Task: Find connections with filter location Bhiwāni with filter topic #Careerwith filter profile language French with filter current company Xiaomi India with filter school RV Institute of Management, No.17, 26th Main, 36th Cross, Jayanagar, 4th T Block, Bangalore-41. with filter industry Religious Institutions with filter service category Cybersecurity with filter keywords title Entrepreneur
Action: Mouse moved to (543, 63)
Screenshot: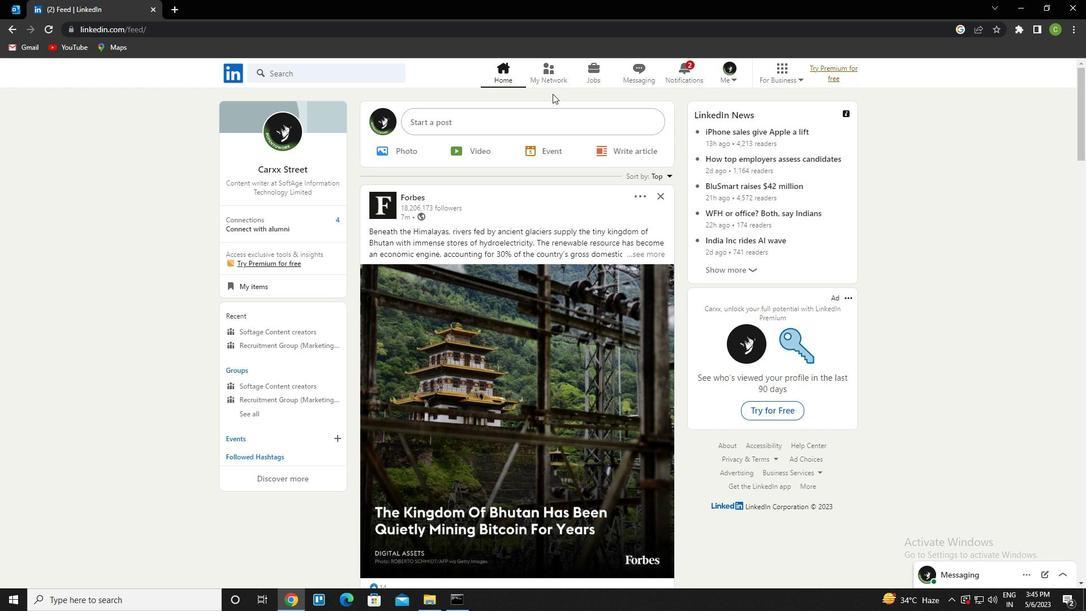 
Action: Mouse pressed left at (543, 63)
Screenshot: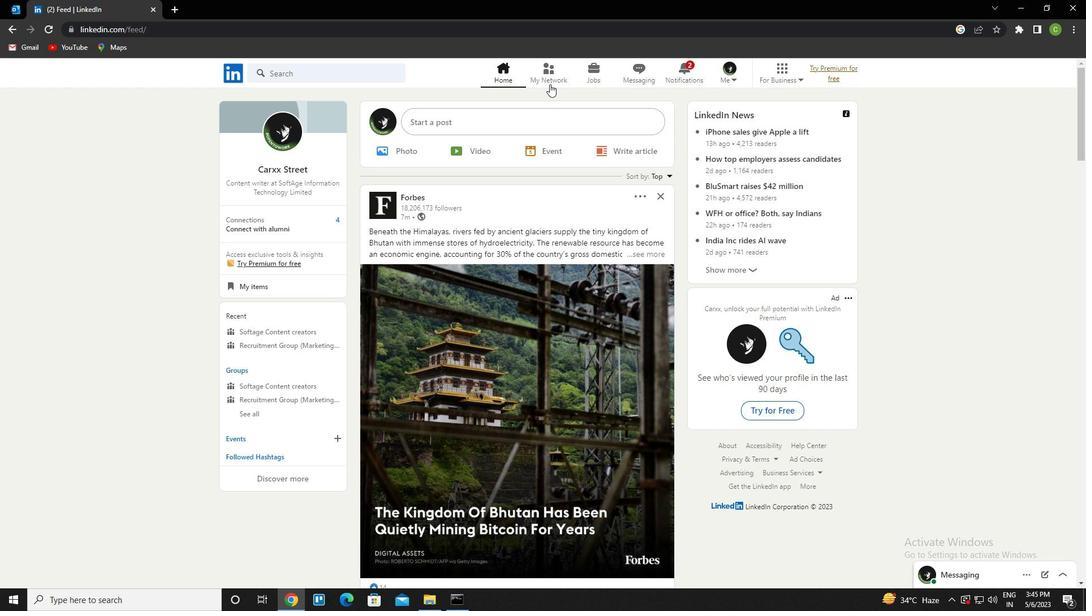 
Action: Mouse moved to (354, 138)
Screenshot: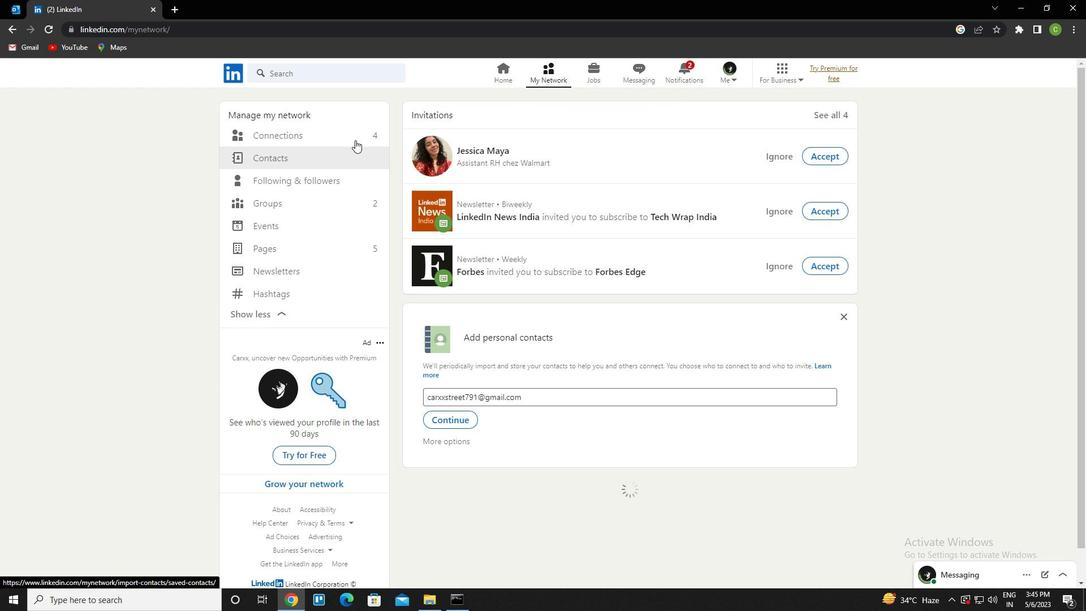 
Action: Mouse pressed left at (354, 138)
Screenshot: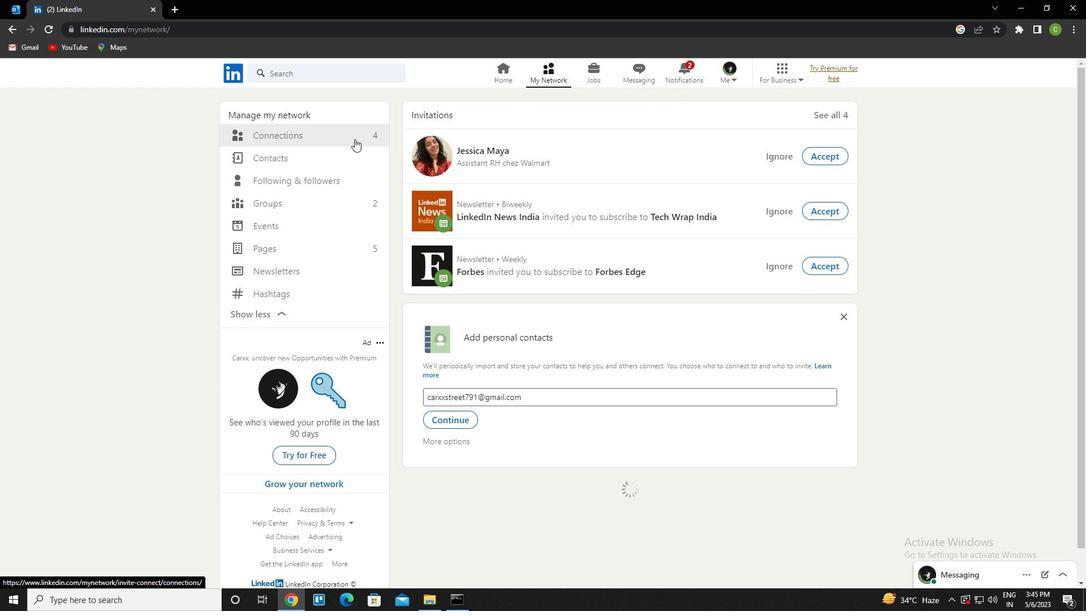 
Action: Mouse moved to (359, 139)
Screenshot: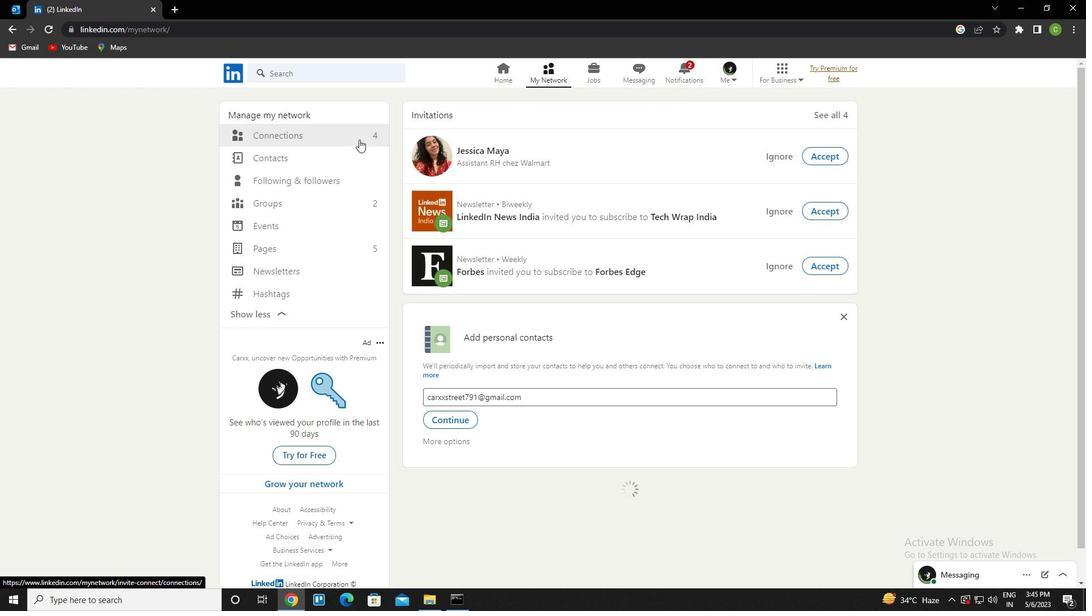 
Action: Mouse pressed left at (359, 139)
Screenshot: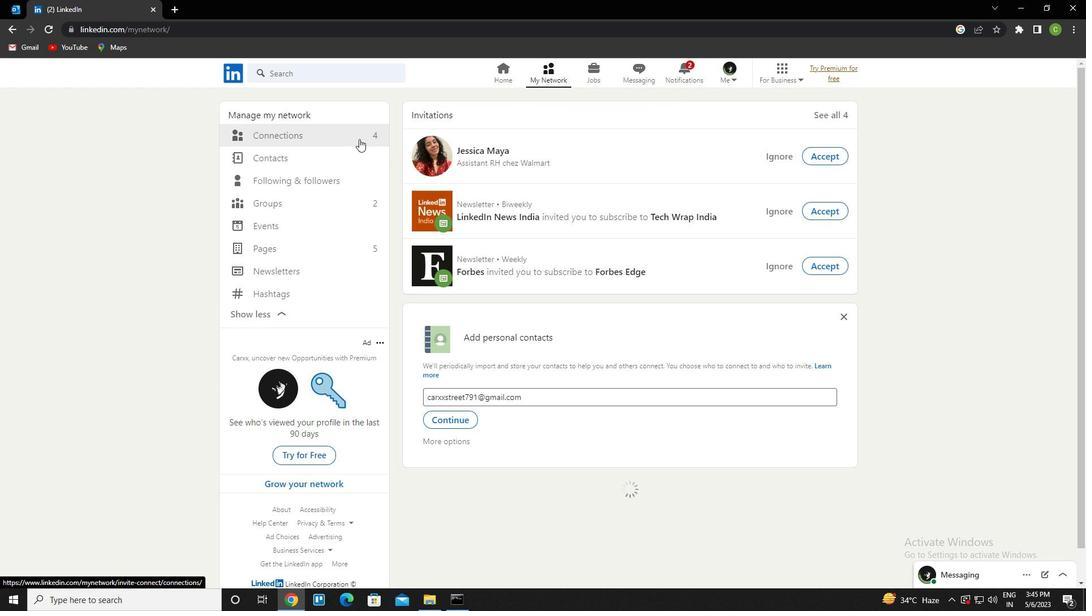 
Action: Mouse moved to (640, 138)
Screenshot: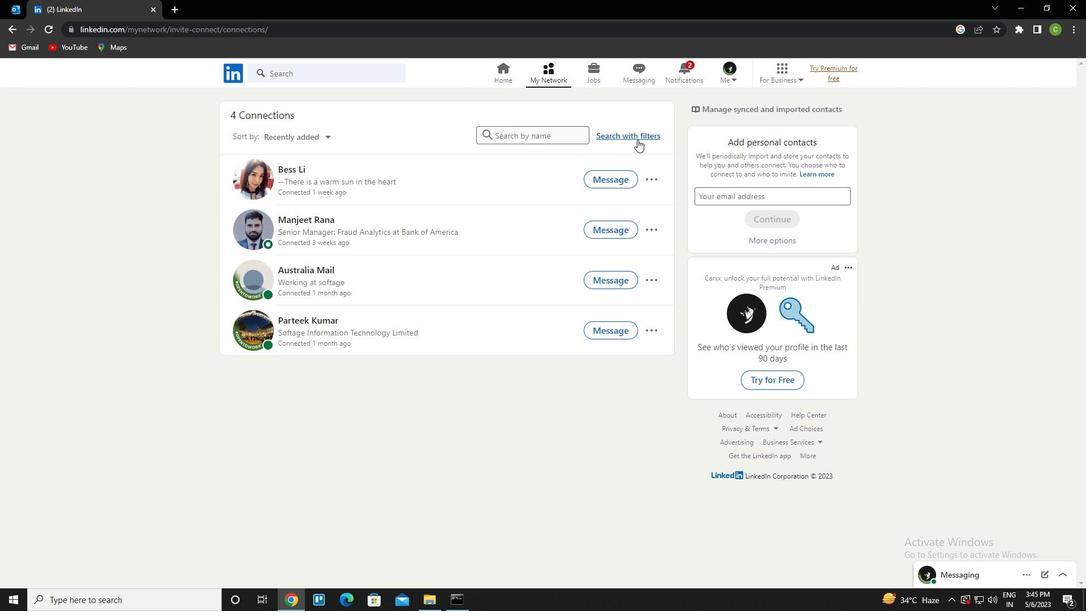 
Action: Mouse pressed left at (640, 138)
Screenshot: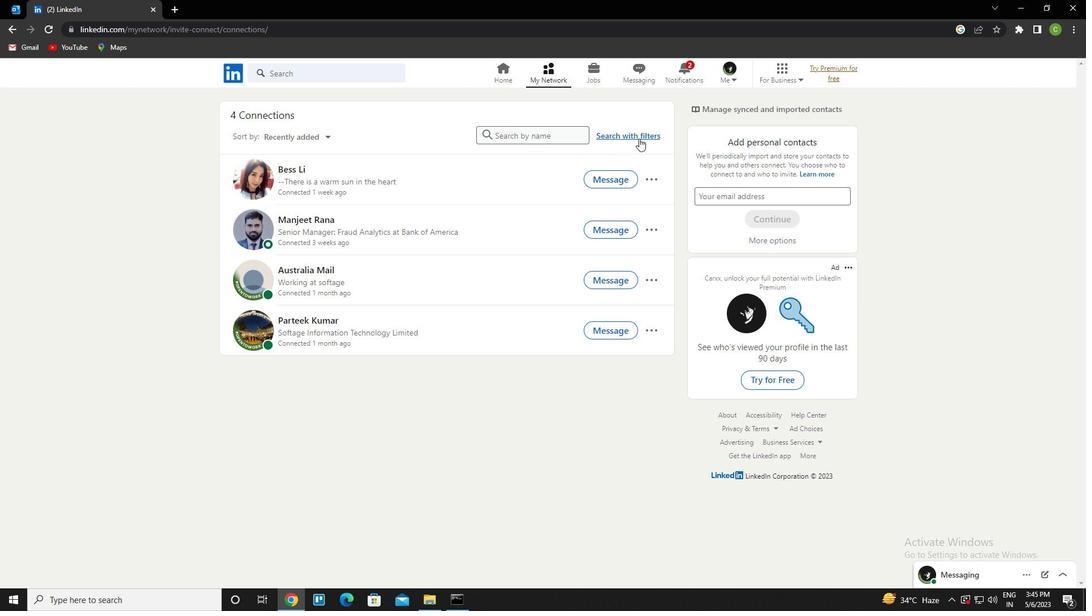 
Action: Mouse moved to (576, 104)
Screenshot: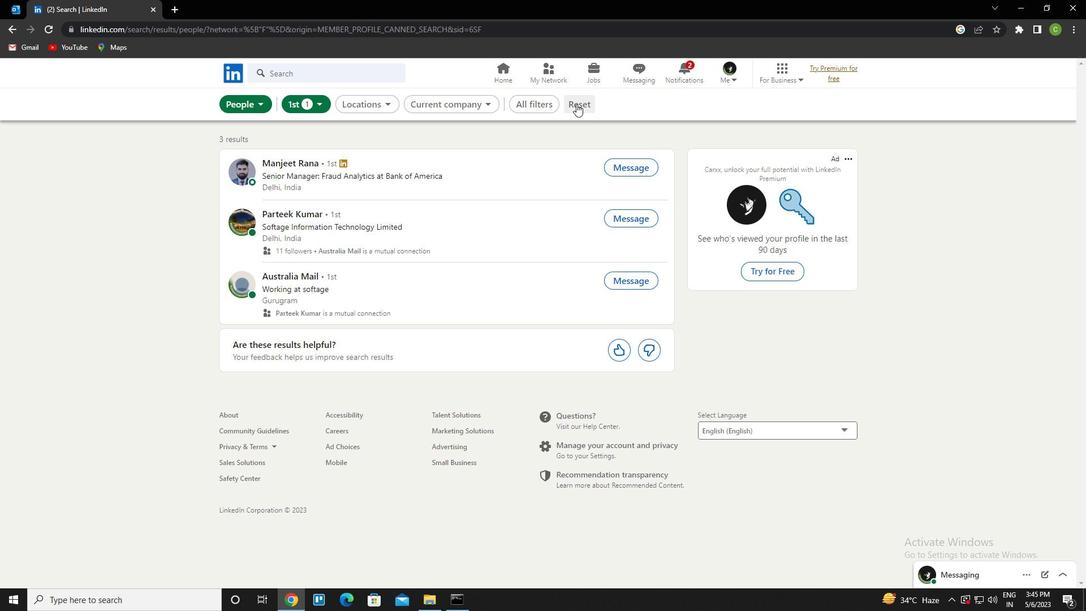 
Action: Mouse pressed left at (576, 104)
Screenshot: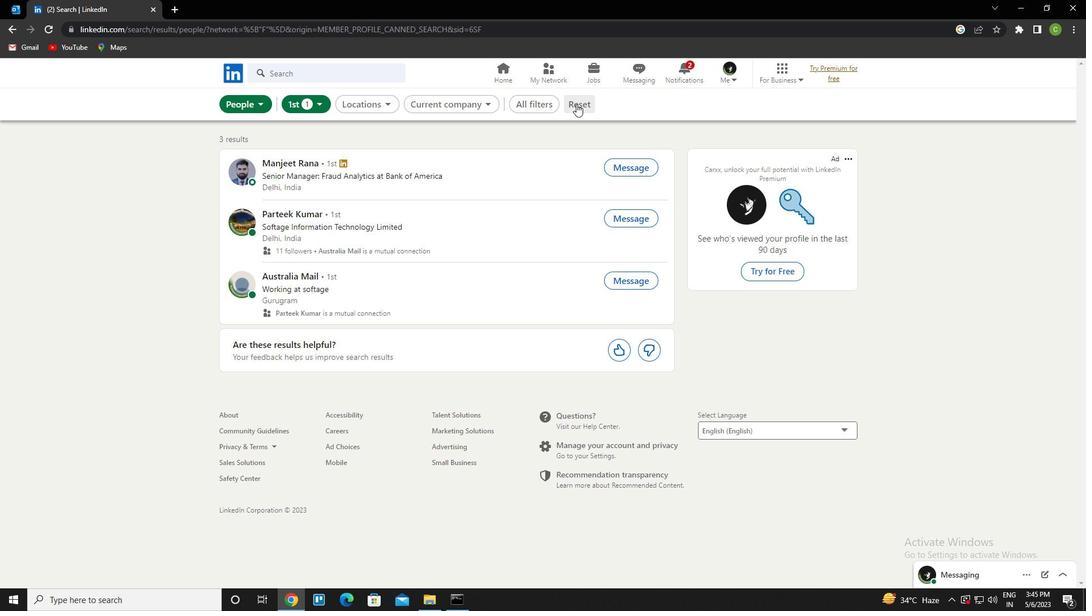 
Action: Mouse moved to (576, 104)
Screenshot: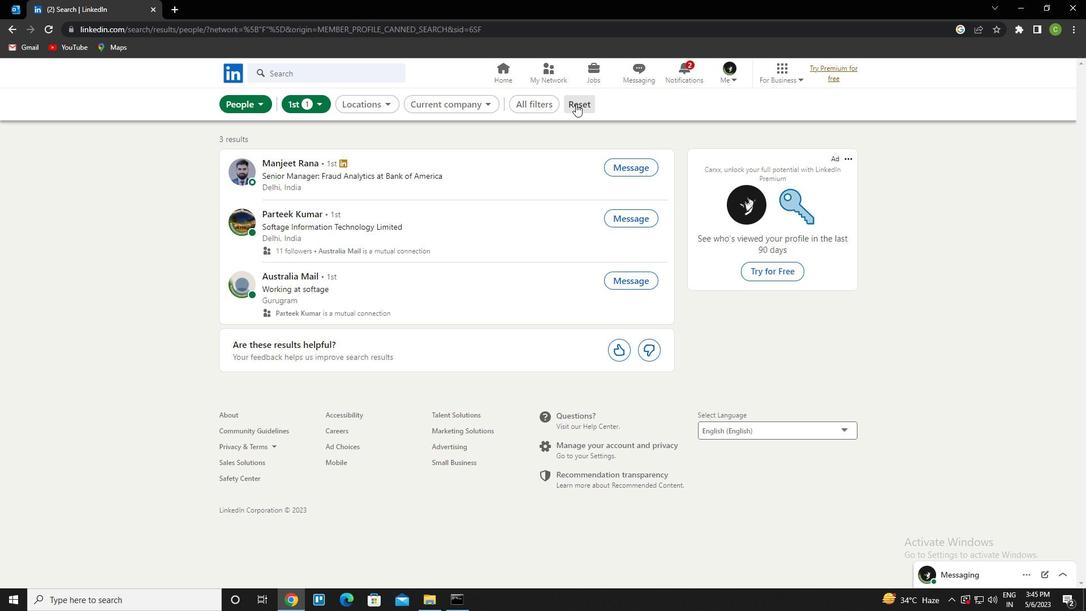
Action: Mouse pressed left at (576, 104)
Screenshot: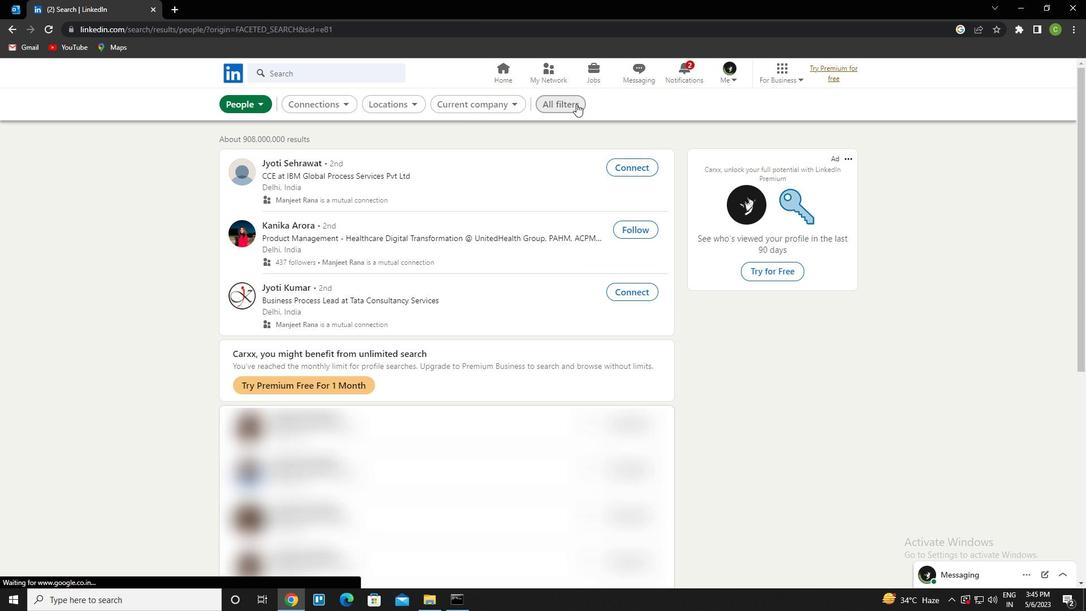
Action: Mouse moved to (891, 375)
Screenshot: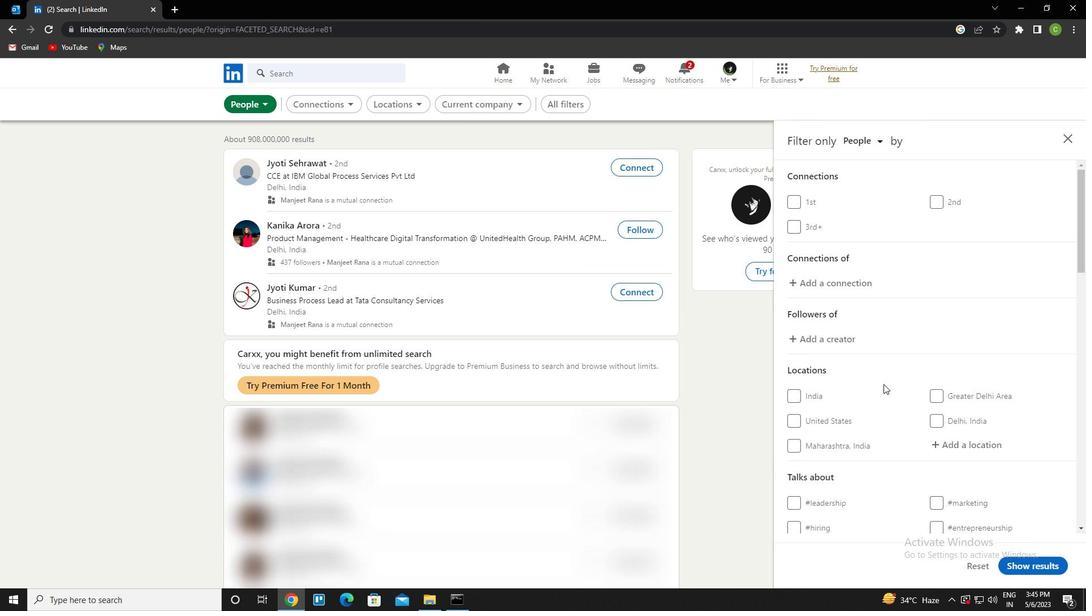 
Action: Mouse scrolled (891, 374) with delta (0, 0)
Screenshot: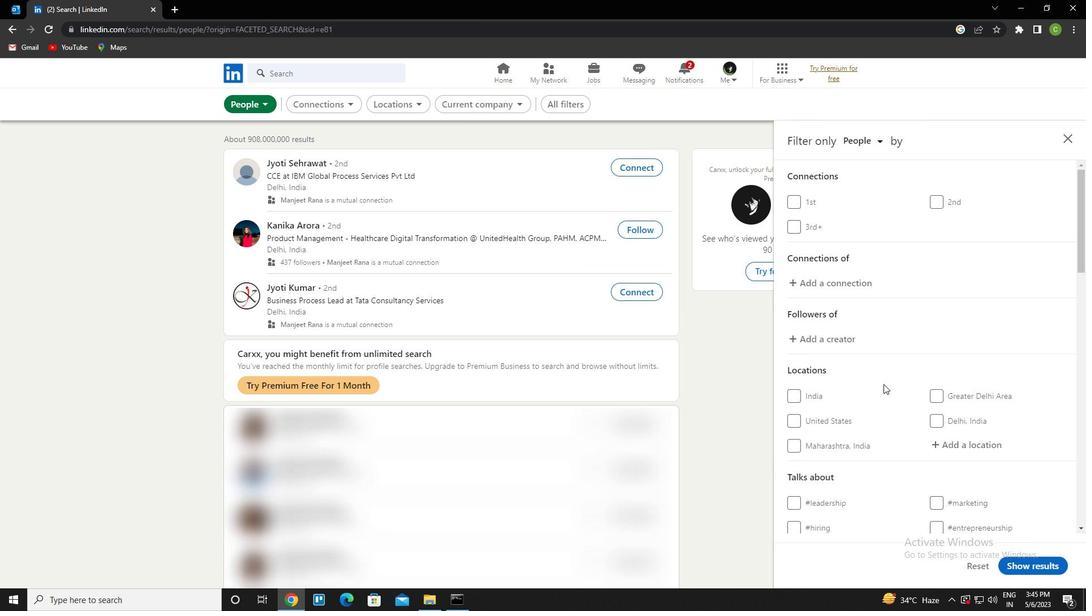 
Action: Mouse moved to (891, 374)
Screenshot: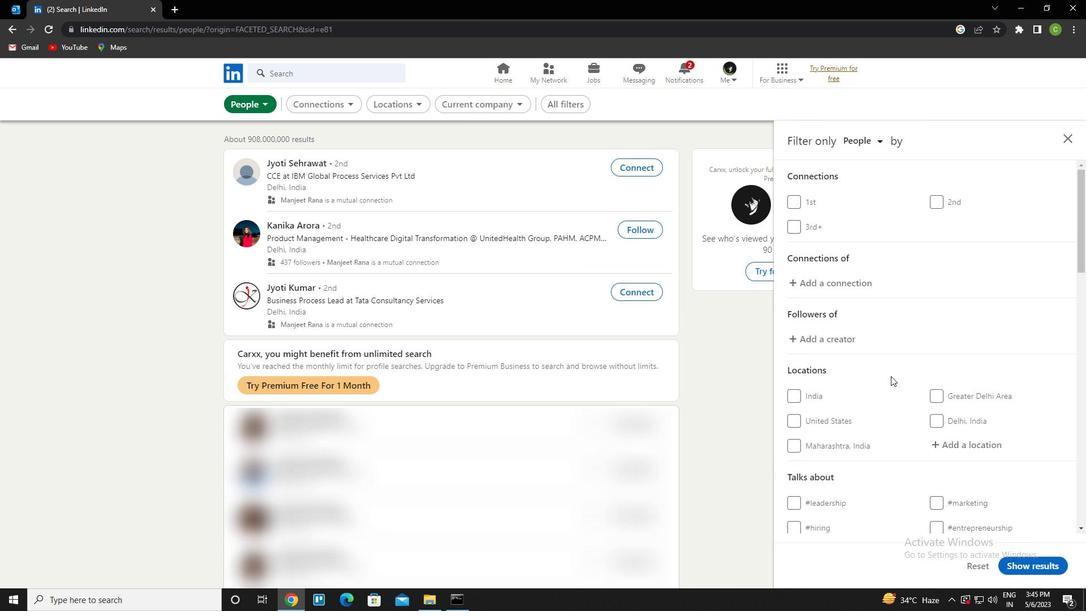 
Action: Mouse scrolled (891, 374) with delta (0, 0)
Screenshot: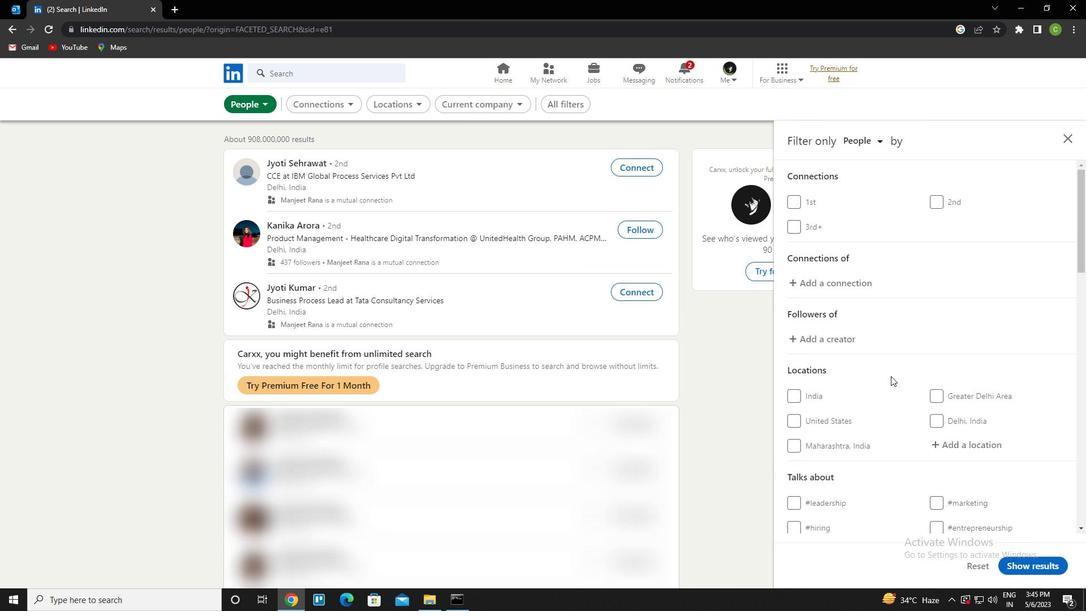 
Action: Mouse moved to (938, 336)
Screenshot: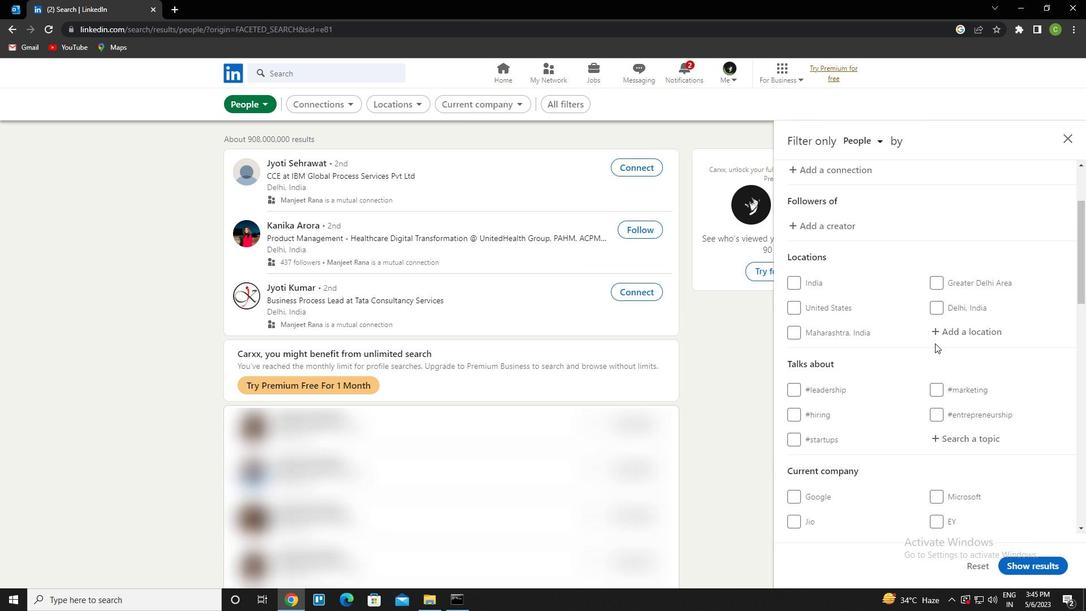 
Action: Mouse pressed left at (938, 336)
Screenshot: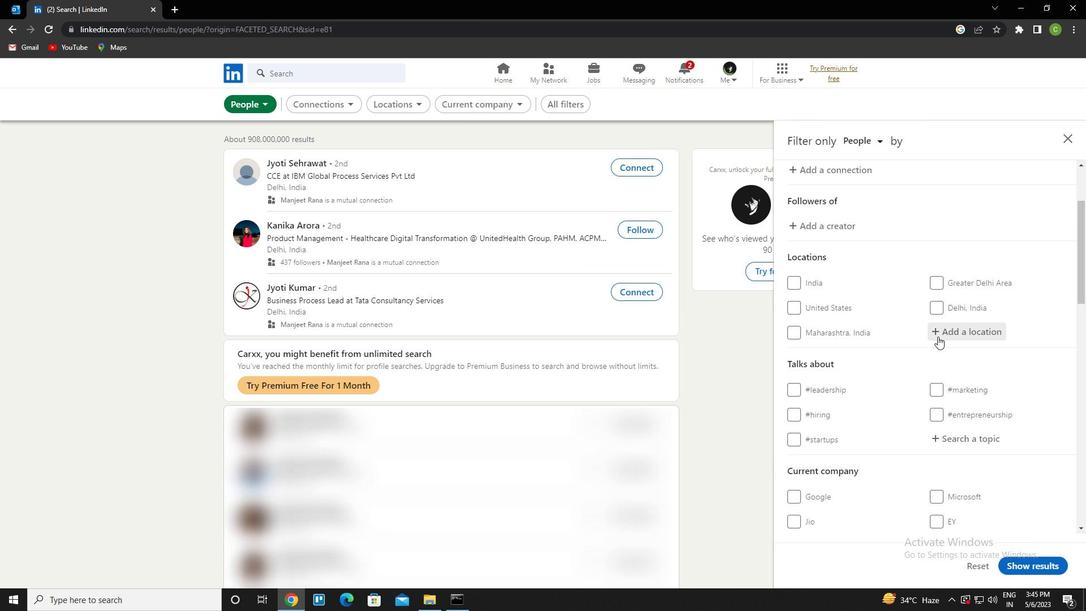 
Action: Key pressed <Key.caps_lock>b<Key.caps_lock>hiwani<Key.down><Key.enter>
Screenshot: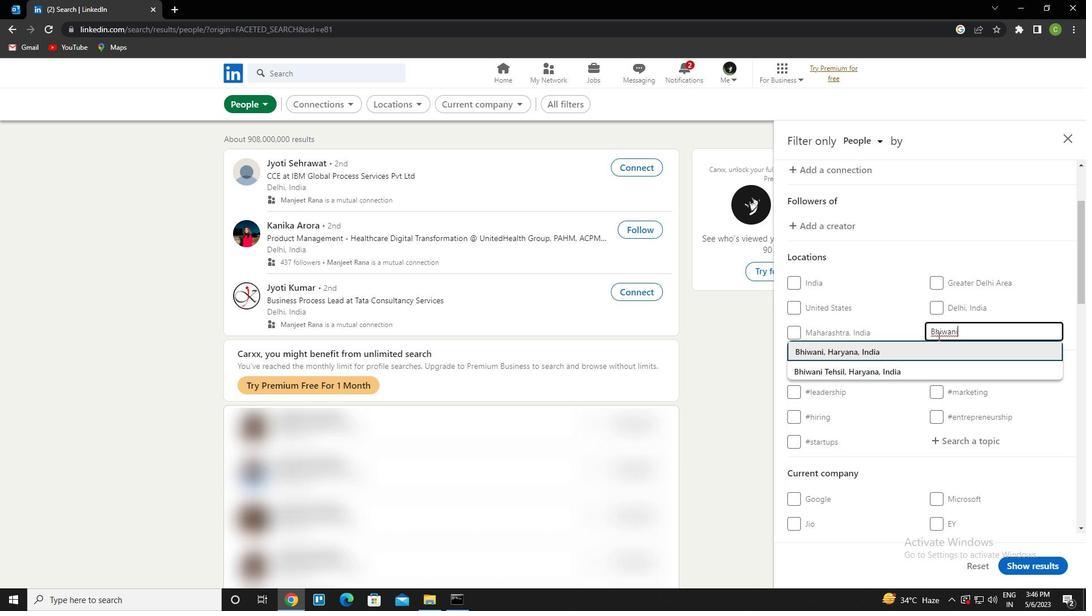 
Action: Mouse moved to (975, 358)
Screenshot: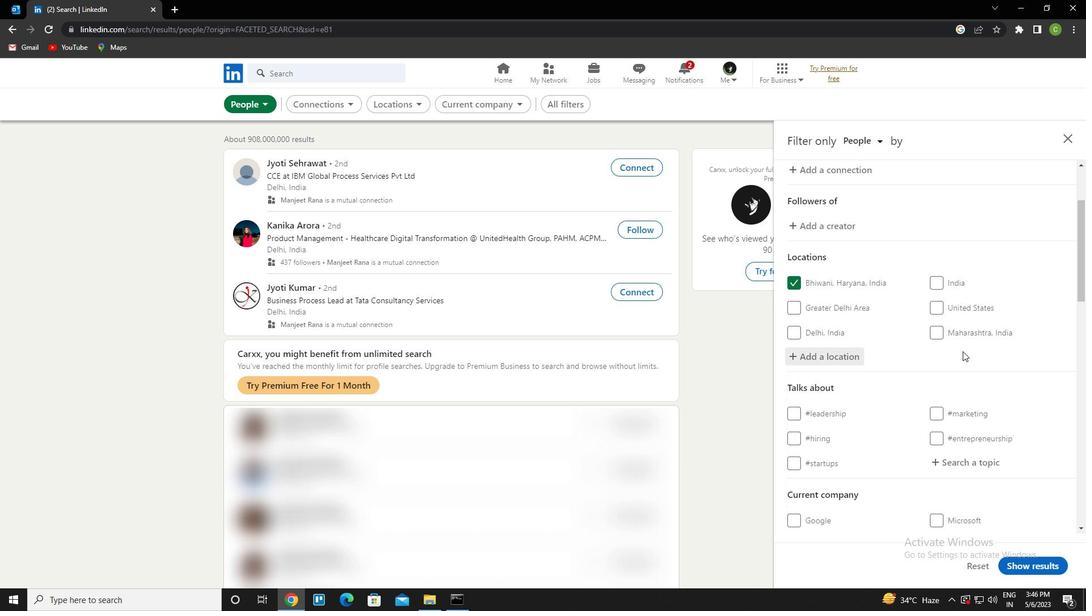 
Action: Mouse scrolled (975, 358) with delta (0, 0)
Screenshot: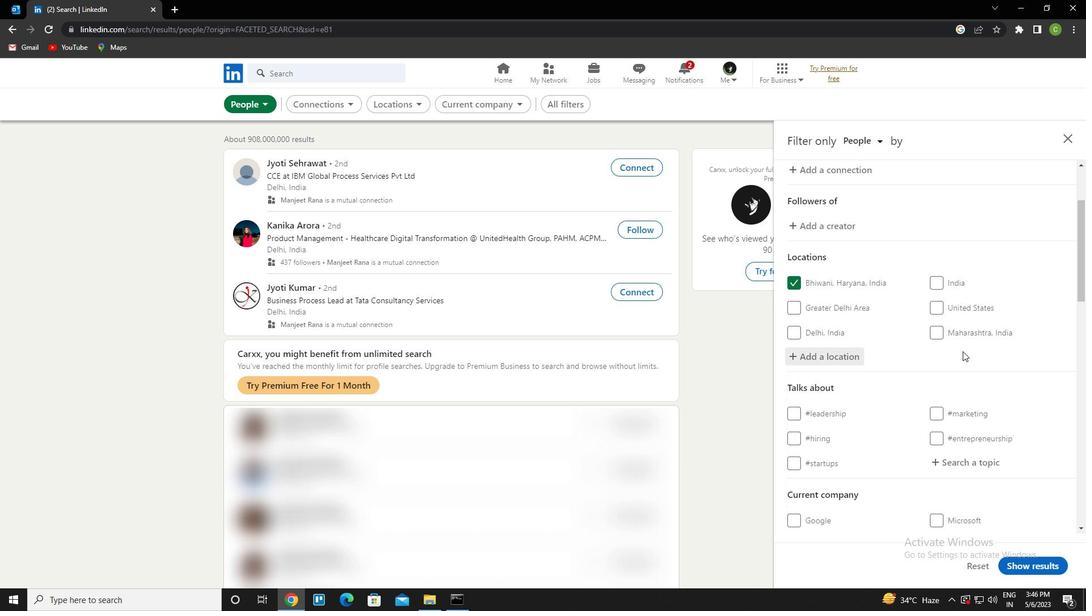 
Action: Mouse scrolled (975, 358) with delta (0, 0)
Screenshot: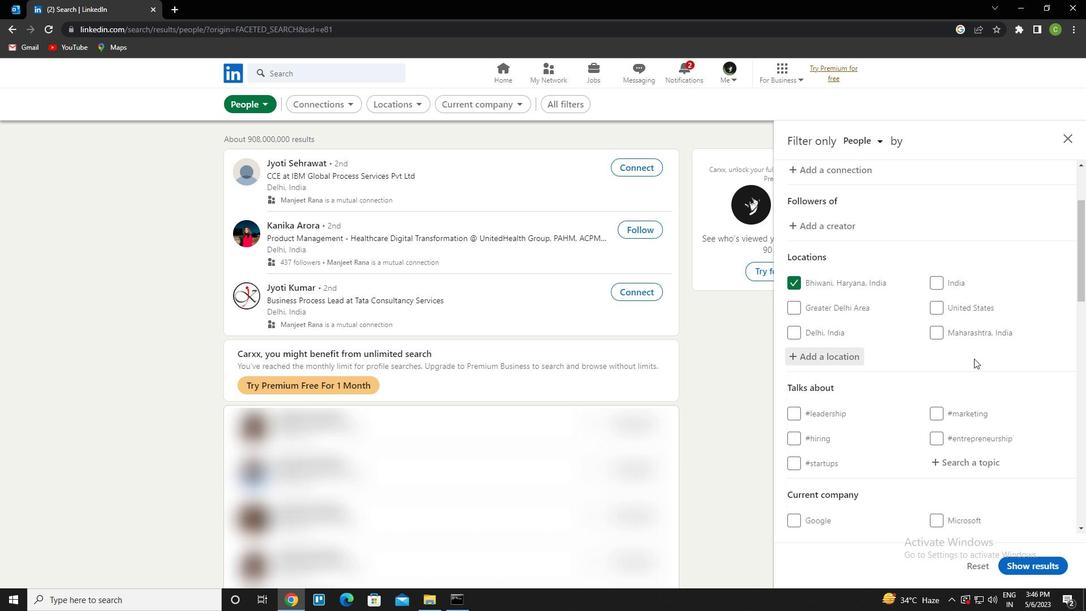 
Action: Mouse moved to (956, 351)
Screenshot: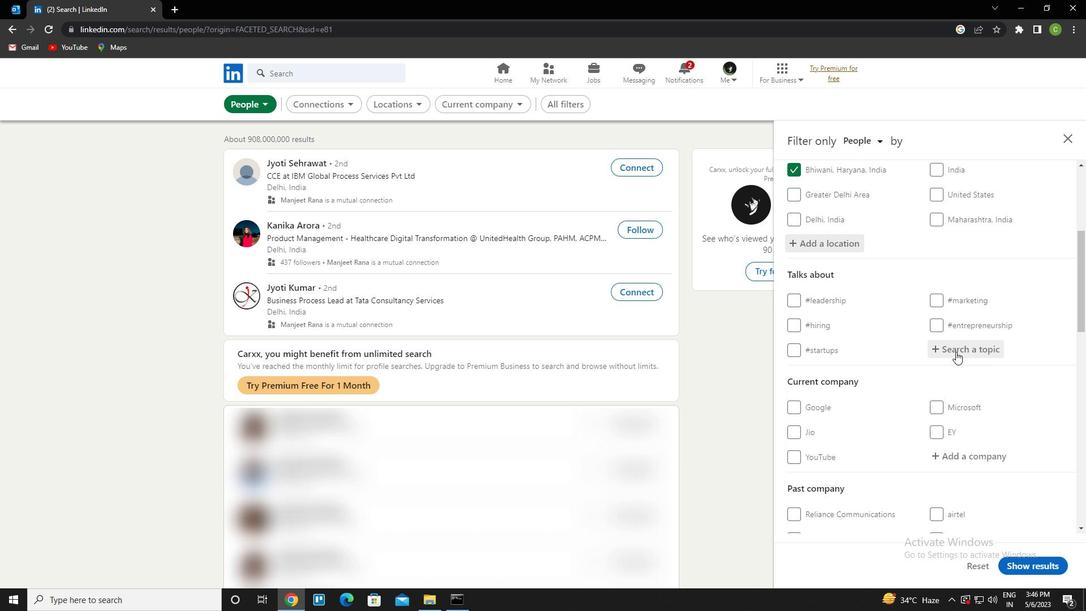 
Action: Mouse pressed left at (956, 351)
Screenshot: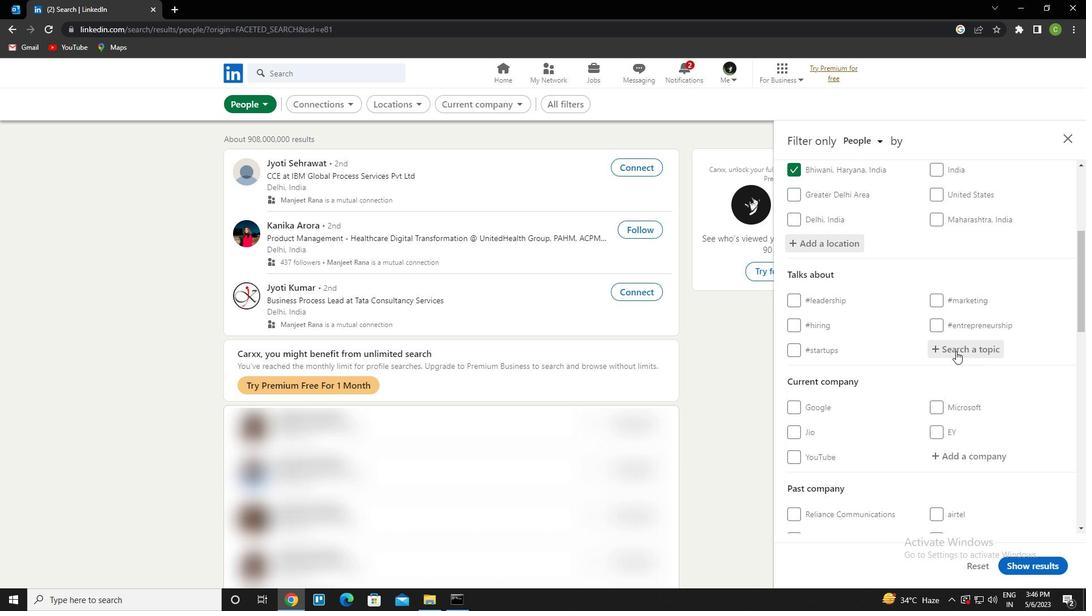 
Action: Key pressed v<Key.backspace>career<Key.down><Key.enter>
Screenshot: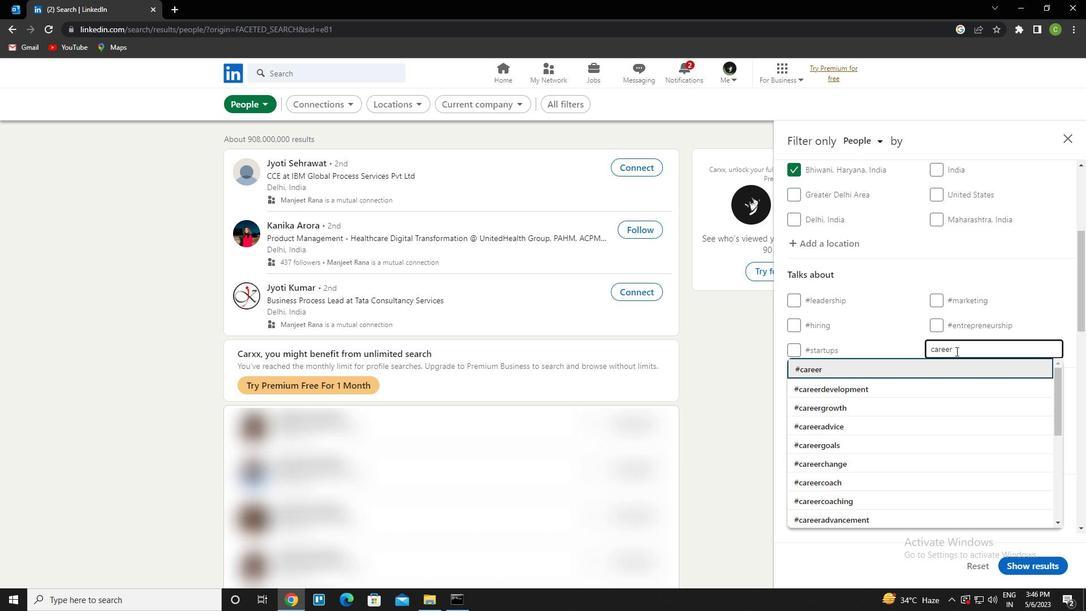 
Action: Mouse scrolled (956, 350) with delta (0, 0)
Screenshot: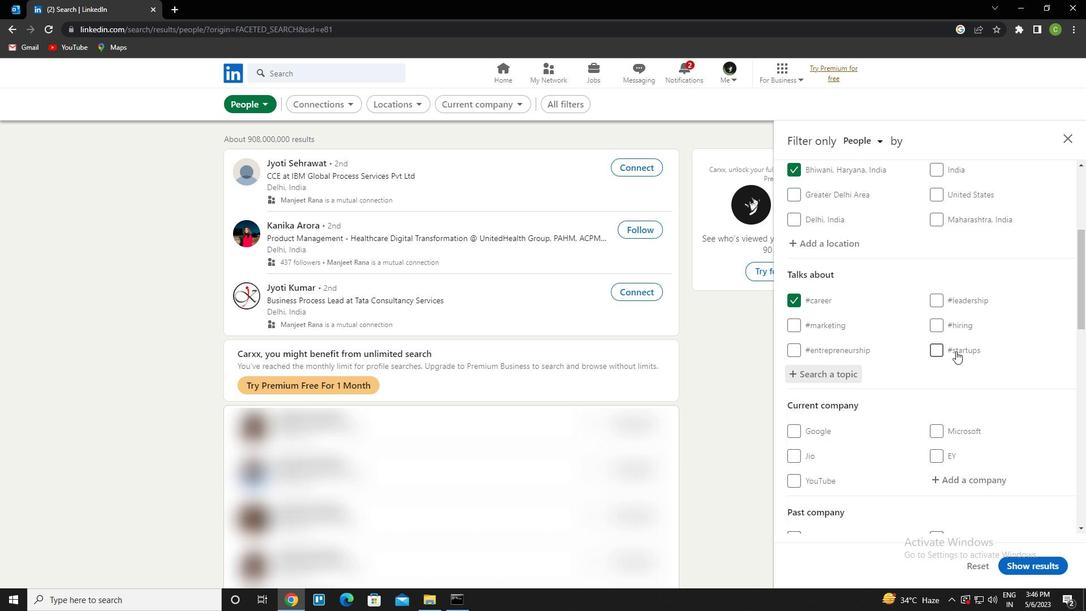 
Action: Mouse moved to (940, 341)
Screenshot: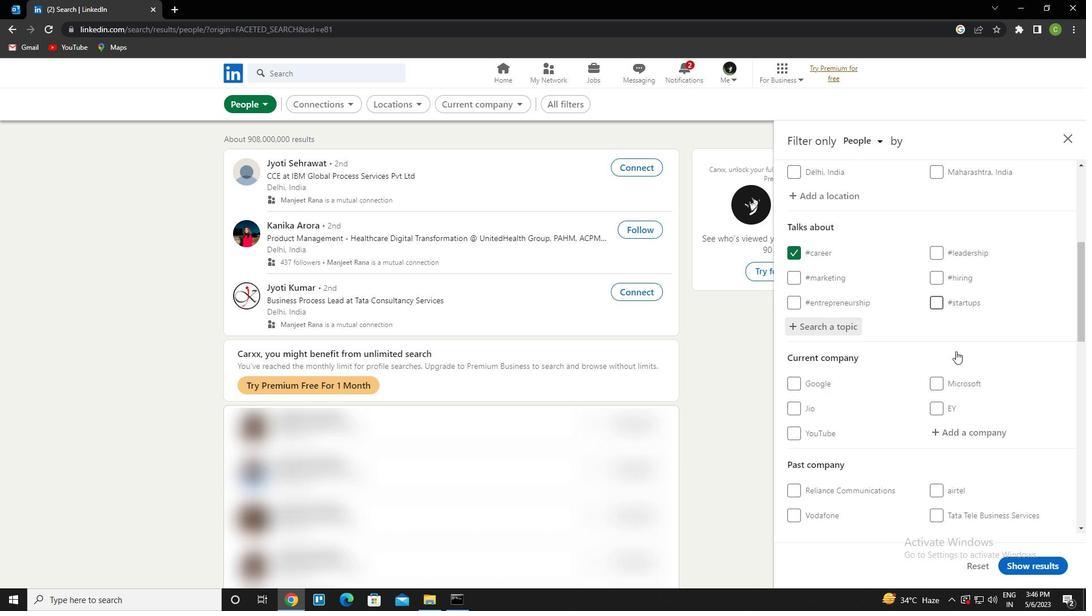 
Action: Mouse scrolled (940, 340) with delta (0, 0)
Screenshot: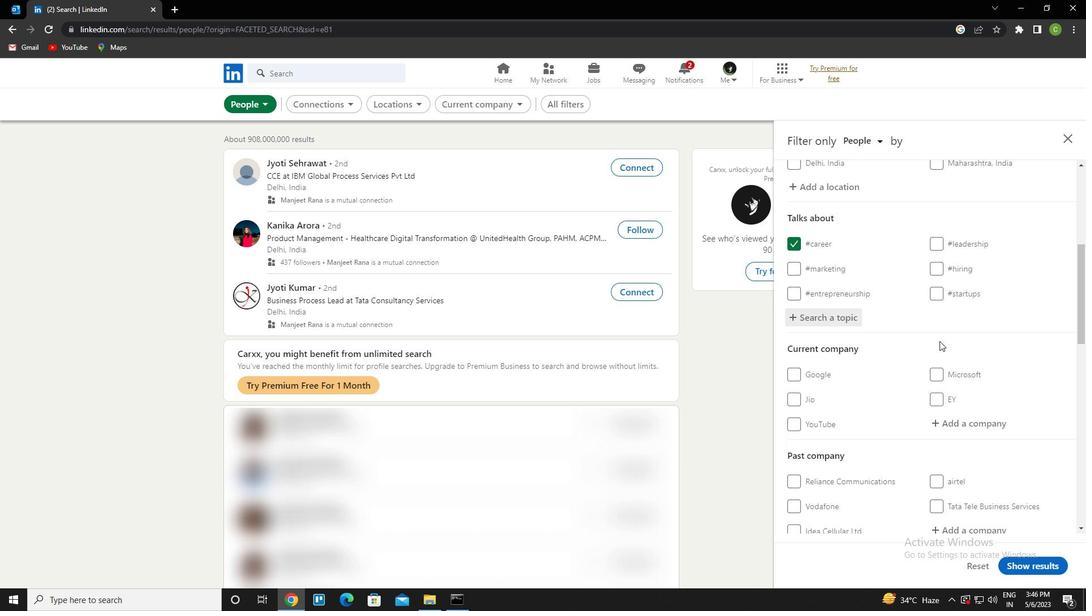 
Action: Mouse scrolled (940, 340) with delta (0, 0)
Screenshot: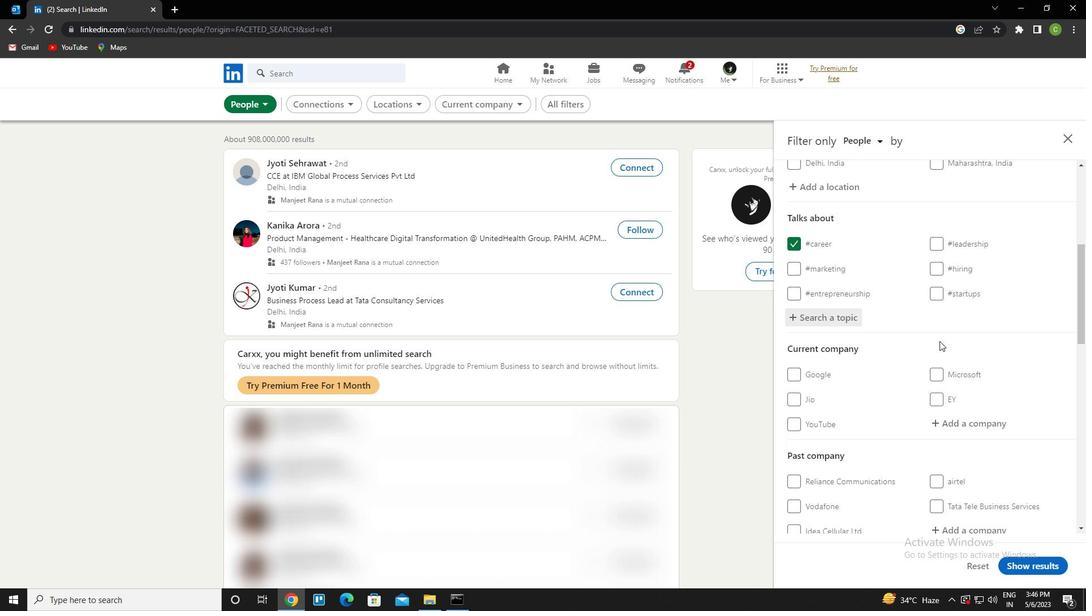 
Action: Mouse scrolled (940, 340) with delta (0, 0)
Screenshot: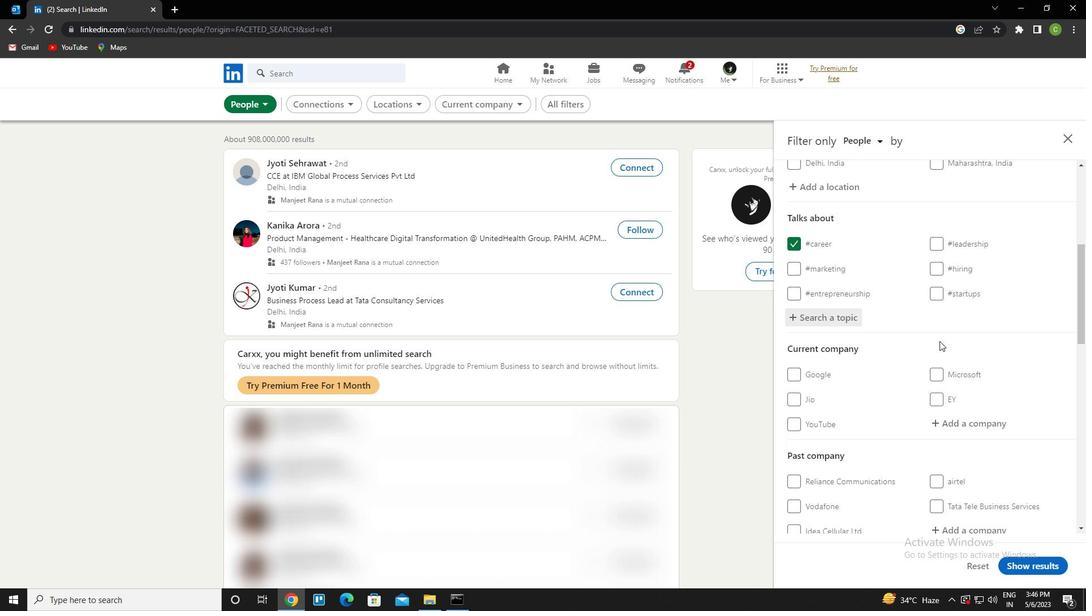 
Action: Mouse moved to (939, 340)
Screenshot: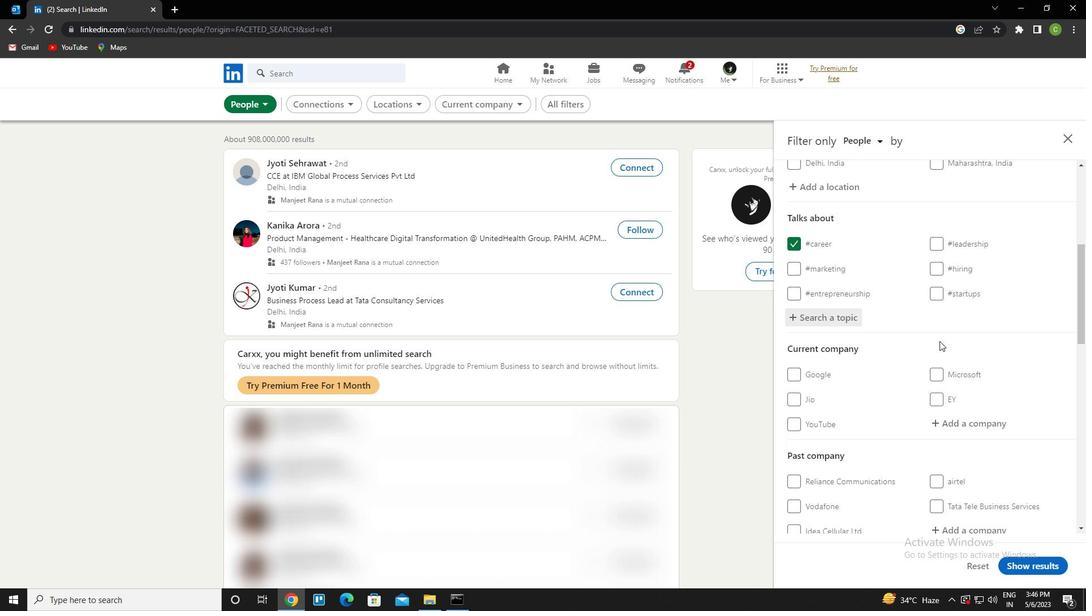 
Action: Mouse scrolled (939, 340) with delta (0, 0)
Screenshot: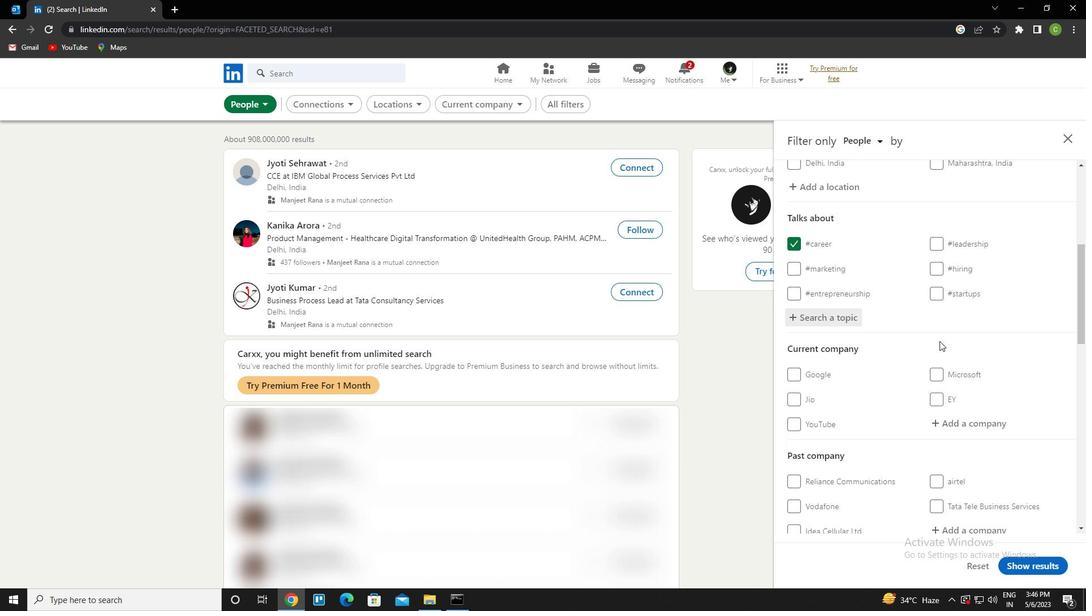 
Action: Mouse scrolled (939, 340) with delta (0, 0)
Screenshot: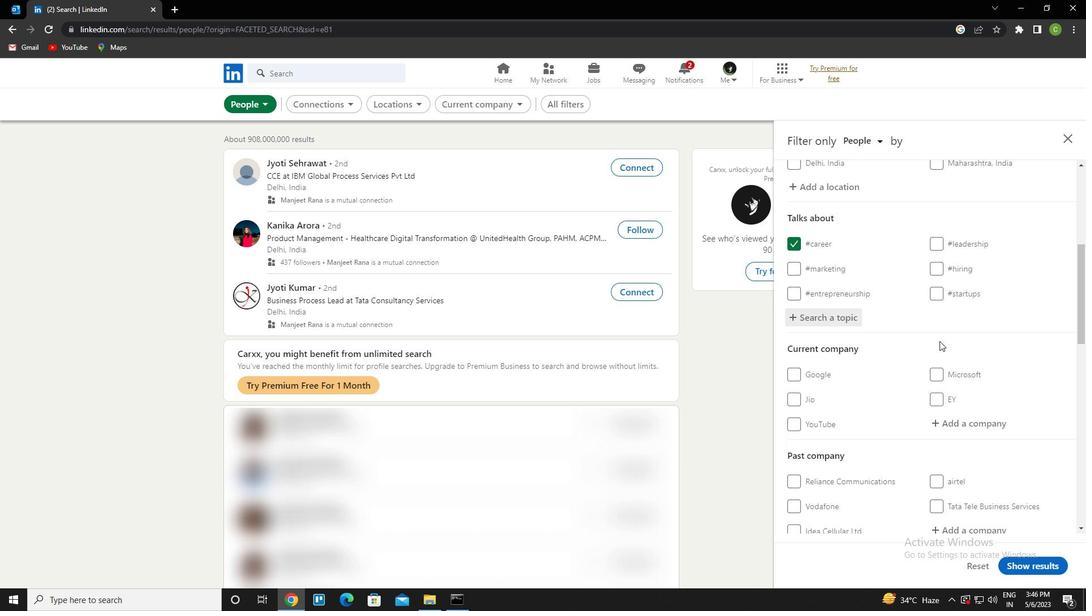 
Action: Mouse scrolled (939, 340) with delta (0, 0)
Screenshot: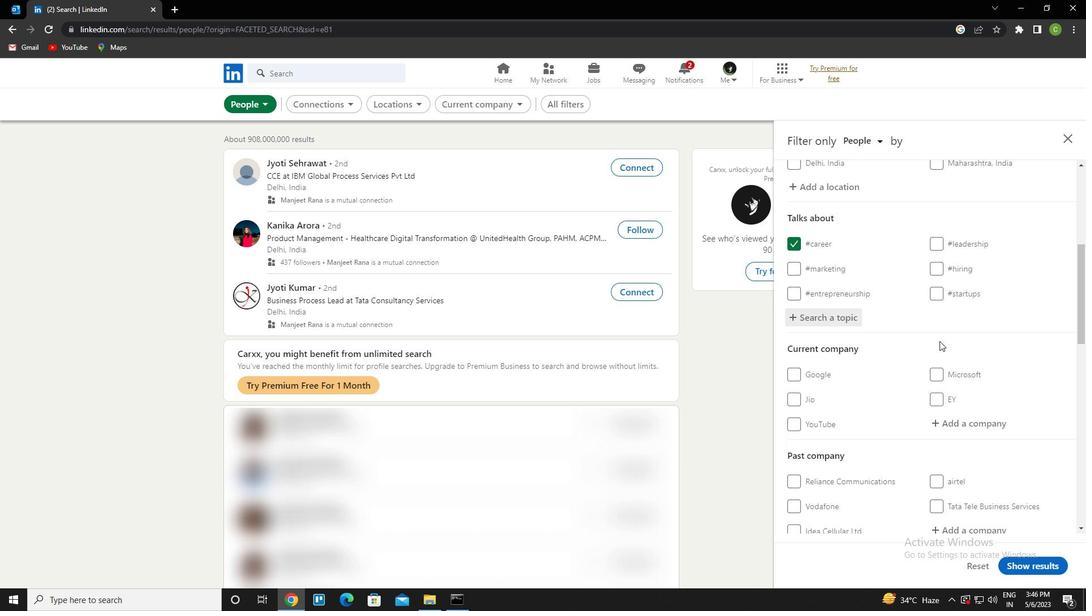
Action: Mouse moved to (939, 340)
Screenshot: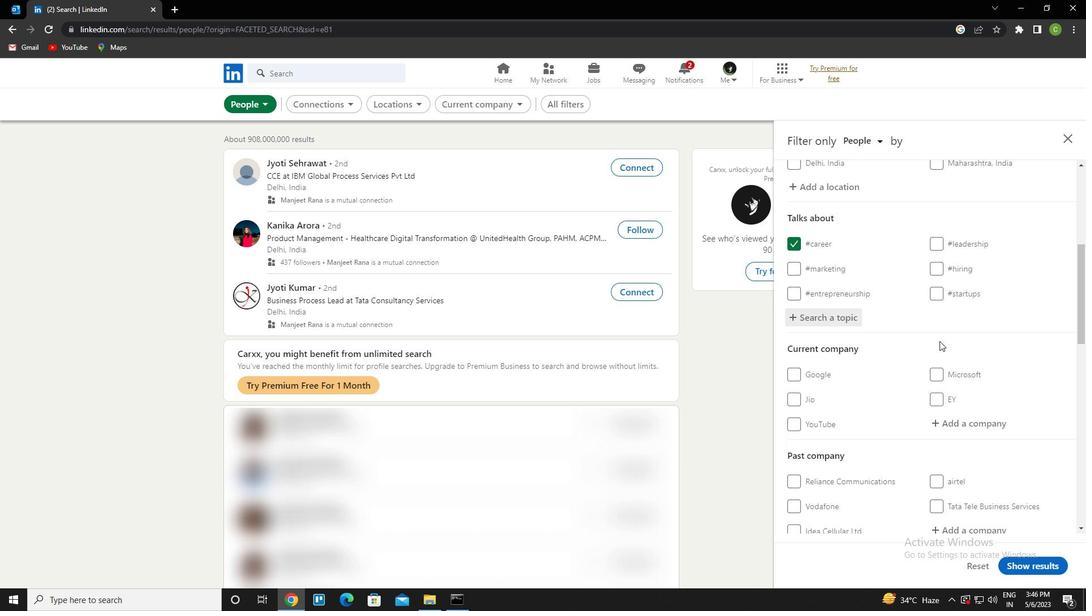 
Action: Mouse scrolled (939, 340) with delta (0, 0)
Screenshot: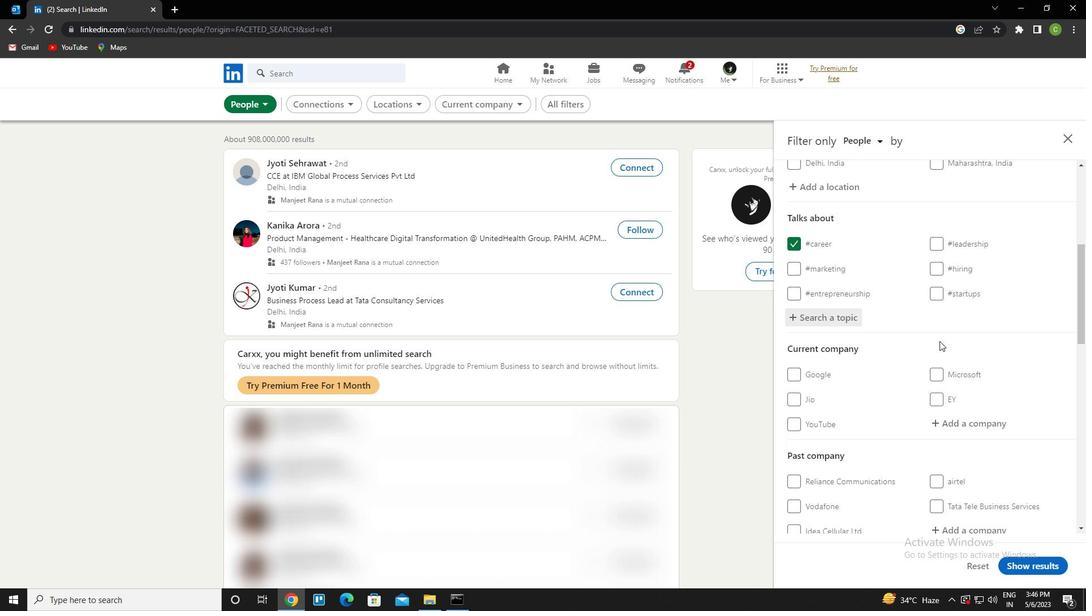 
Action: Mouse scrolled (939, 340) with delta (0, 0)
Screenshot: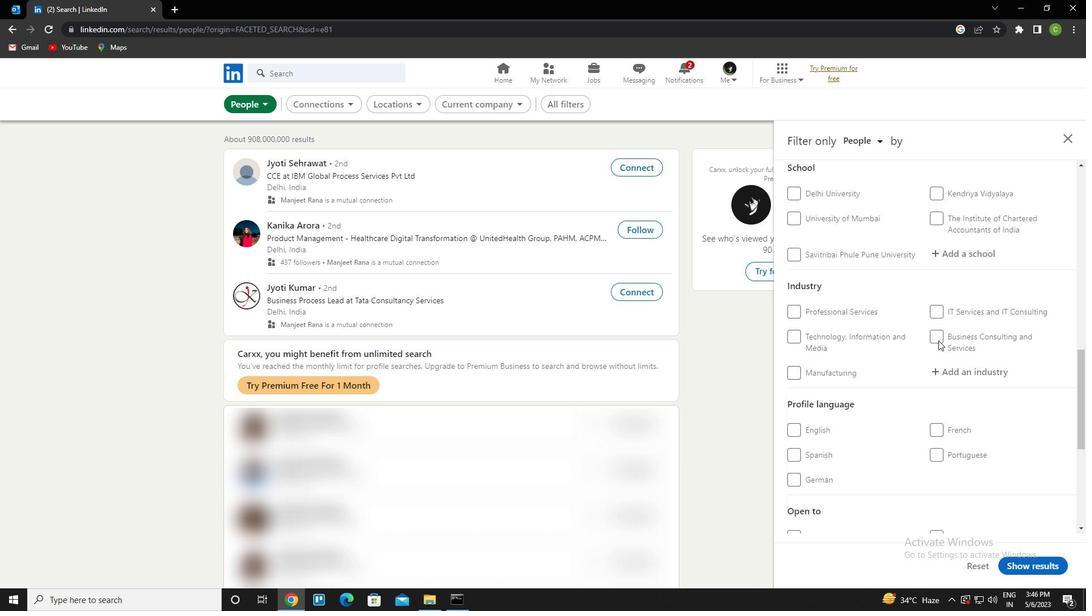 
Action: Mouse scrolled (939, 340) with delta (0, 0)
Screenshot: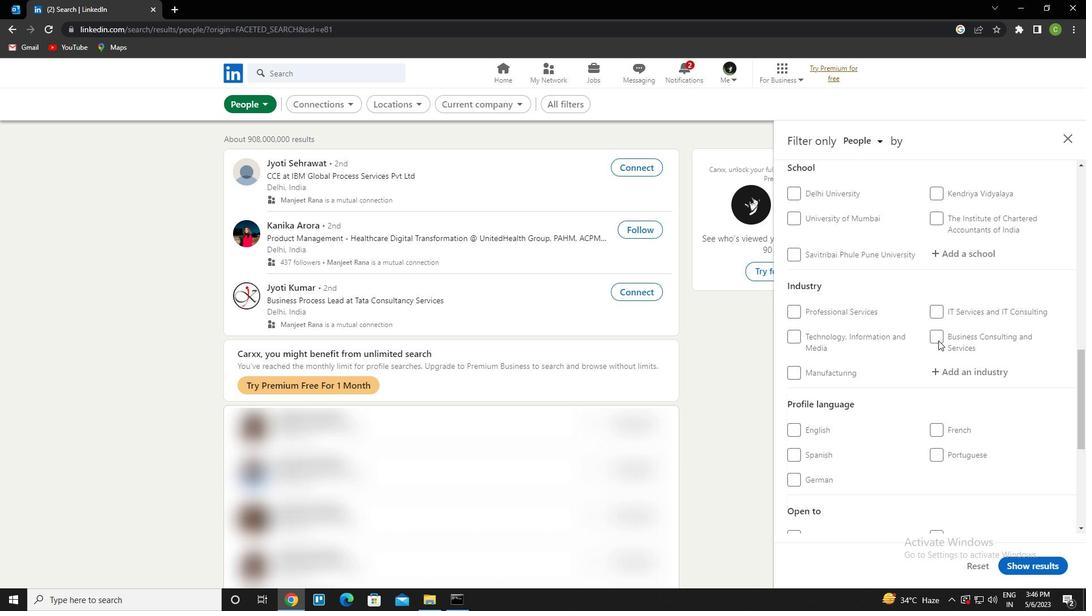 
Action: Mouse scrolled (939, 340) with delta (0, 0)
Screenshot: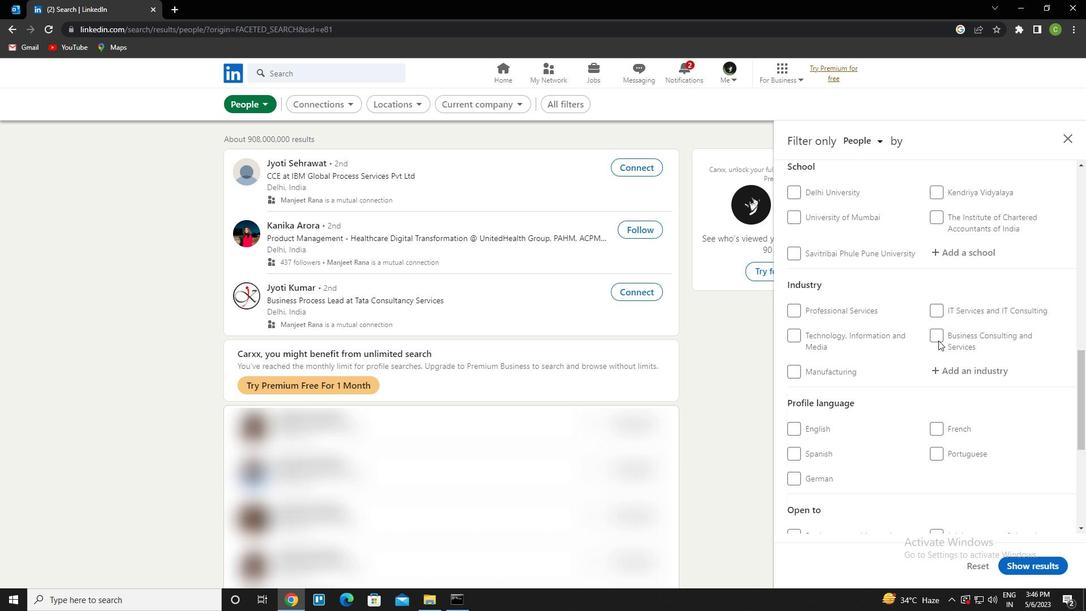 
Action: Mouse scrolled (939, 340) with delta (0, 0)
Screenshot: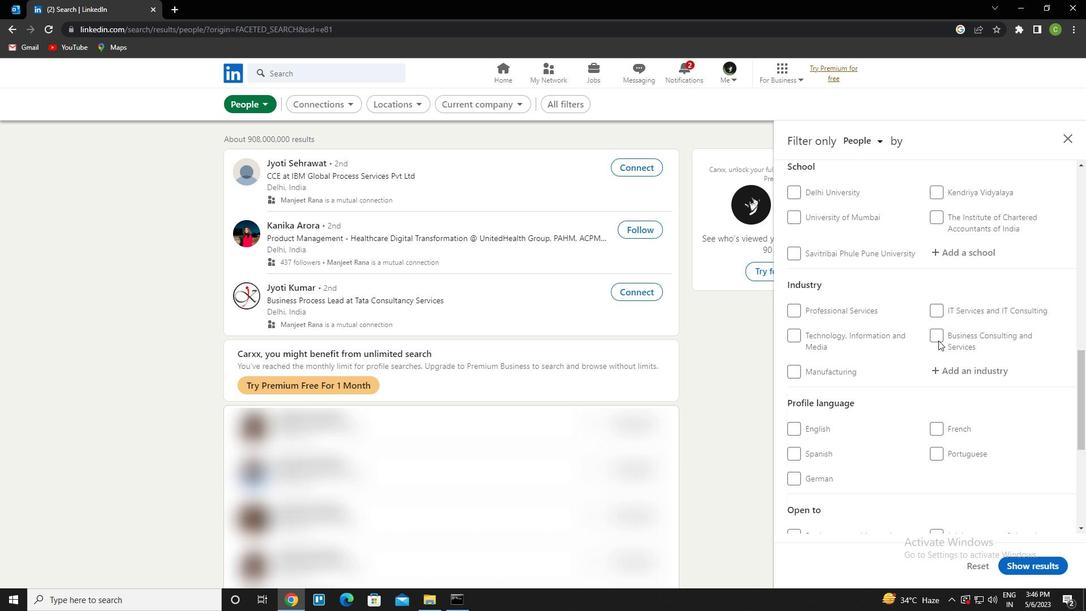 
Action: Mouse moved to (937, 340)
Screenshot: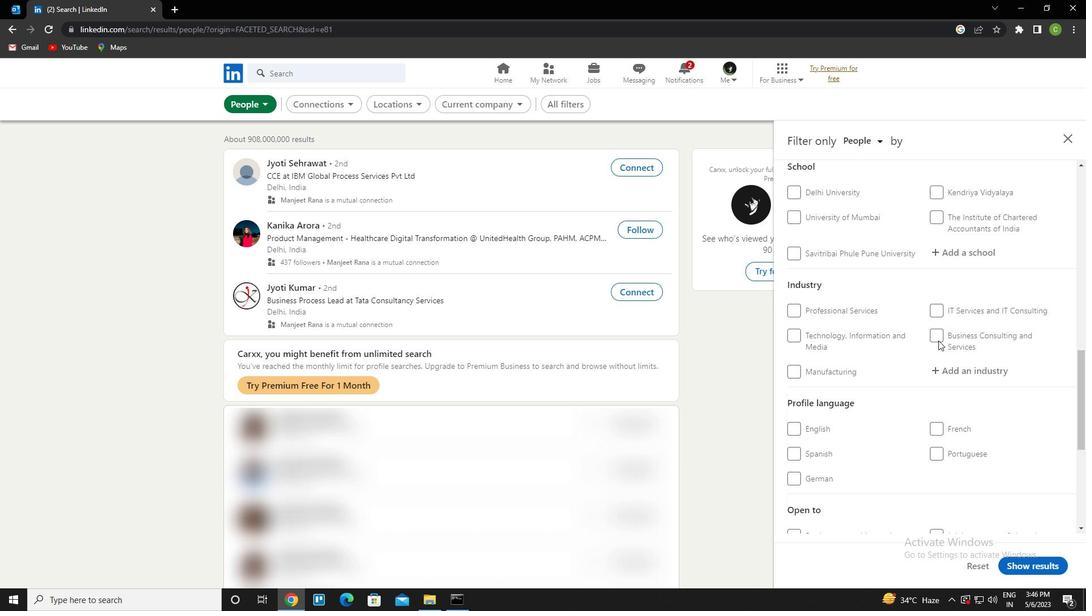 
Action: Mouse scrolled (937, 340) with delta (0, 0)
Screenshot: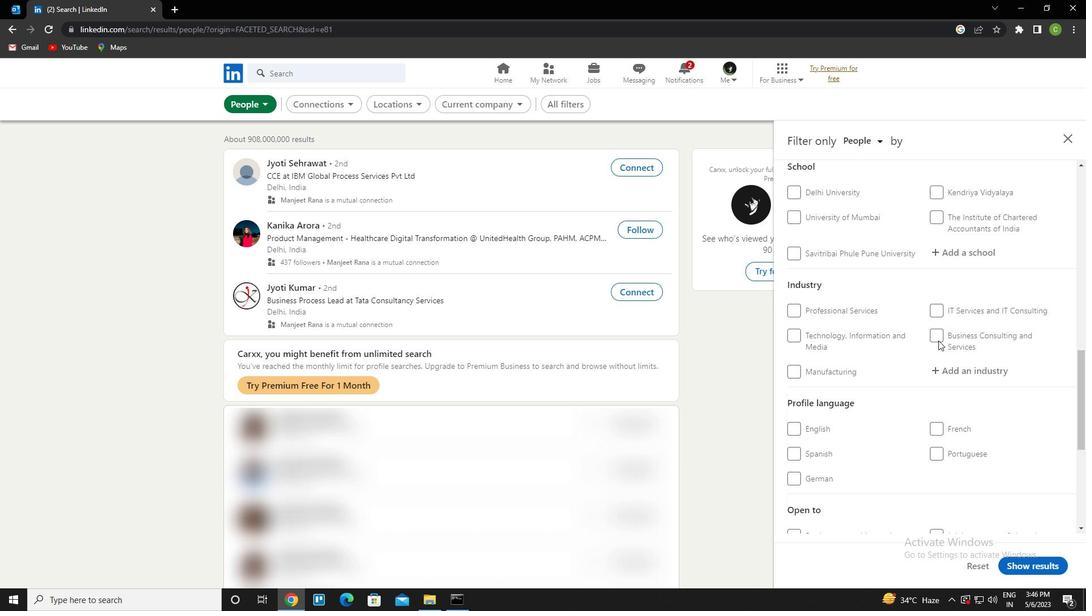 
Action: Mouse scrolled (937, 340) with delta (0, 0)
Screenshot: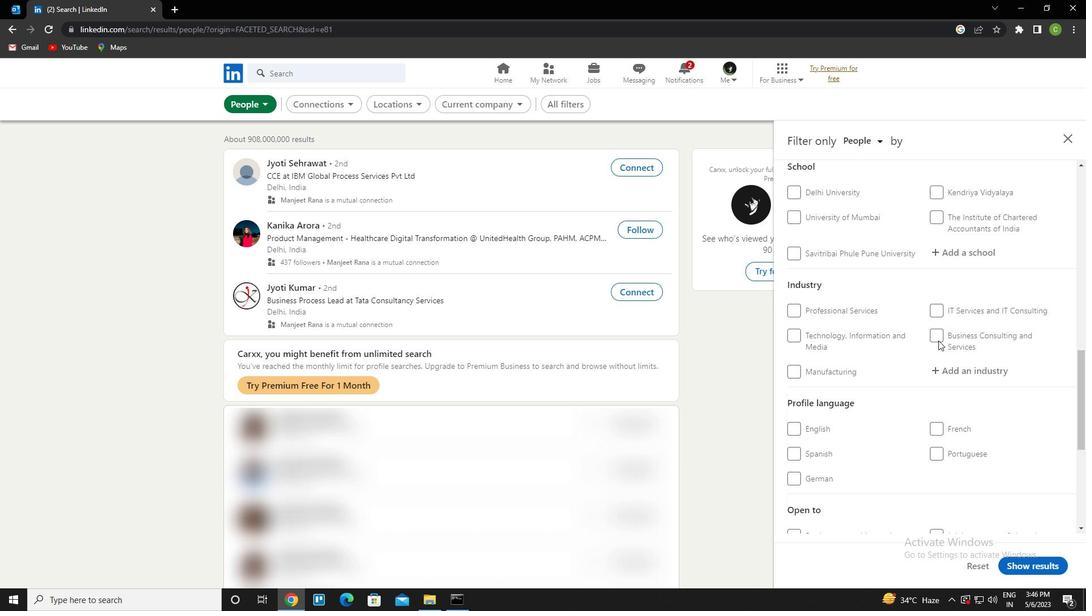 
Action: Mouse scrolled (937, 340) with delta (0, 0)
Screenshot: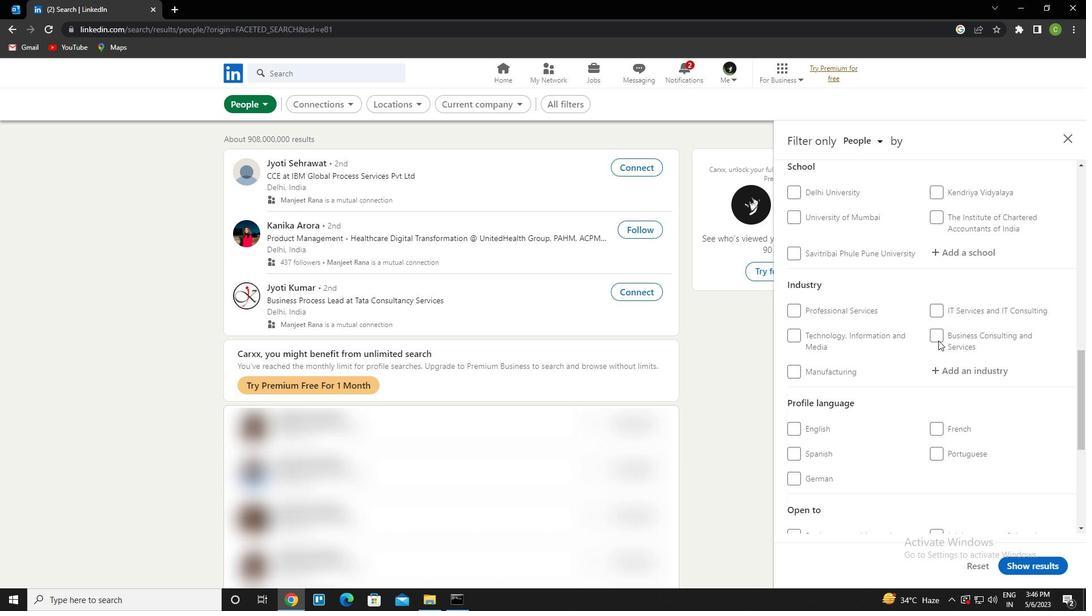 
Action: Mouse scrolled (937, 340) with delta (0, 0)
Screenshot: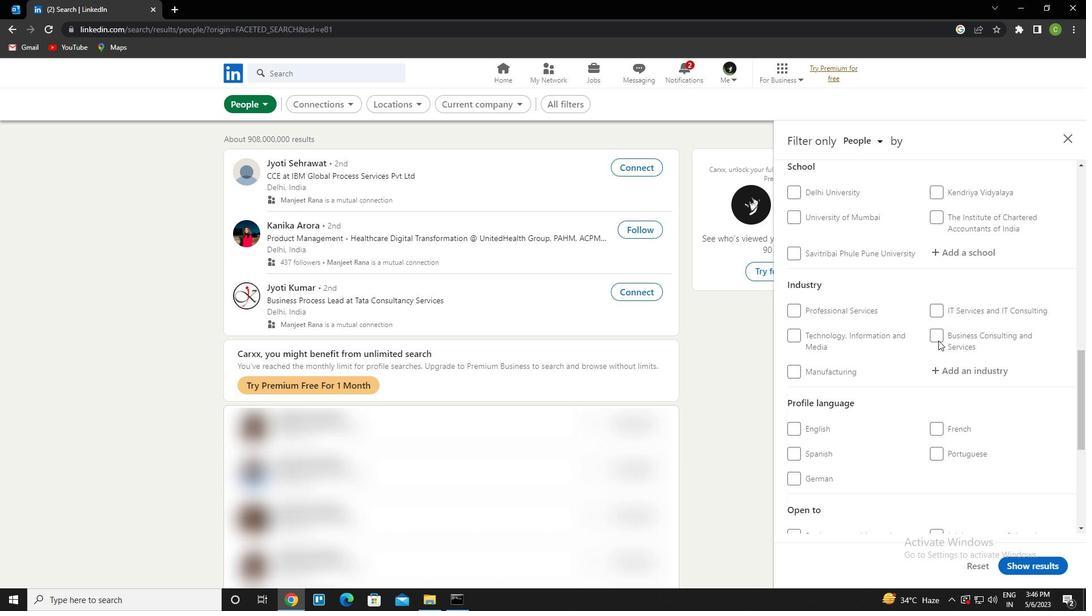 
Action: Mouse moved to (898, 309)
Screenshot: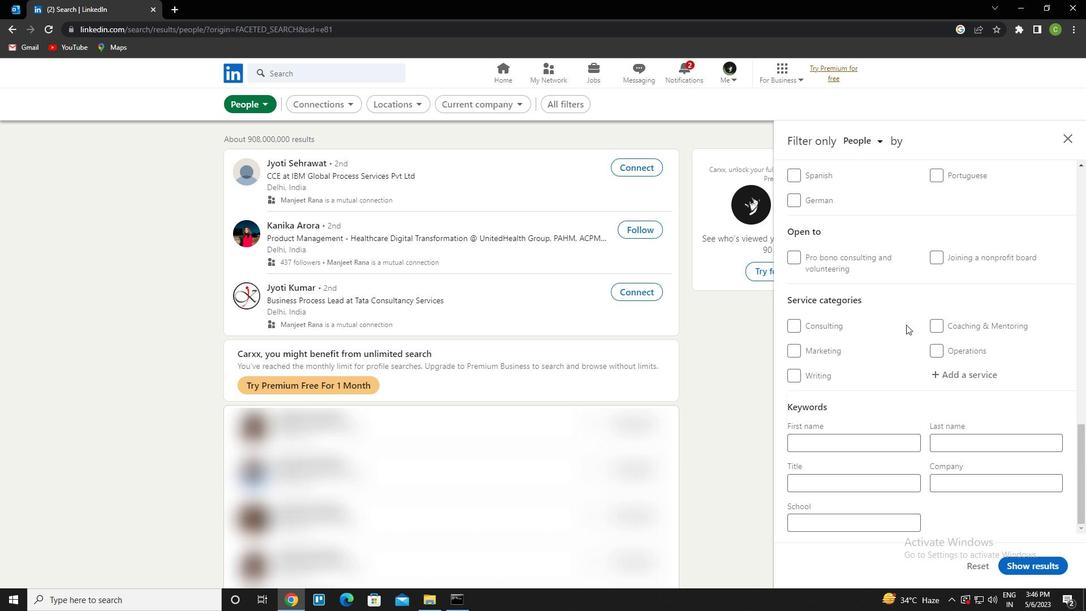 
Action: Mouse scrolled (898, 310) with delta (0, 0)
Screenshot: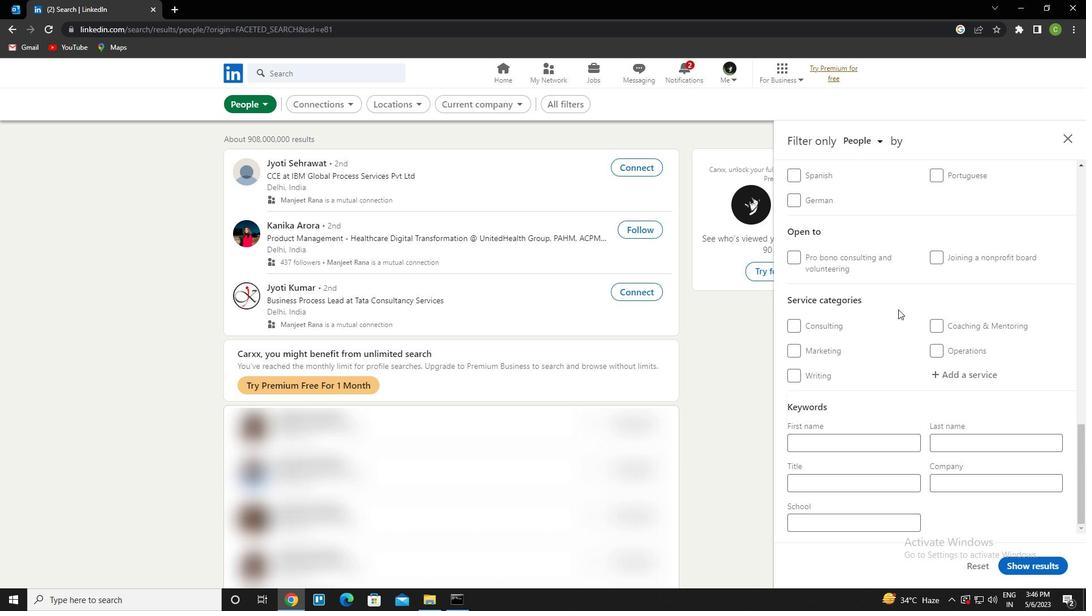 
Action: Mouse scrolled (898, 310) with delta (0, 0)
Screenshot: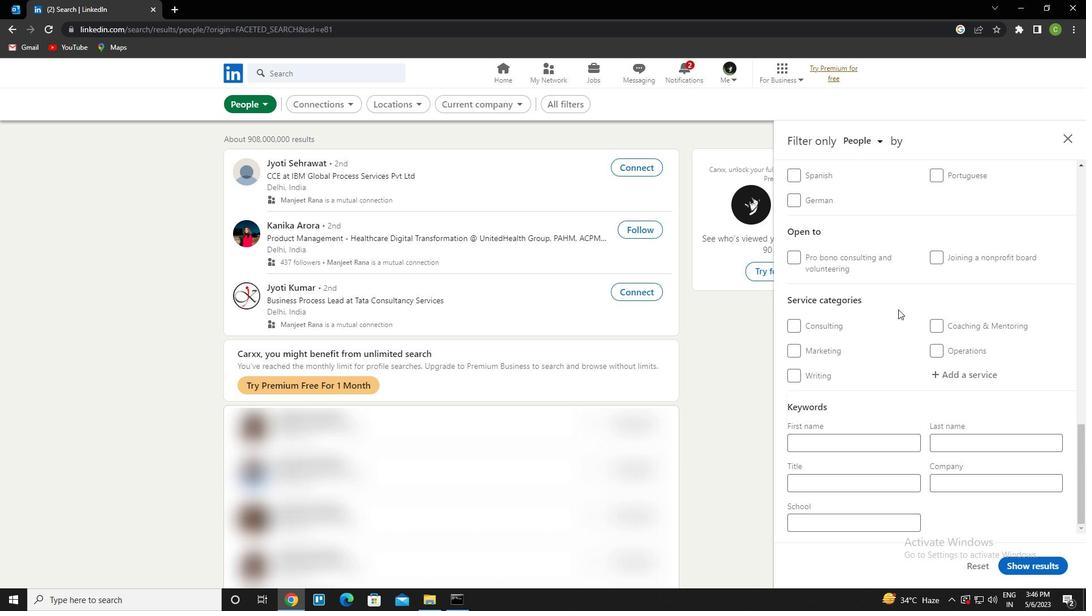 
Action: Mouse moved to (942, 266)
Screenshot: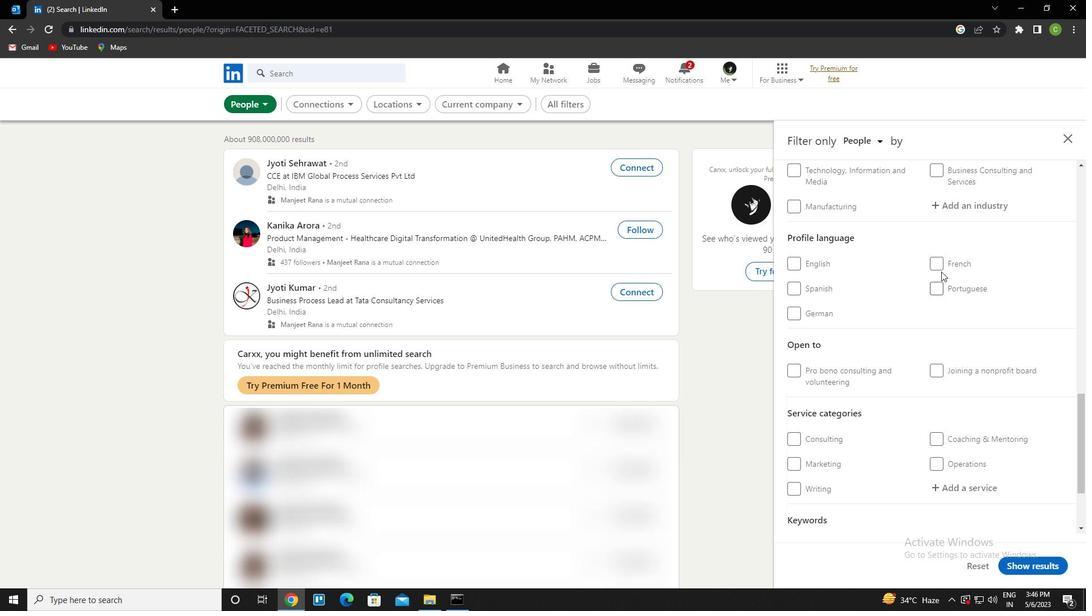 
Action: Mouse pressed left at (942, 266)
Screenshot: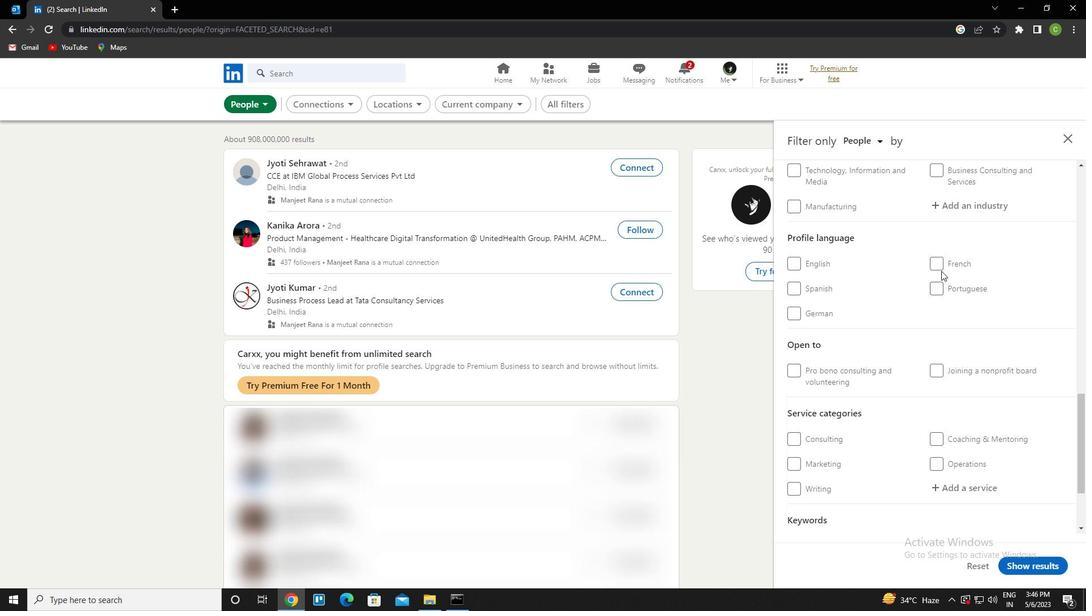 
Action: Mouse moved to (929, 281)
Screenshot: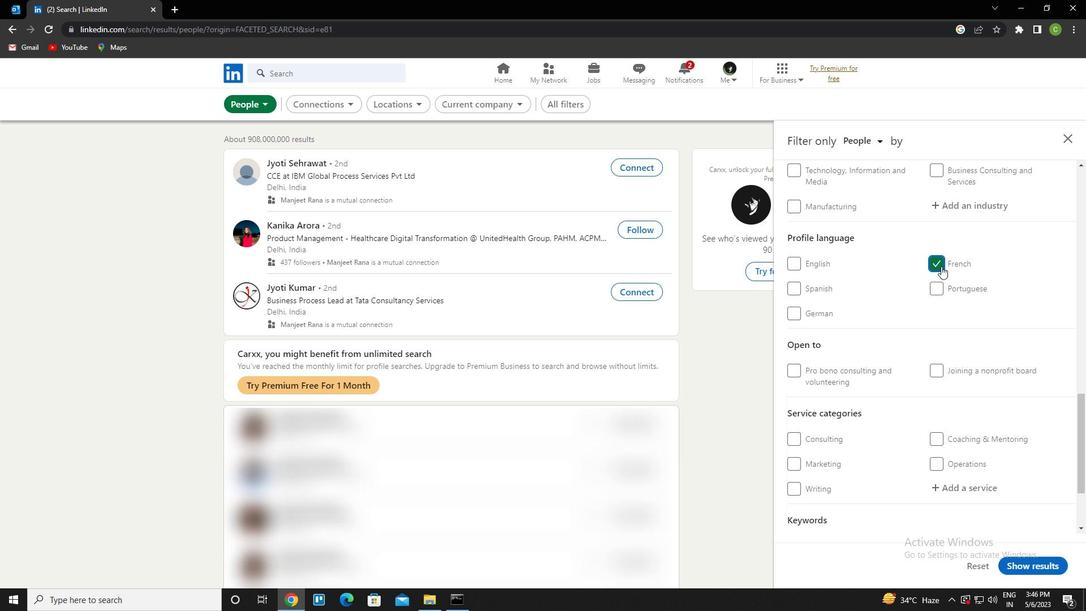 
Action: Mouse scrolled (929, 281) with delta (0, 0)
Screenshot: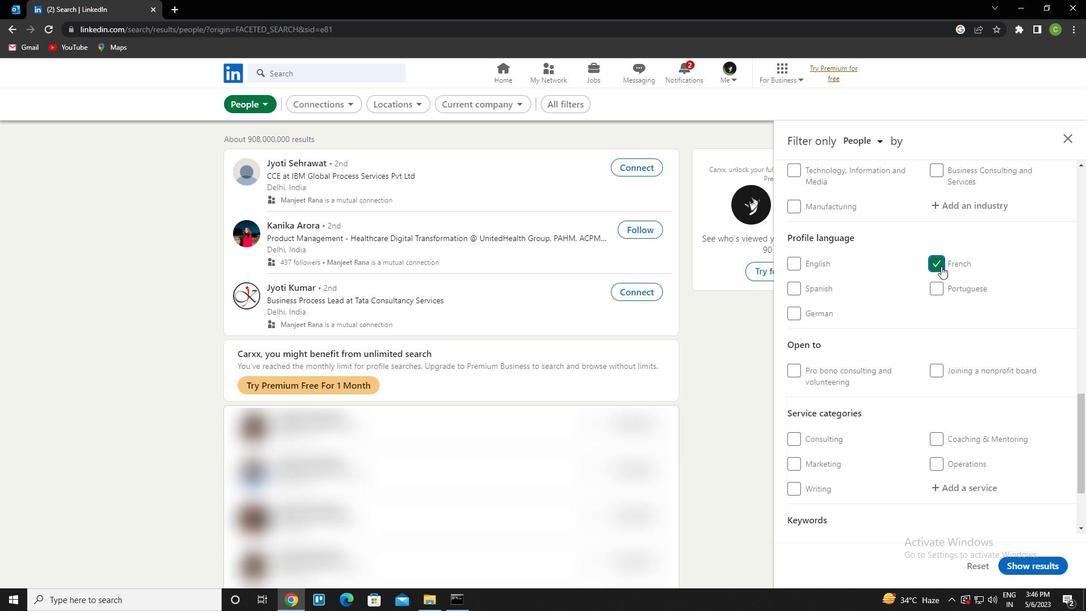 
Action: Mouse scrolled (929, 281) with delta (0, 0)
Screenshot: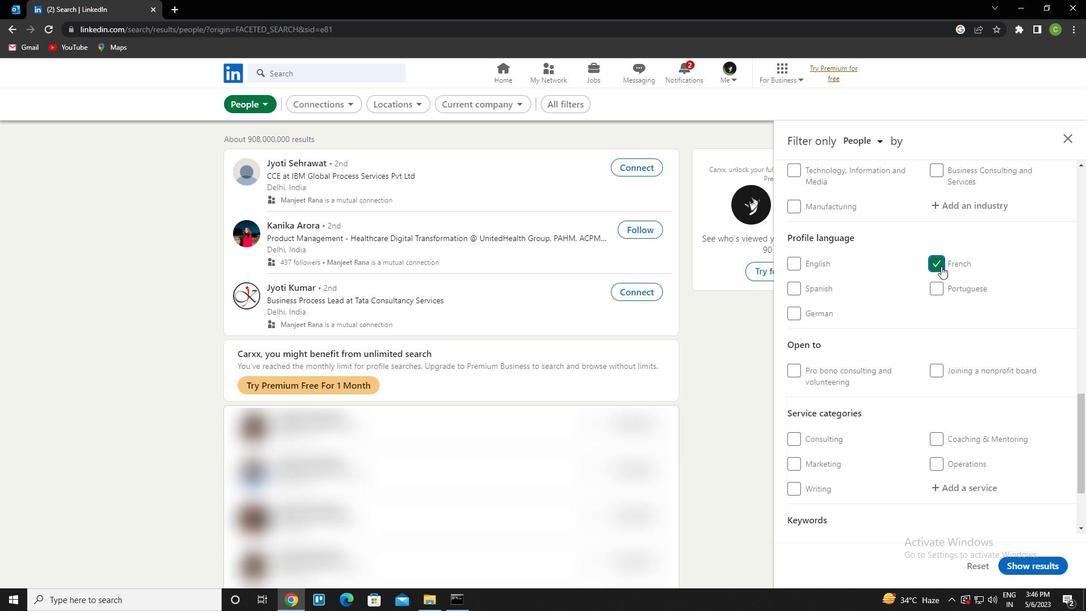 
Action: Mouse scrolled (929, 281) with delta (0, 0)
Screenshot: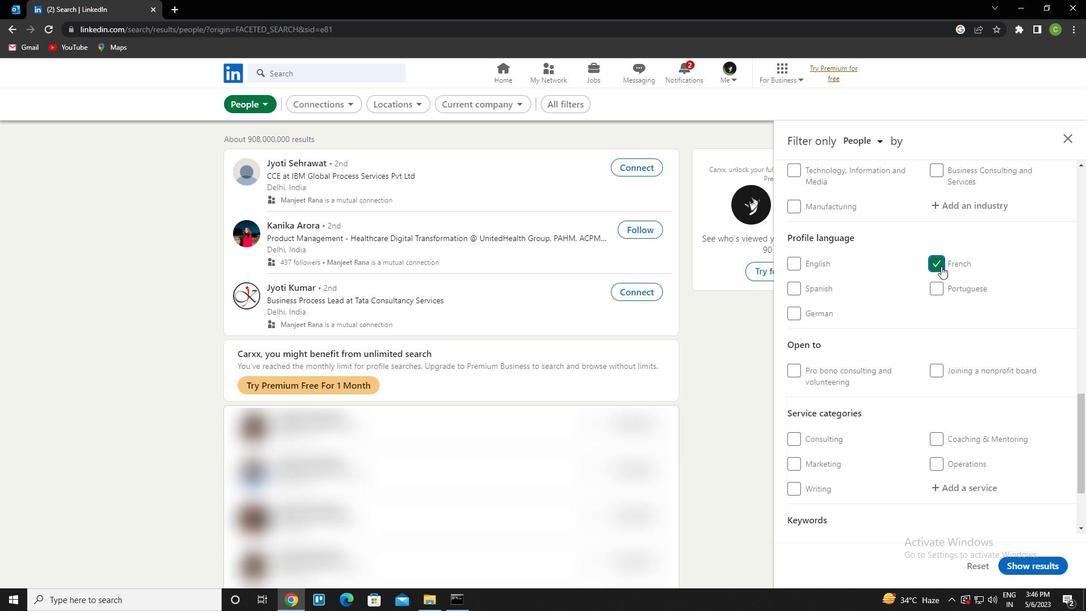 
Action: Mouse scrolled (929, 281) with delta (0, 0)
Screenshot: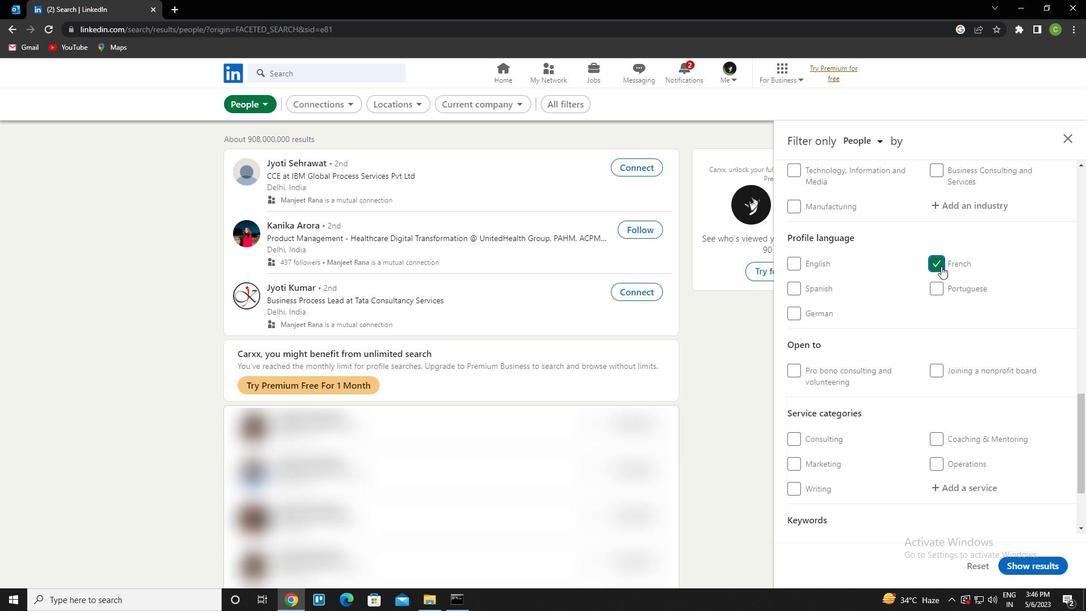 
Action: Mouse scrolled (929, 281) with delta (0, 0)
Screenshot: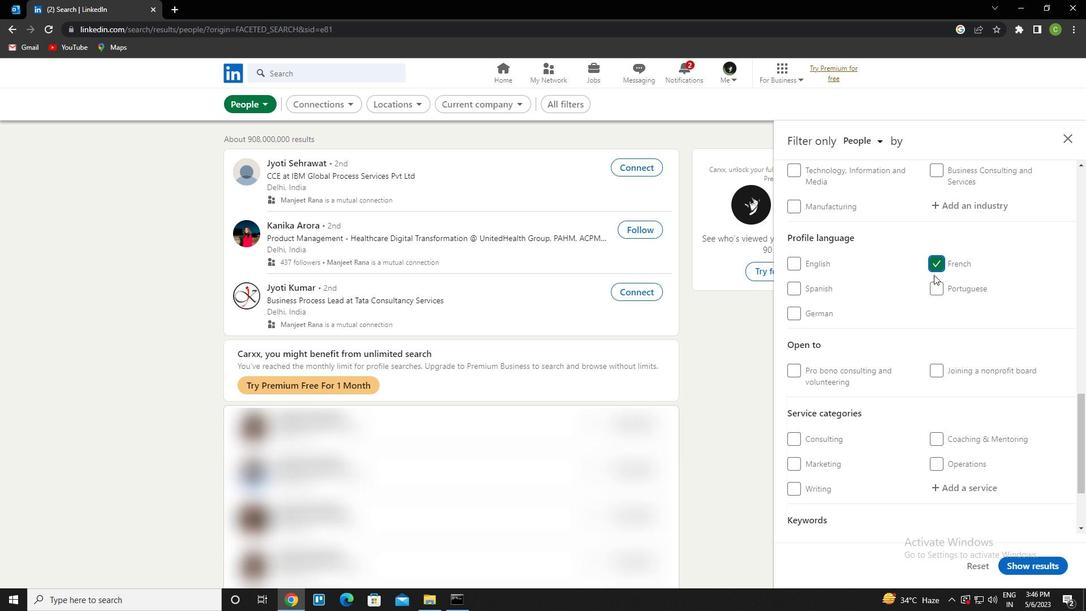 
Action: Mouse scrolled (929, 281) with delta (0, 0)
Screenshot: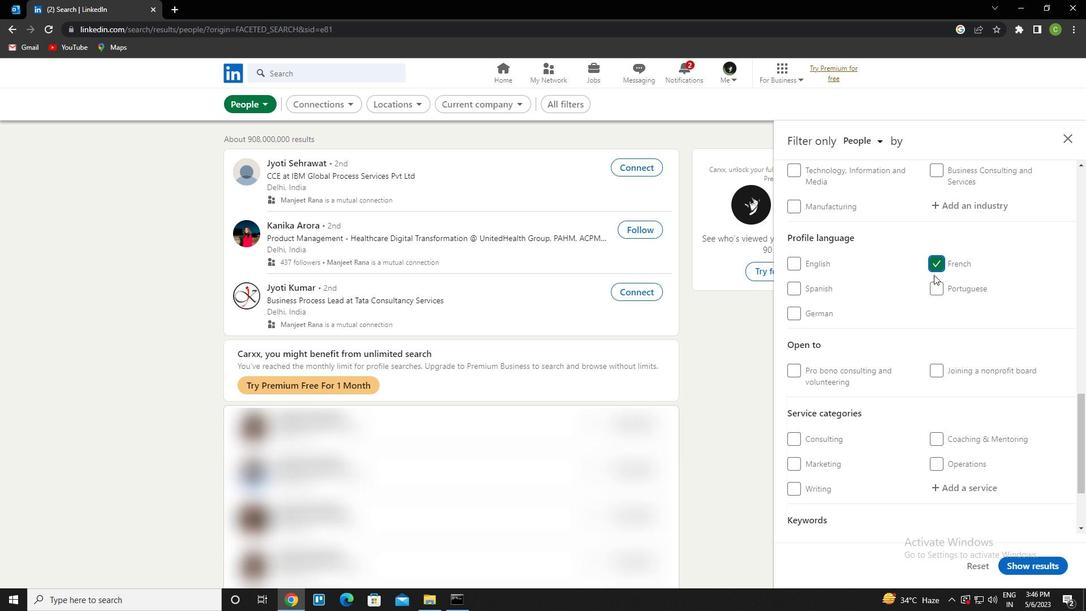 
Action: Mouse scrolled (929, 281) with delta (0, 0)
Screenshot: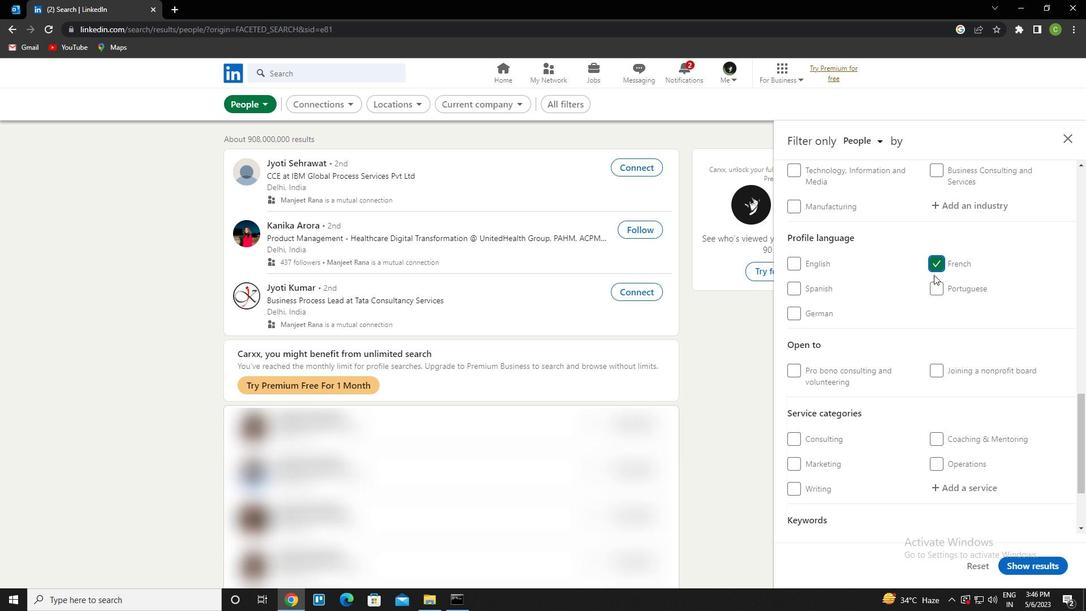 
Action: Mouse scrolled (929, 281) with delta (0, 0)
Screenshot: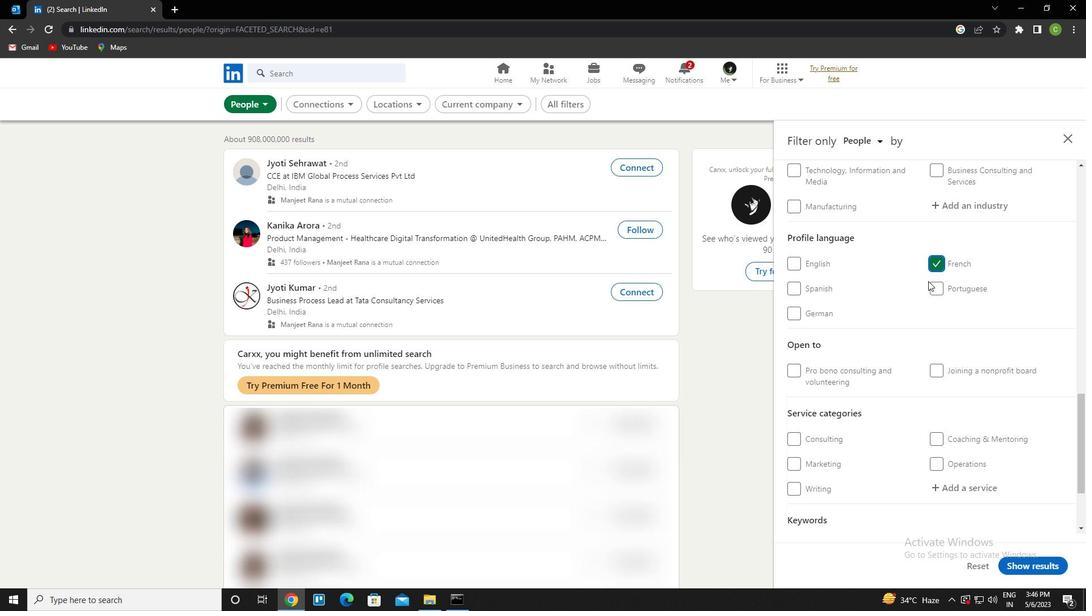 
Action: Mouse scrolled (929, 281) with delta (0, 0)
Screenshot: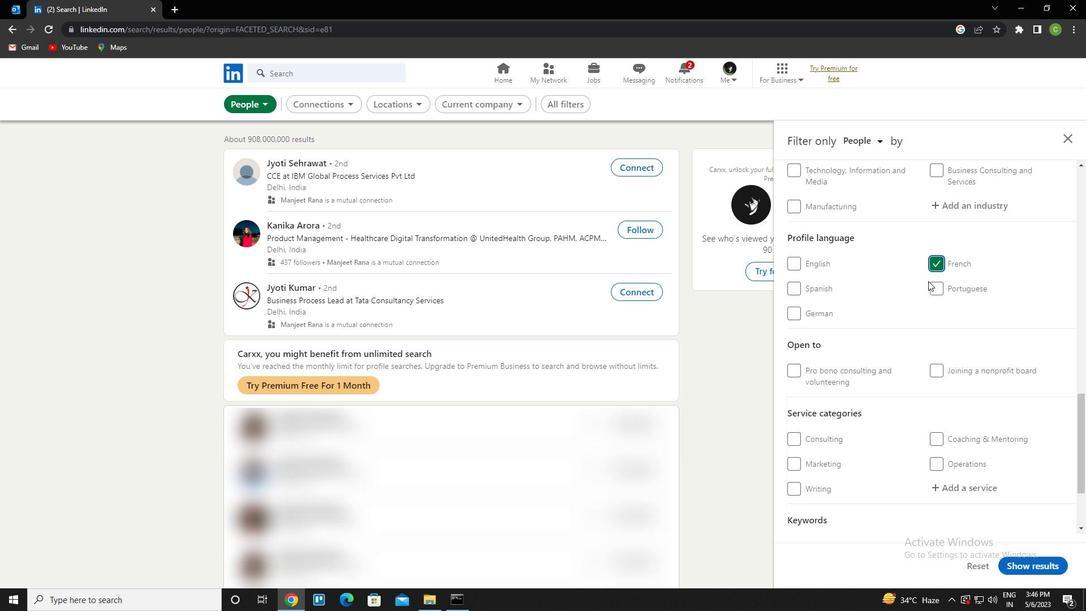 
Action: Mouse scrolled (929, 281) with delta (0, 0)
Screenshot: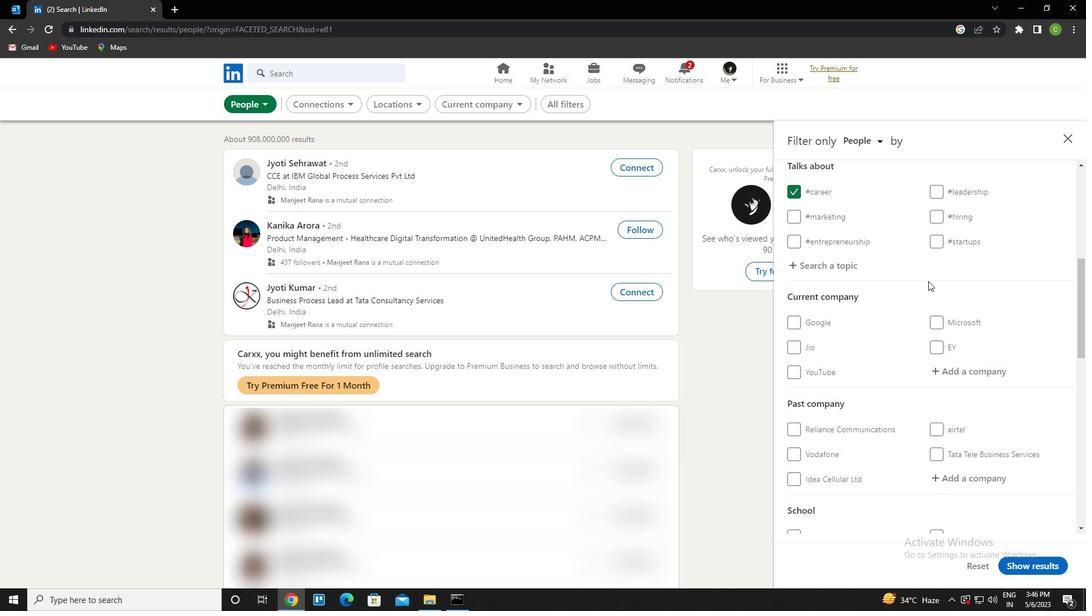 
Action: Mouse scrolled (929, 281) with delta (0, 0)
Screenshot: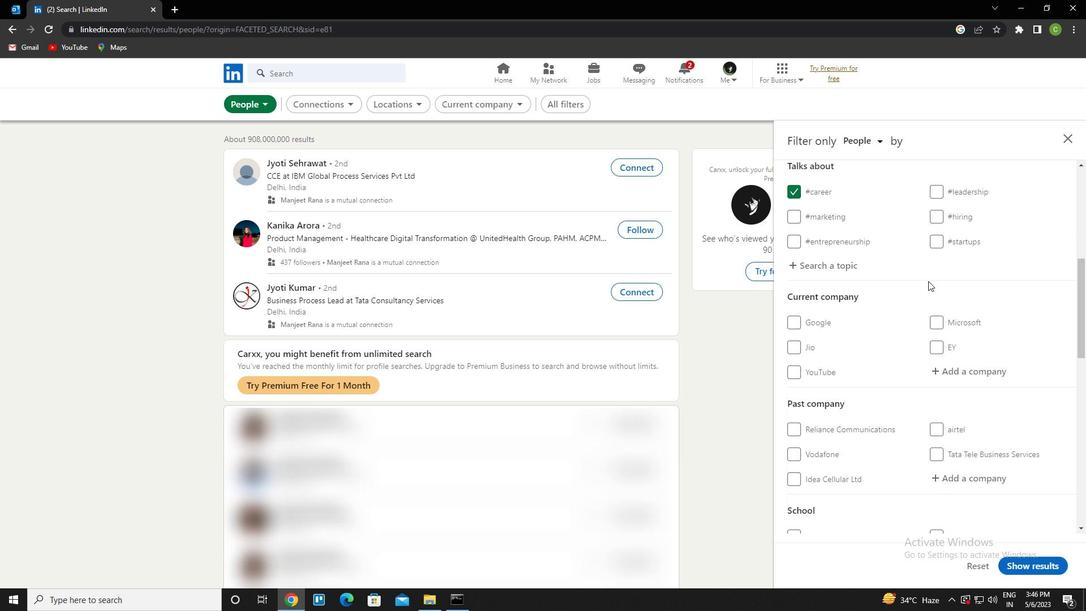 
Action: Mouse scrolled (929, 281) with delta (0, 0)
Screenshot: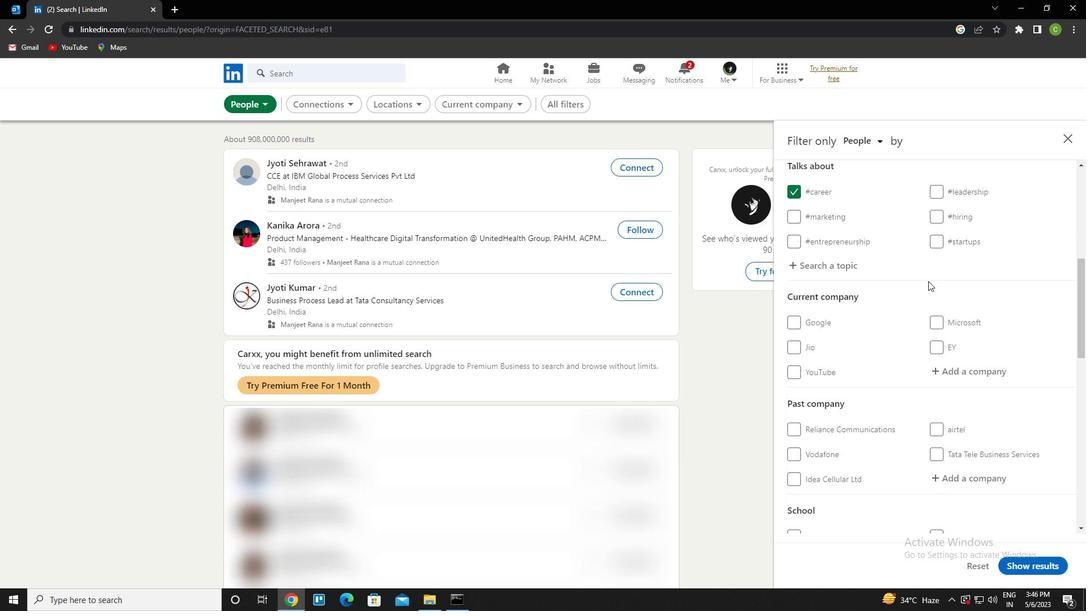 
Action: Mouse moved to (865, 313)
Screenshot: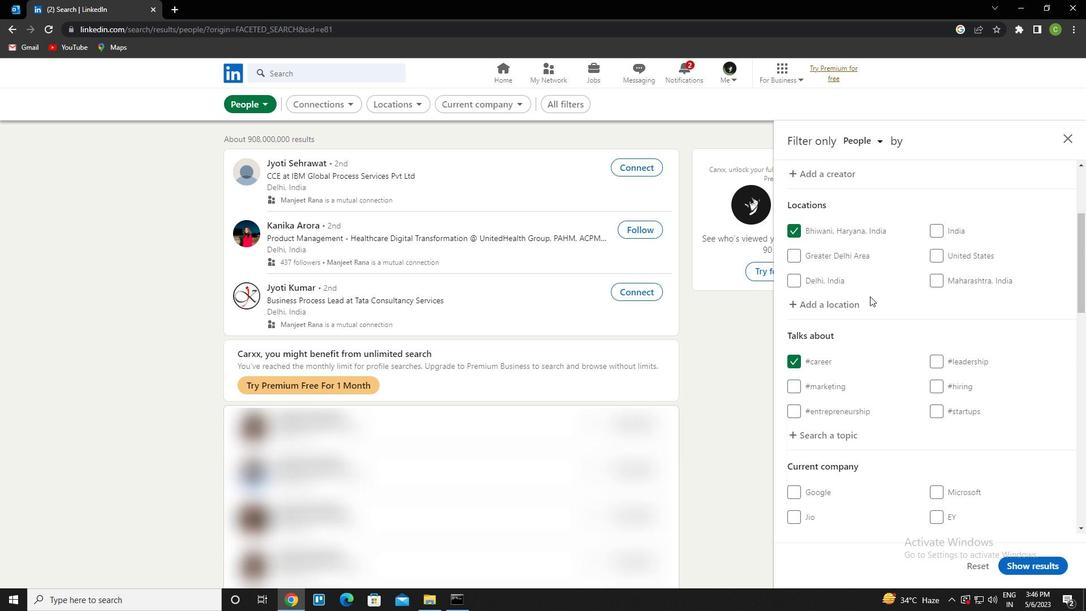 
Action: Mouse scrolled (865, 313) with delta (0, 0)
Screenshot: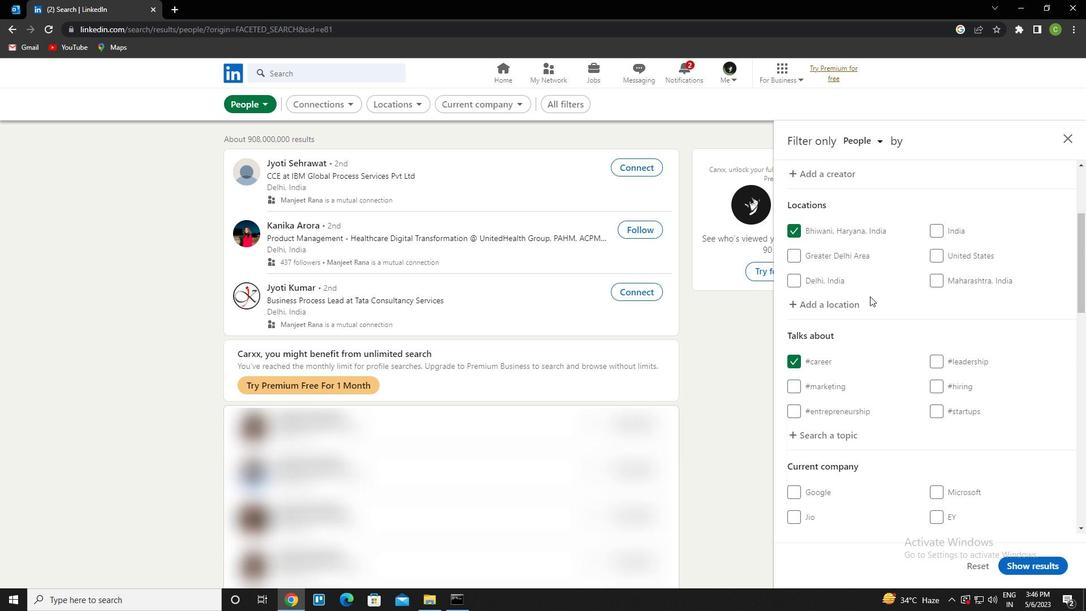 
Action: Mouse moved to (865, 314)
Screenshot: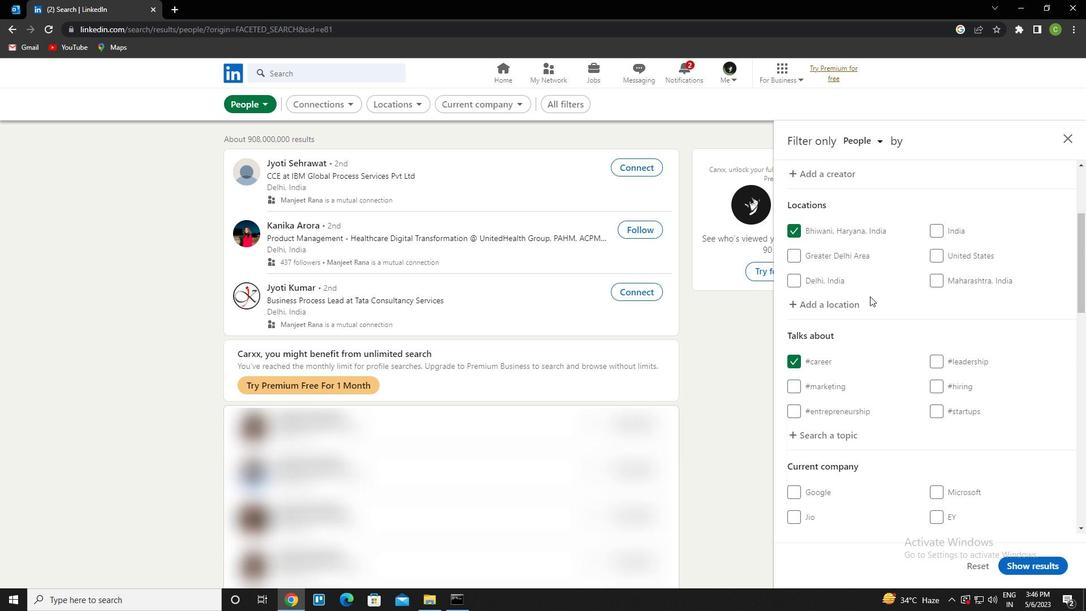 
Action: Mouse scrolled (865, 314) with delta (0, 0)
Screenshot: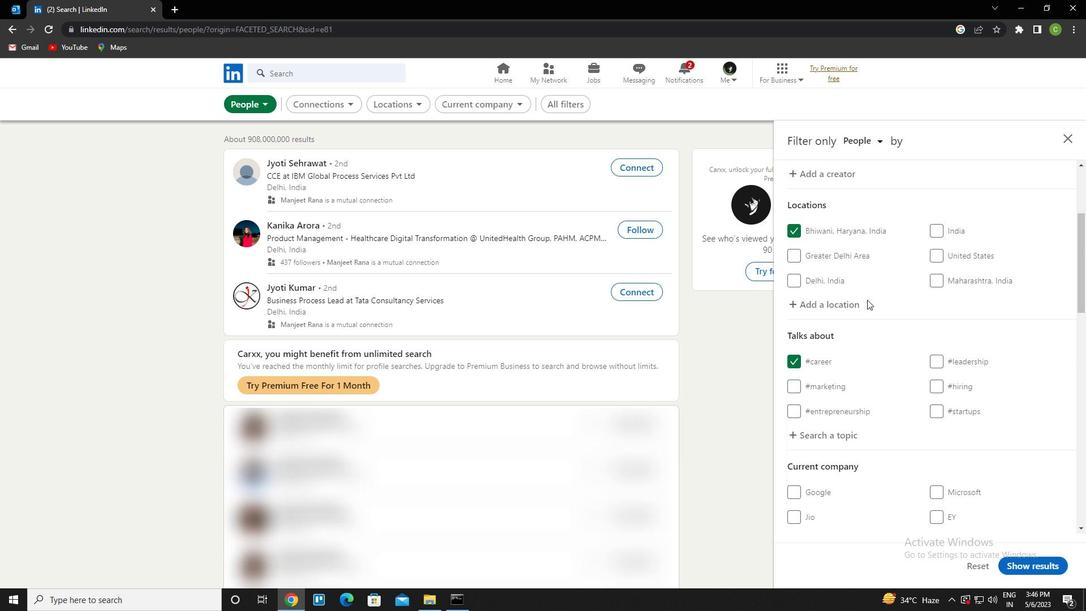 
Action: Mouse scrolled (865, 314) with delta (0, 0)
Screenshot: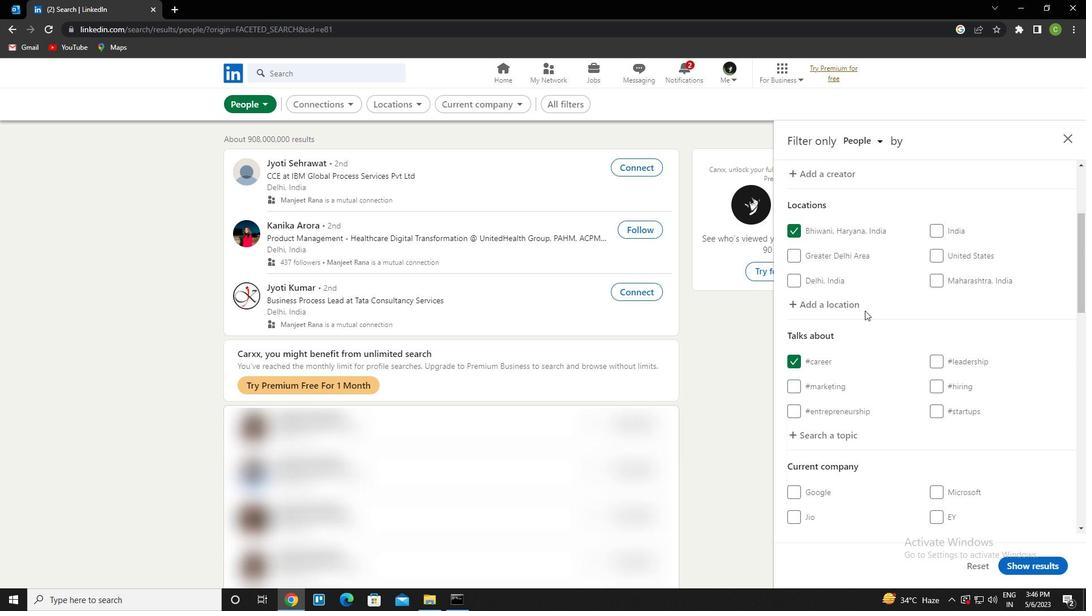 
Action: Mouse scrolled (865, 314) with delta (0, 0)
Screenshot: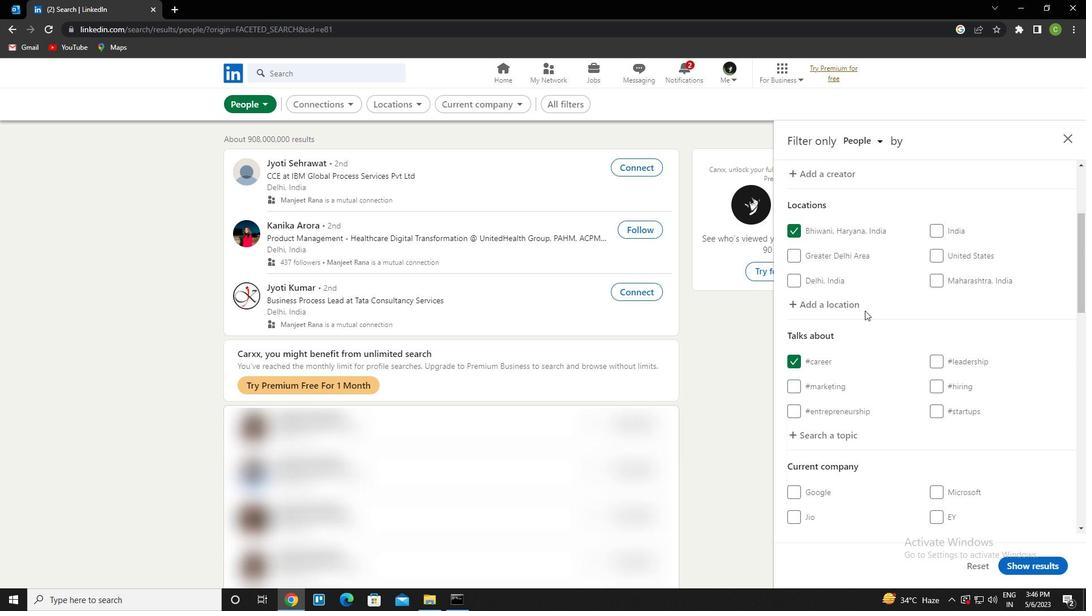
Action: Mouse moved to (918, 274)
Screenshot: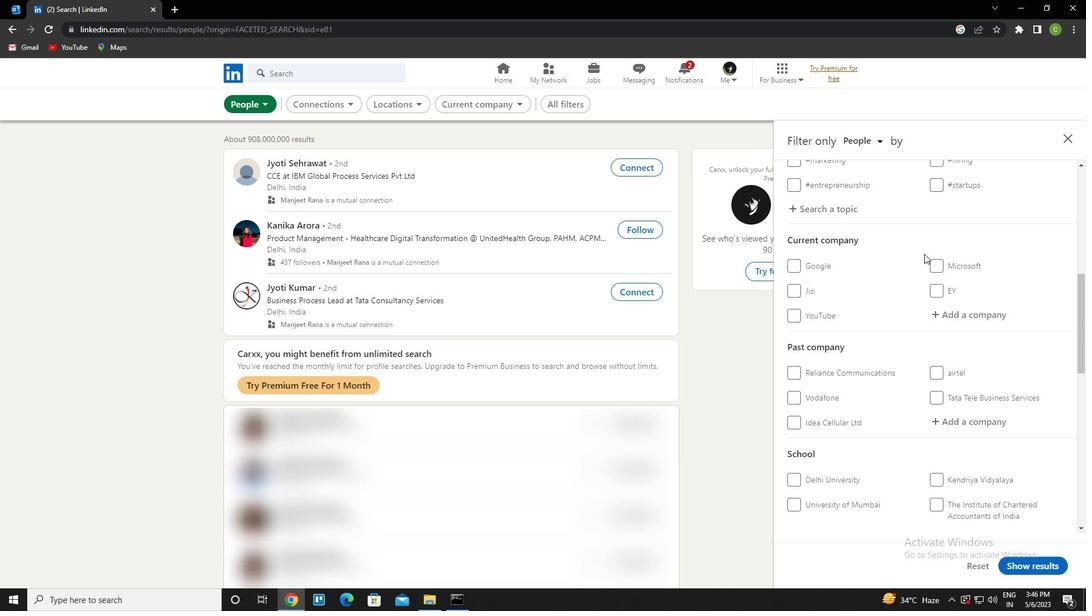 
Action: Mouse scrolled (918, 274) with delta (0, 0)
Screenshot: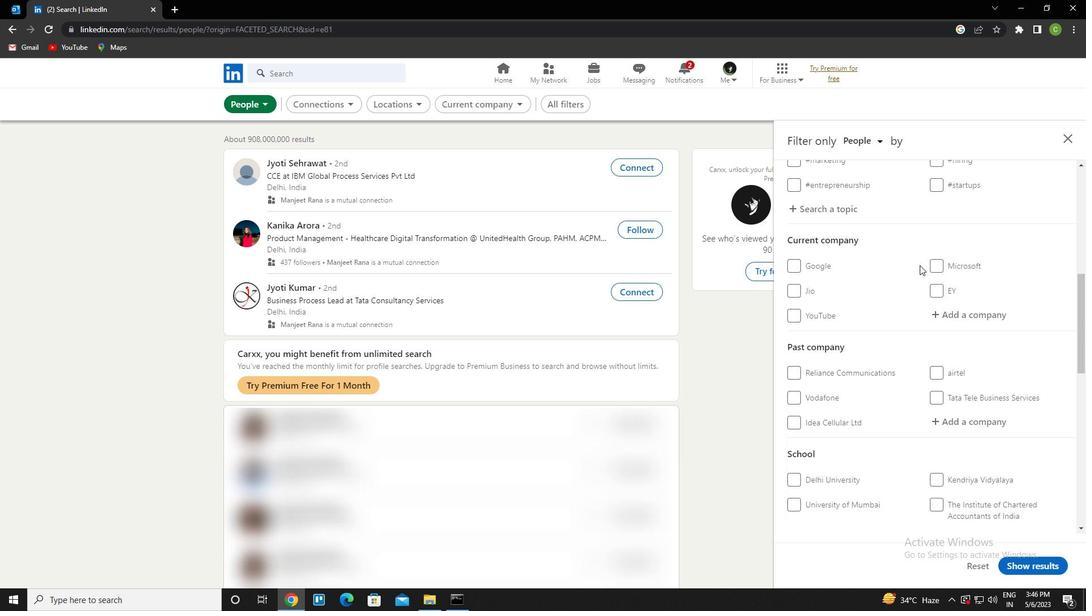 
Action: Mouse moved to (918, 306)
Screenshot: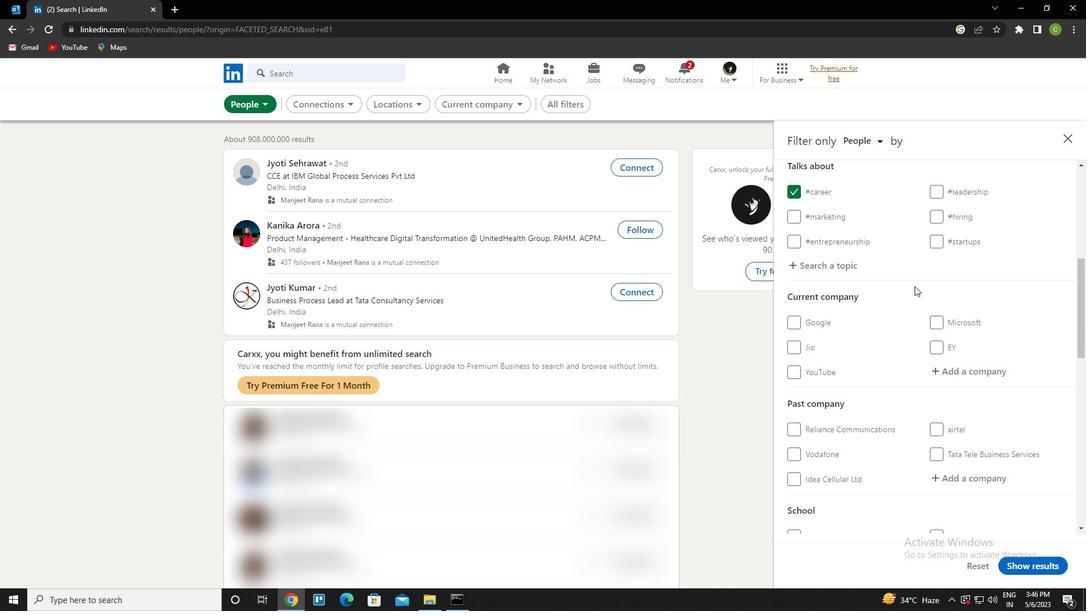 
Action: Mouse scrolled (918, 305) with delta (0, 0)
Screenshot: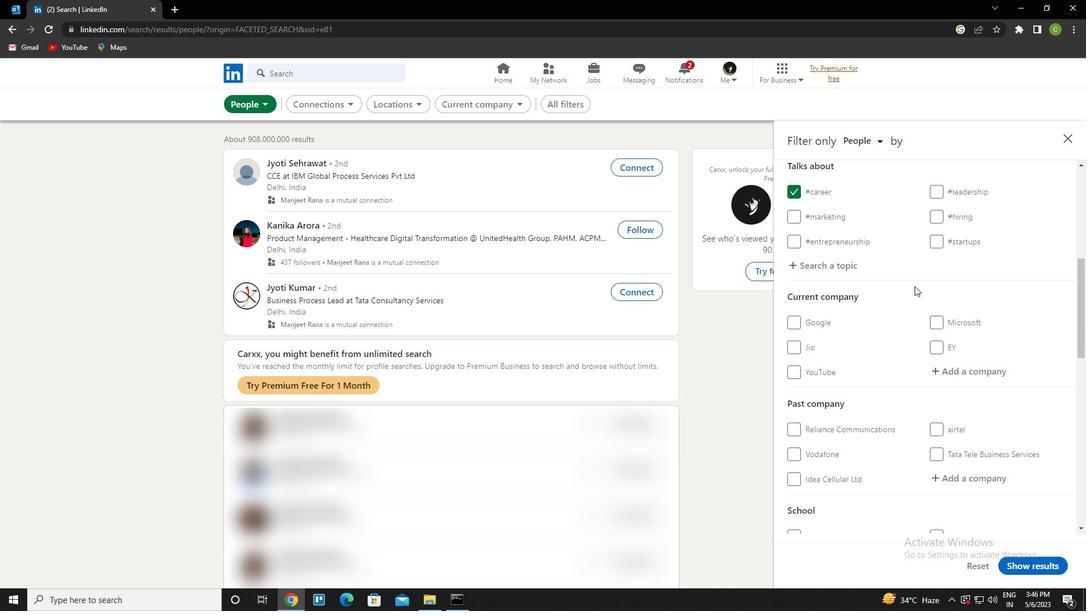 
Action: Mouse moved to (981, 318)
Screenshot: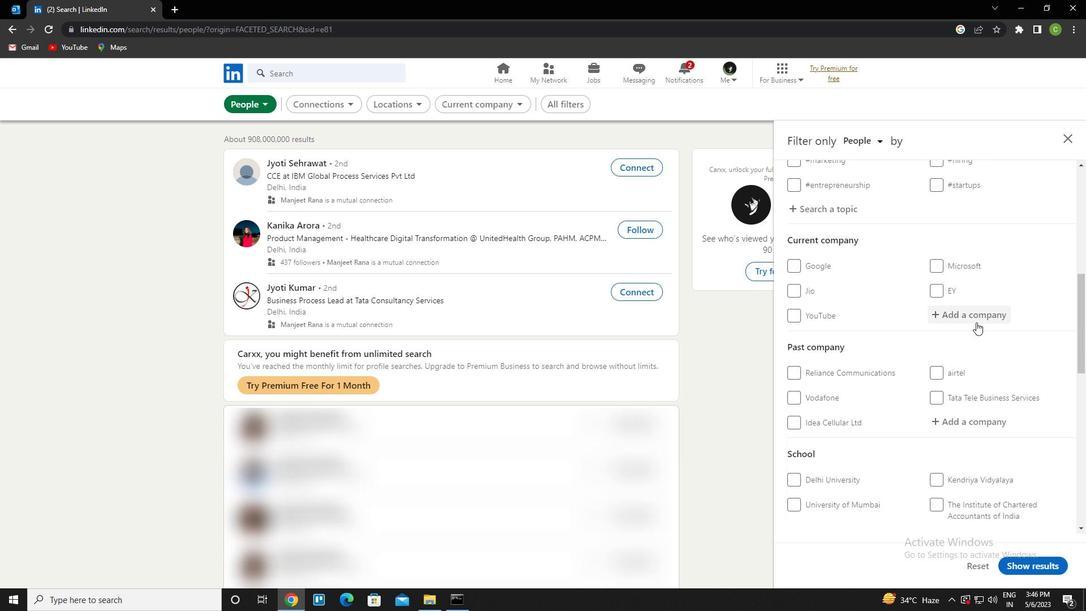 
Action: Mouse pressed left at (981, 318)
Screenshot: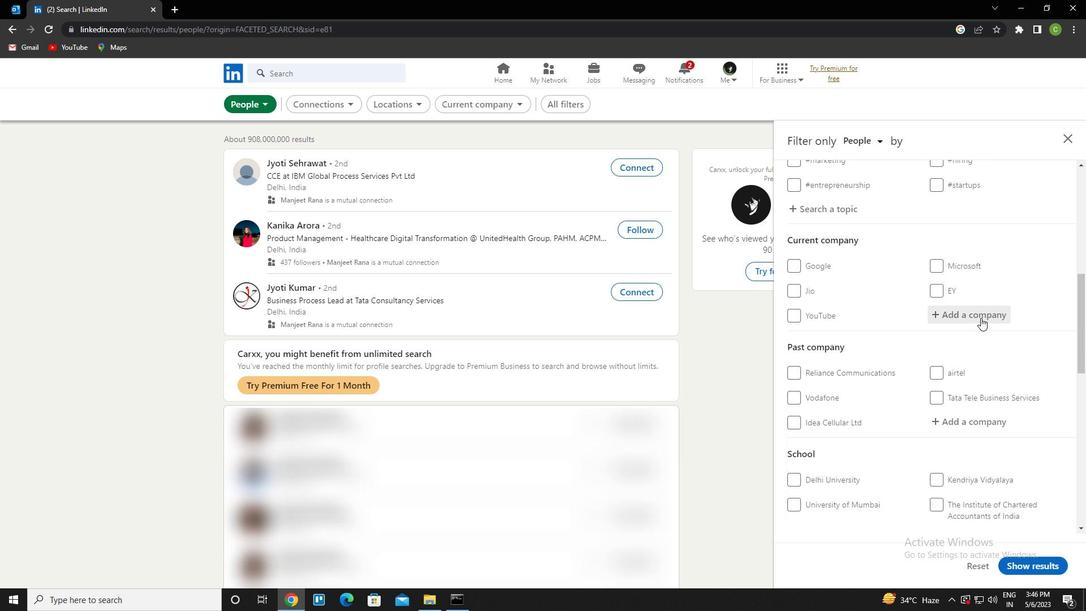 
Action: Key pressed <Key.caps_lock>x<Key.caps_lock>iaomi<Key.space>india<Key.down><Key.enter>
Screenshot: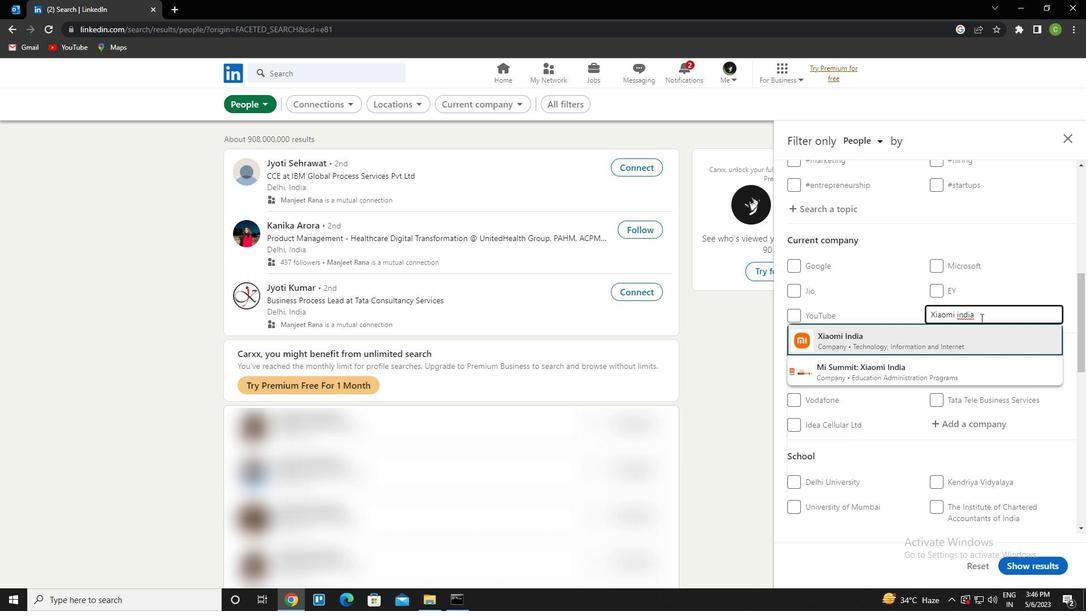 
Action: Mouse scrolled (981, 317) with delta (0, 0)
Screenshot: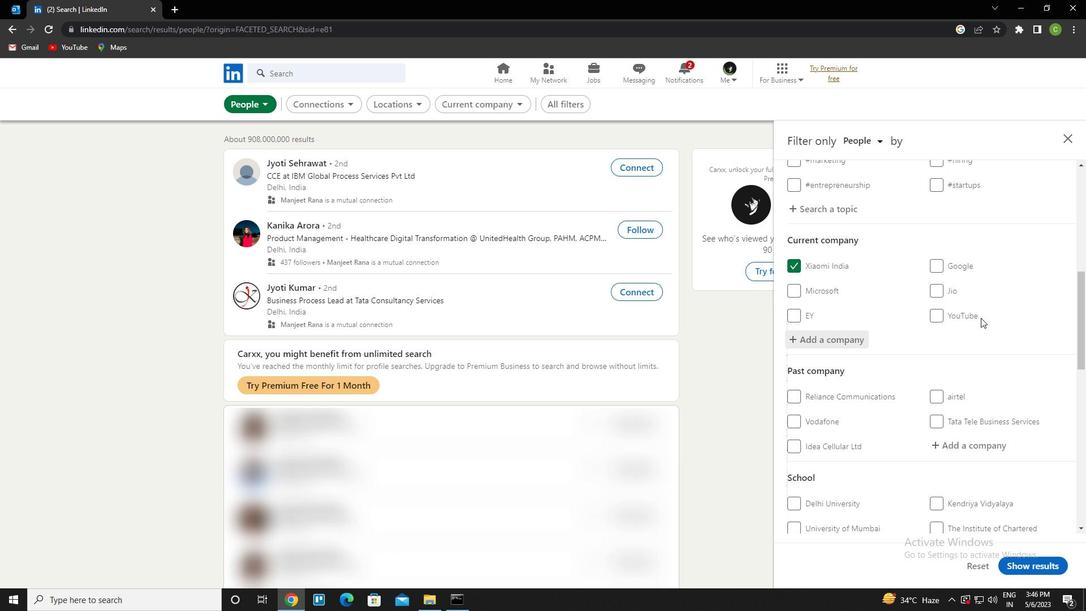 
Action: Mouse scrolled (981, 317) with delta (0, 0)
Screenshot: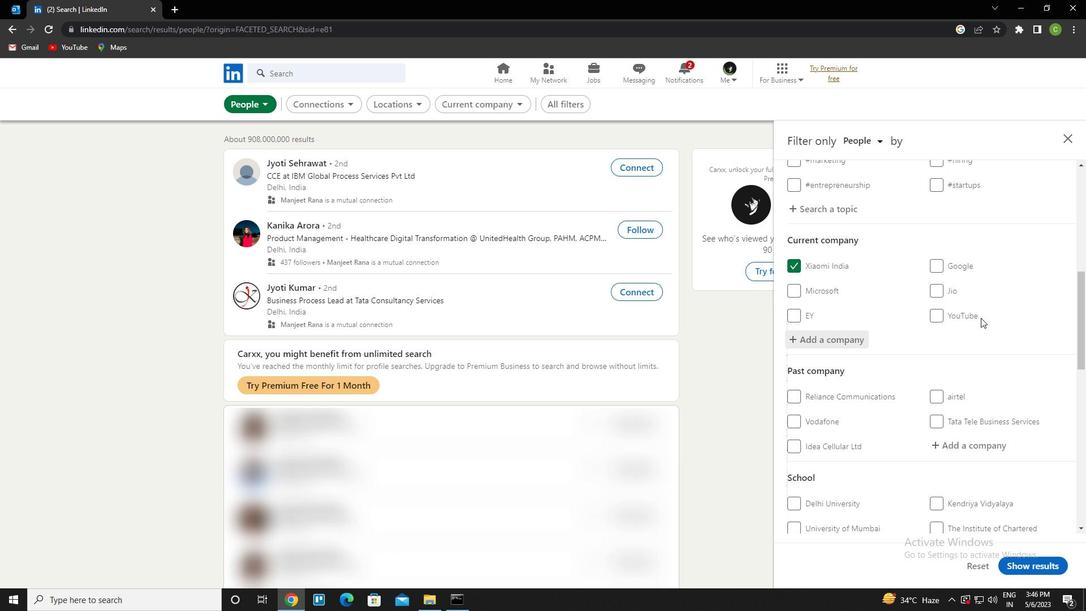 
Action: Mouse scrolled (981, 317) with delta (0, 0)
Screenshot: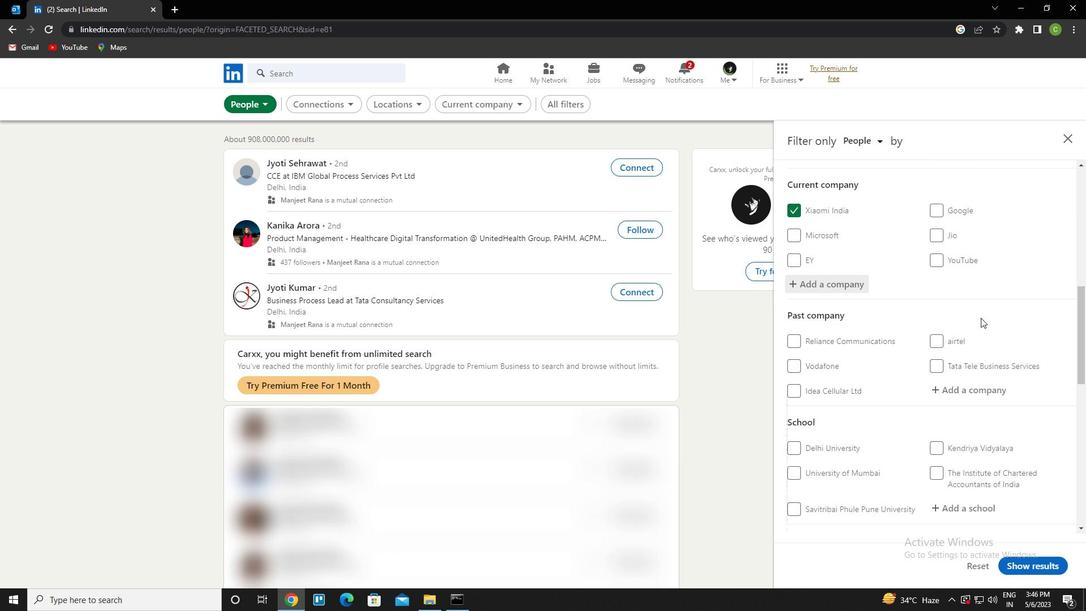 
Action: Mouse scrolled (981, 317) with delta (0, 0)
Screenshot: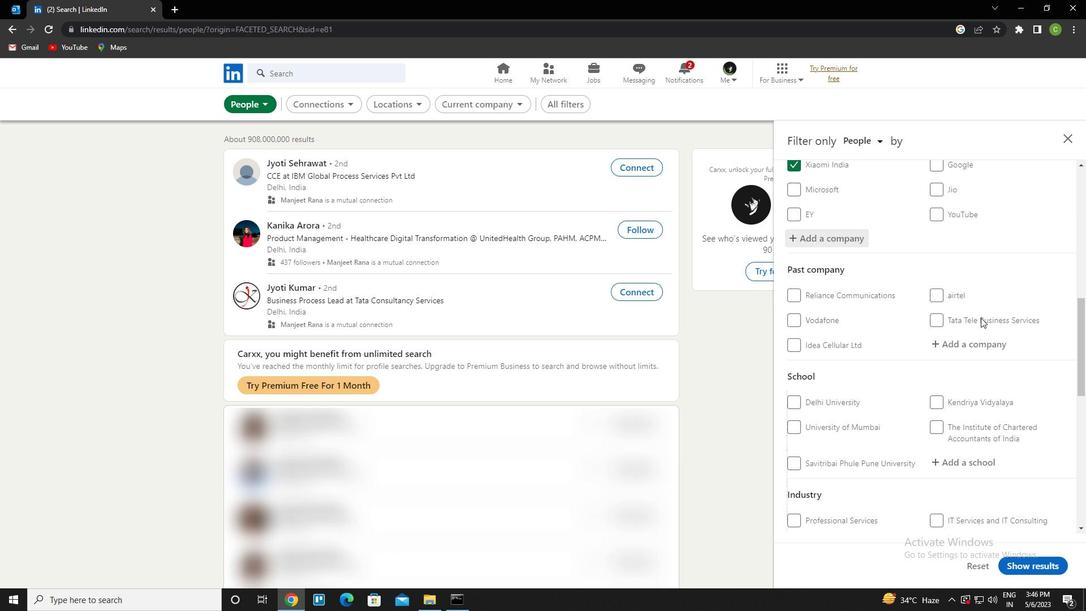 
Action: Mouse scrolled (981, 317) with delta (0, 0)
Screenshot: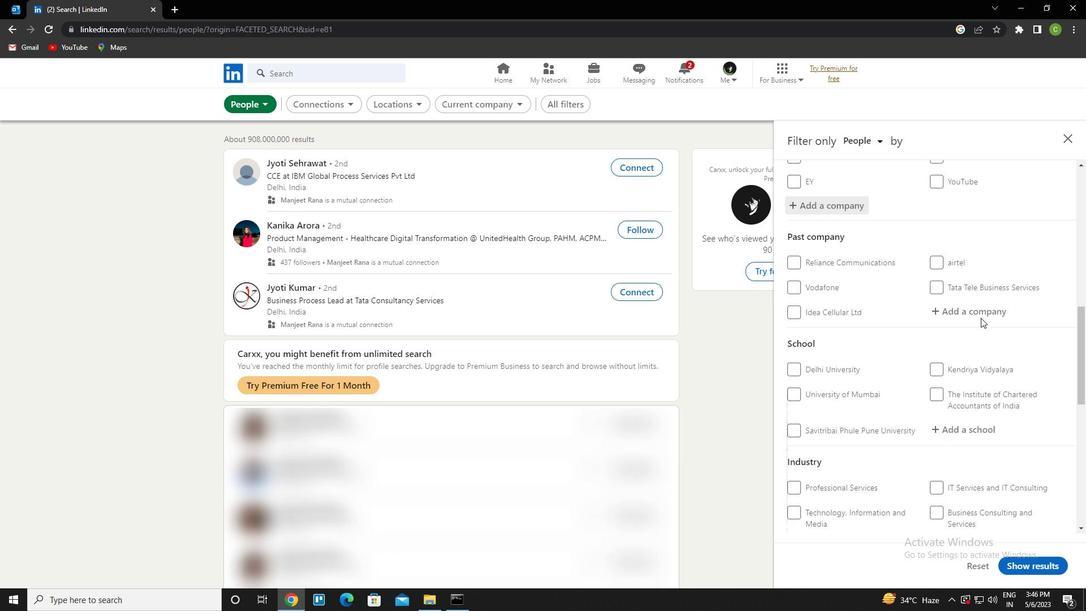 
Action: Mouse moved to (972, 281)
Screenshot: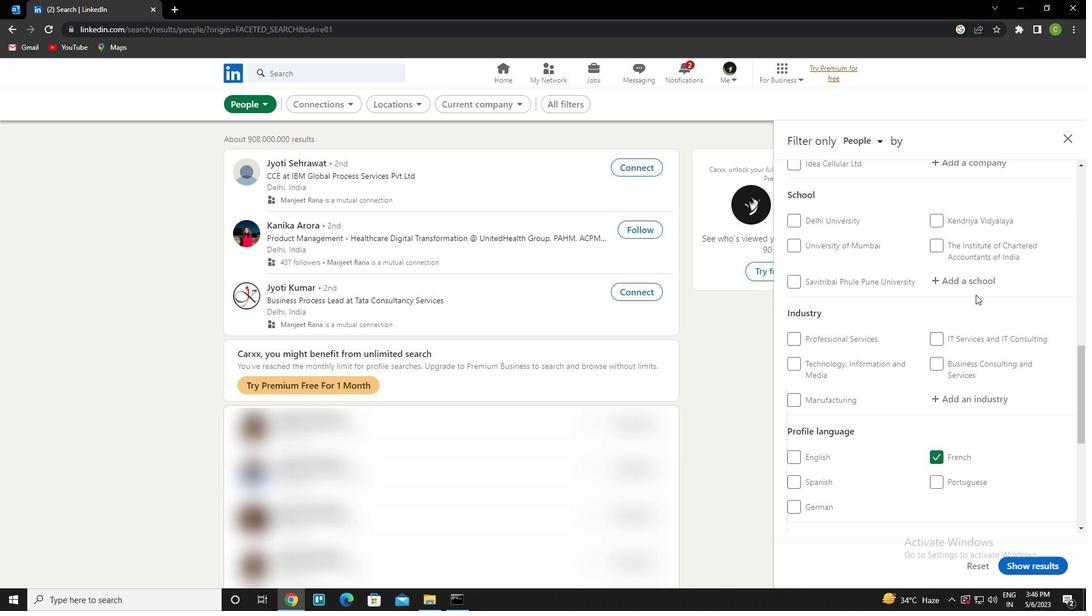 
Action: Mouse pressed left at (972, 281)
Screenshot: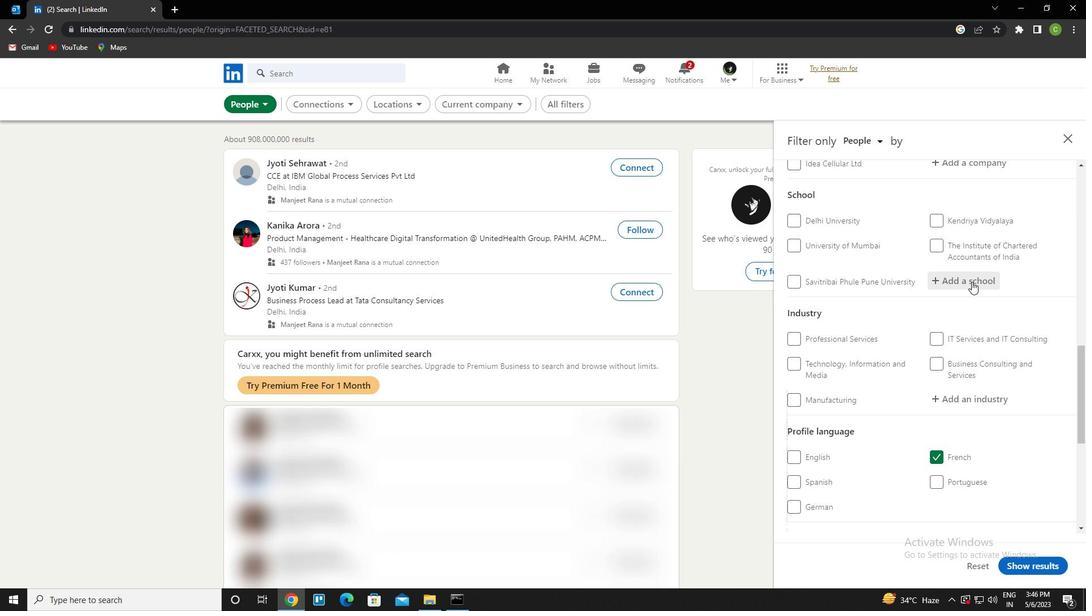 
Action: Key pressed <Key.caps_lock>rv<Key.space>i<Key.caps_lock>nstitute<Key.down><Key.enter>
Screenshot: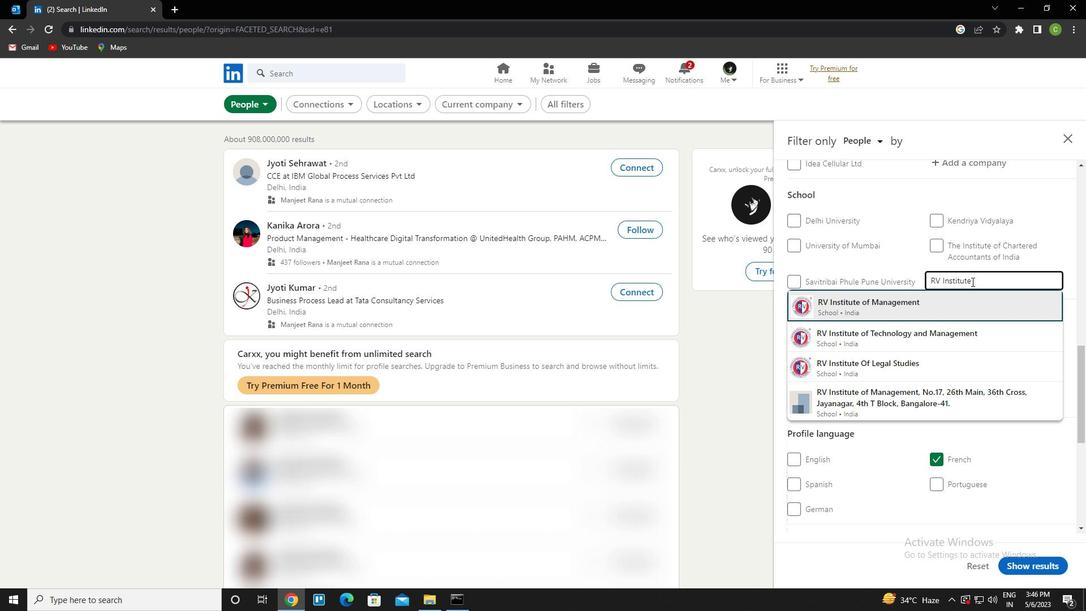 
Action: Mouse scrolled (972, 281) with delta (0, 0)
Screenshot: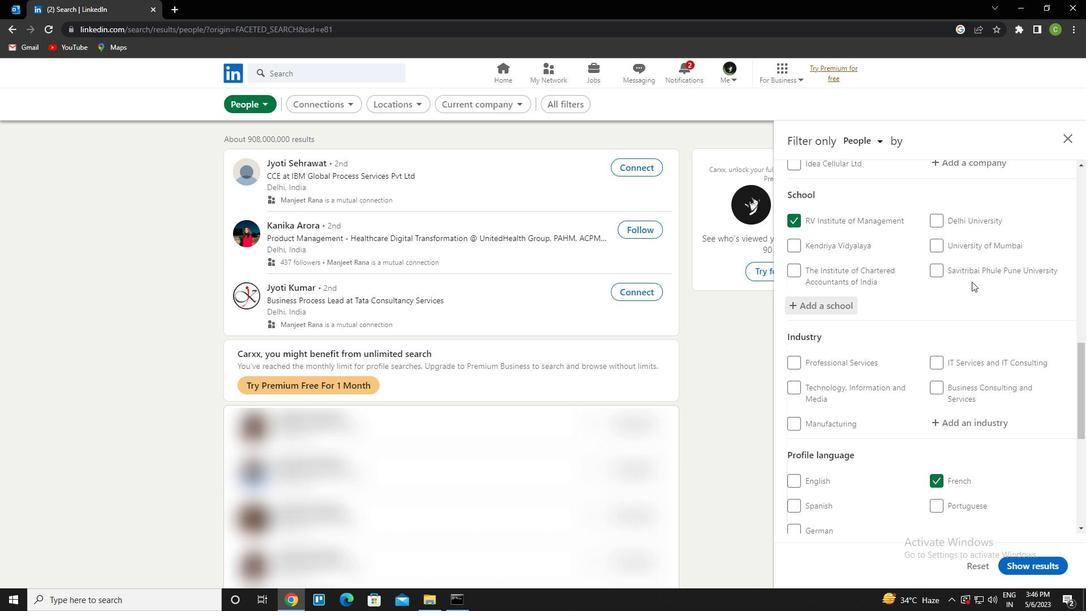 
Action: Mouse scrolled (972, 281) with delta (0, 0)
Screenshot: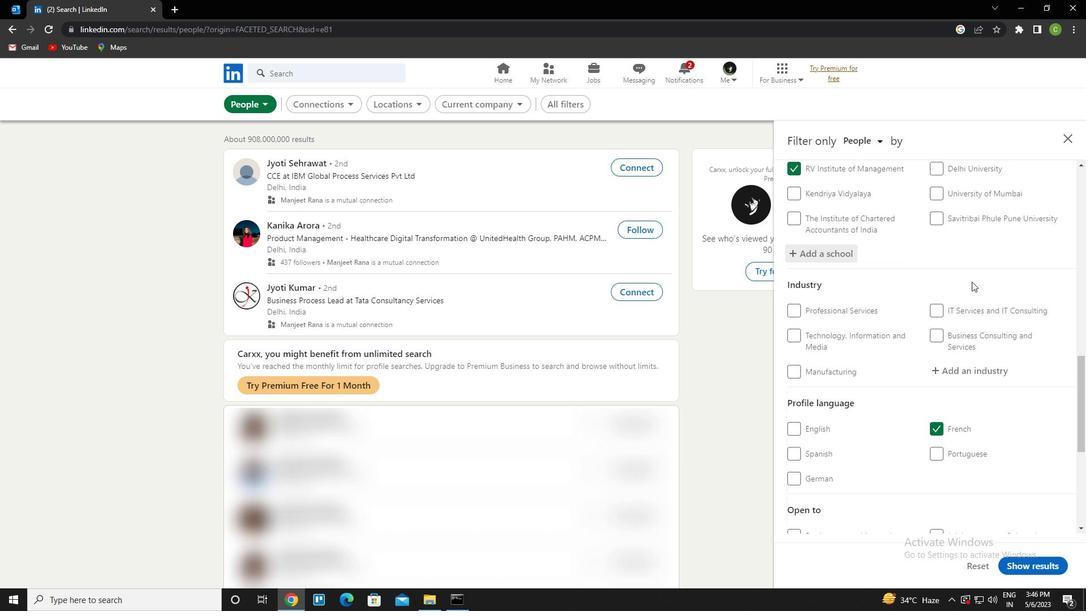 
Action: Mouse moved to (963, 315)
Screenshot: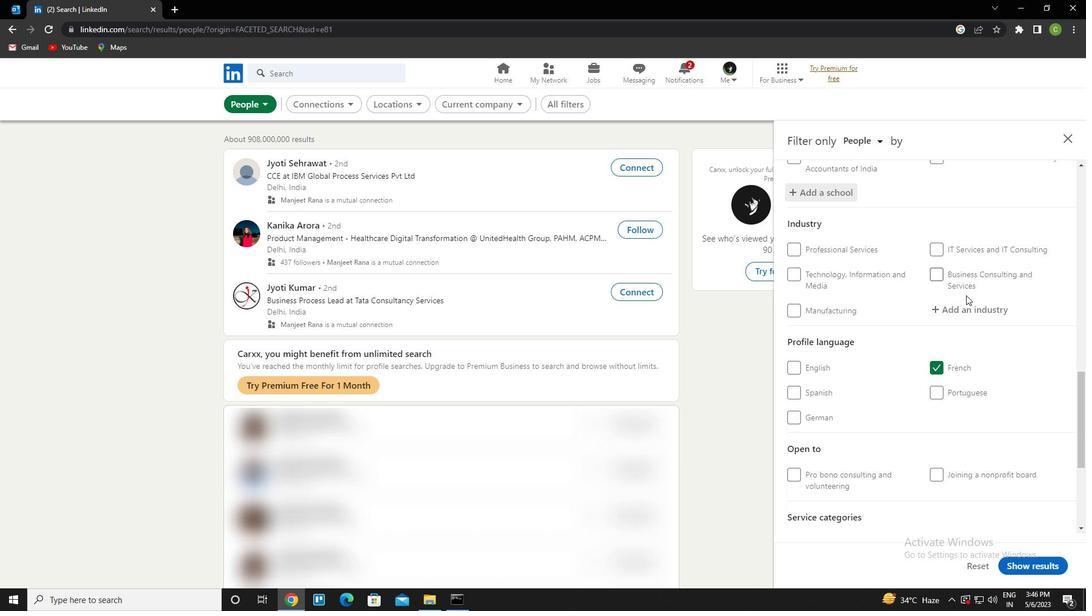
Action: Mouse pressed left at (963, 315)
Screenshot: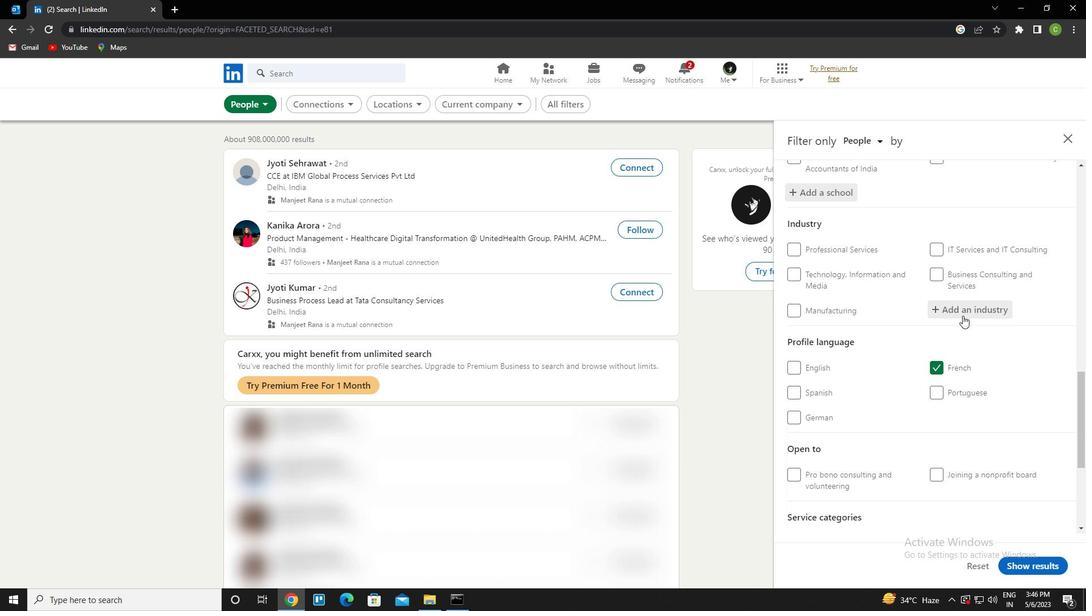 
Action: Key pressed <Key.caps_lock>r<Key.caps_lock>Eligio<Key.down><Key.enter>
Screenshot: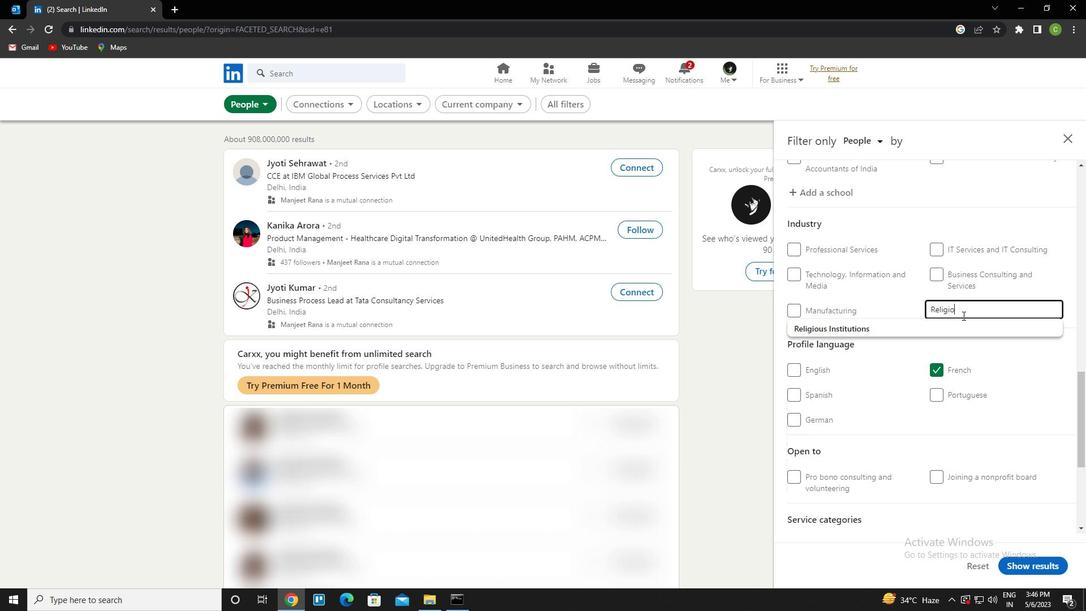 
Action: Mouse scrolled (963, 315) with delta (0, 0)
Screenshot: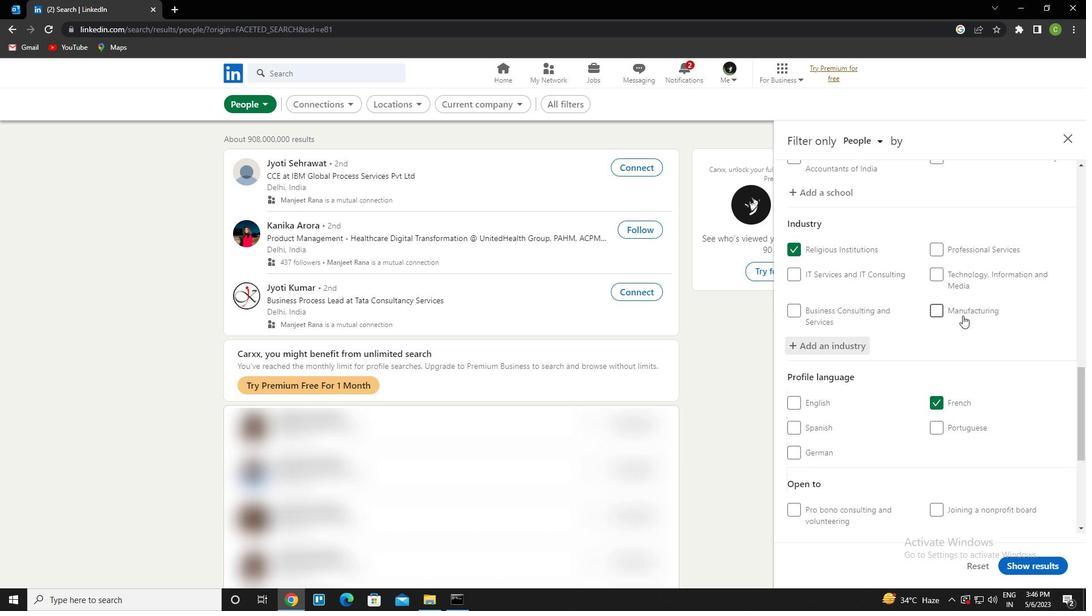 
Action: Mouse scrolled (963, 315) with delta (0, 0)
Screenshot: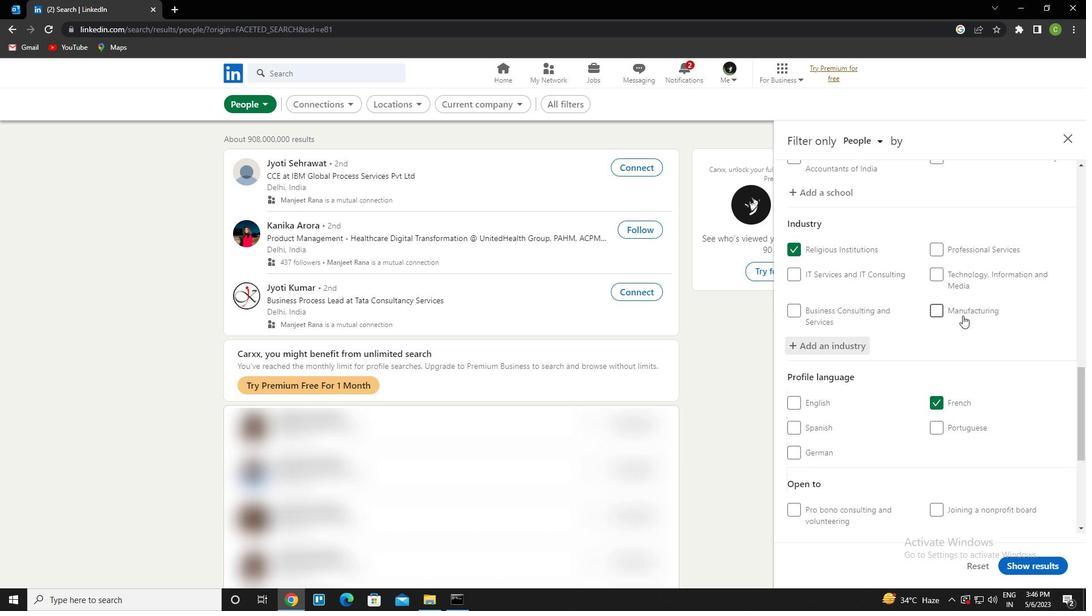 
Action: Mouse scrolled (963, 315) with delta (0, 0)
Screenshot: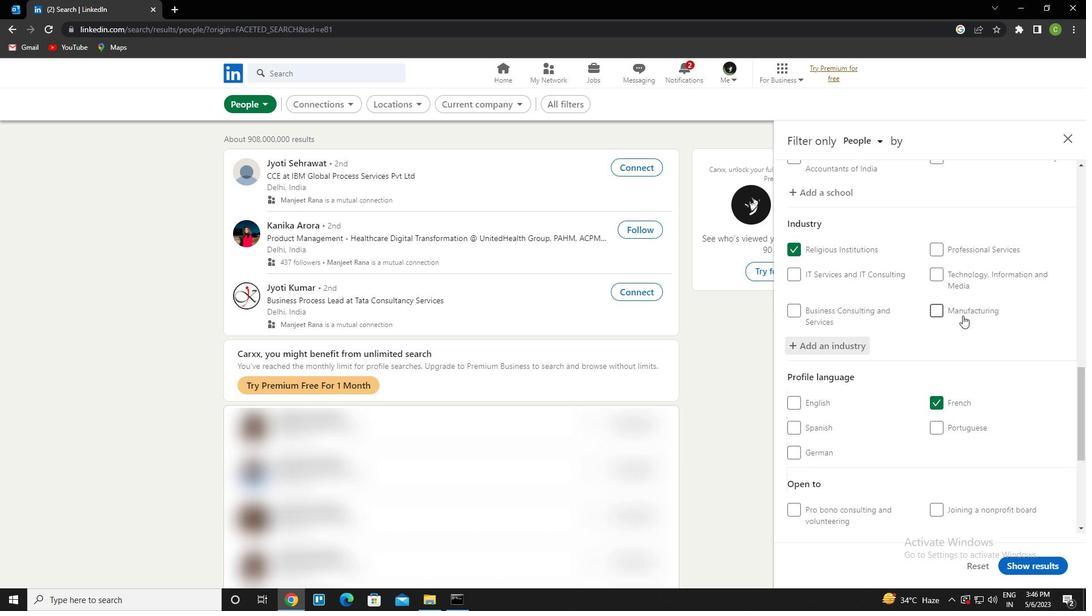 
Action: Mouse scrolled (963, 315) with delta (0, 0)
Screenshot: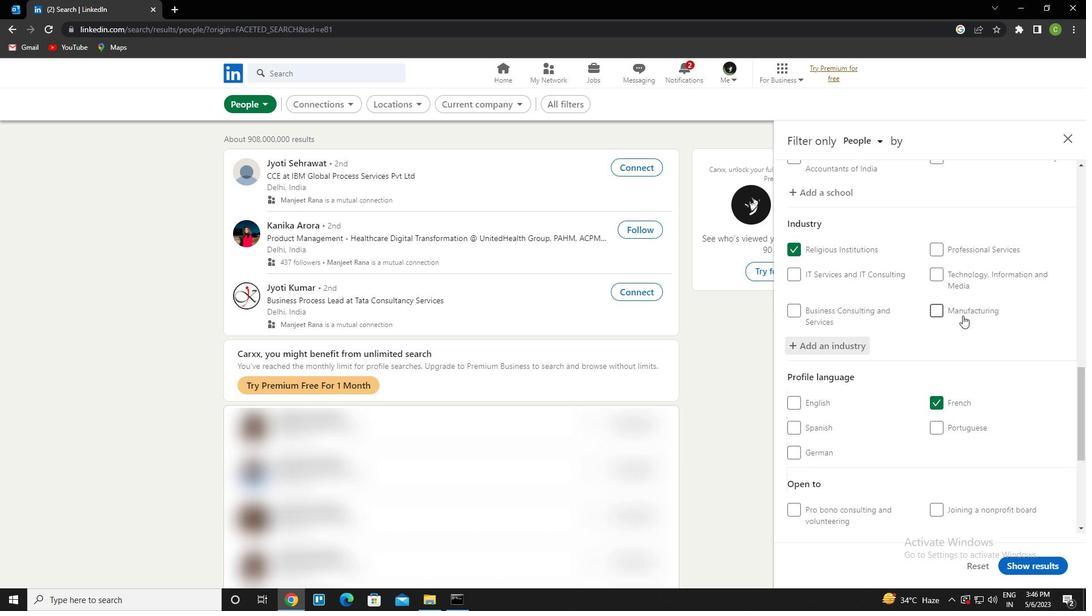 
Action: Mouse scrolled (963, 315) with delta (0, 0)
Screenshot: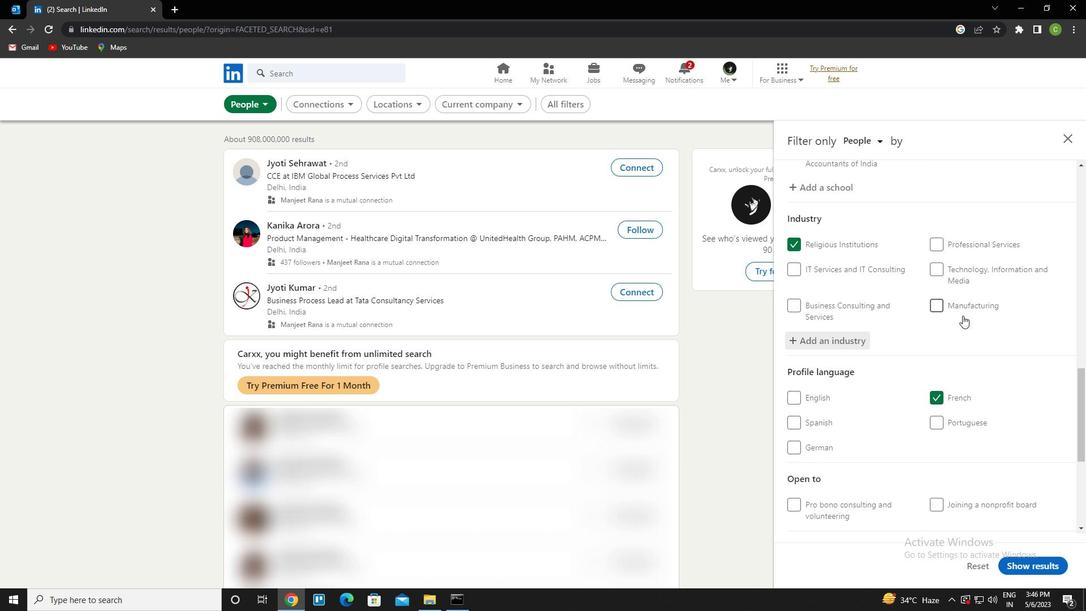 
Action: Mouse scrolled (963, 315) with delta (0, 0)
Screenshot: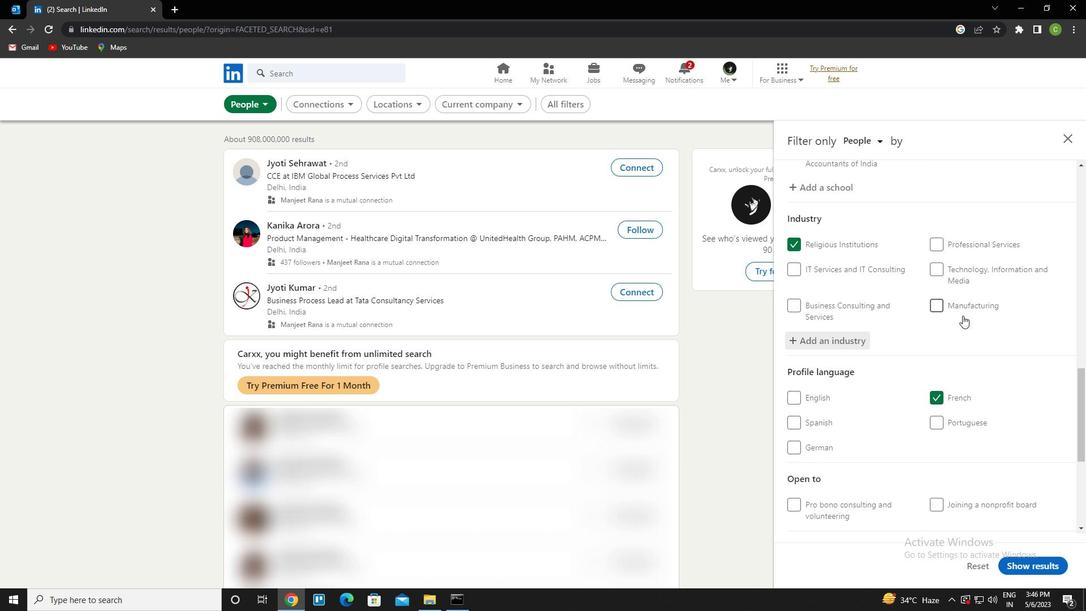 
Action: Mouse scrolled (963, 315) with delta (0, 0)
Screenshot: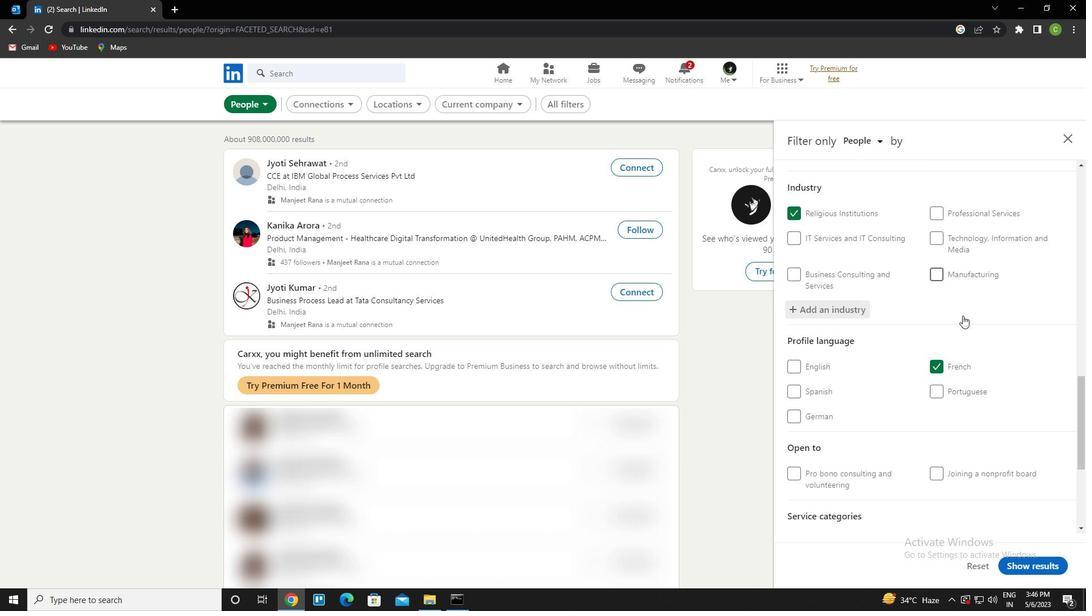 
Action: Mouse scrolled (963, 315) with delta (0, 0)
Screenshot: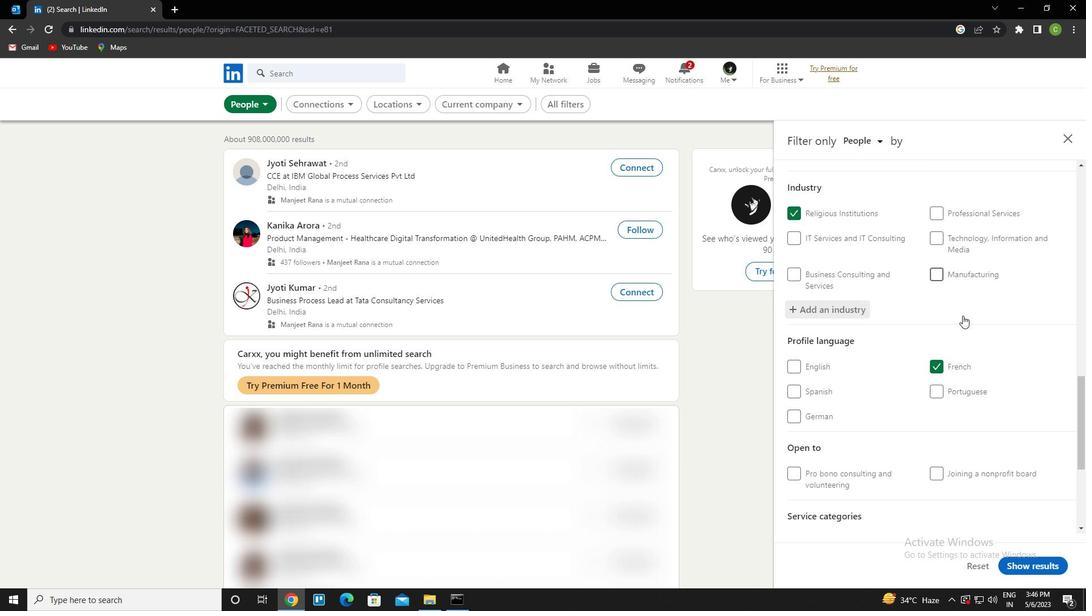 
Action: Mouse scrolled (963, 315) with delta (0, 0)
Screenshot: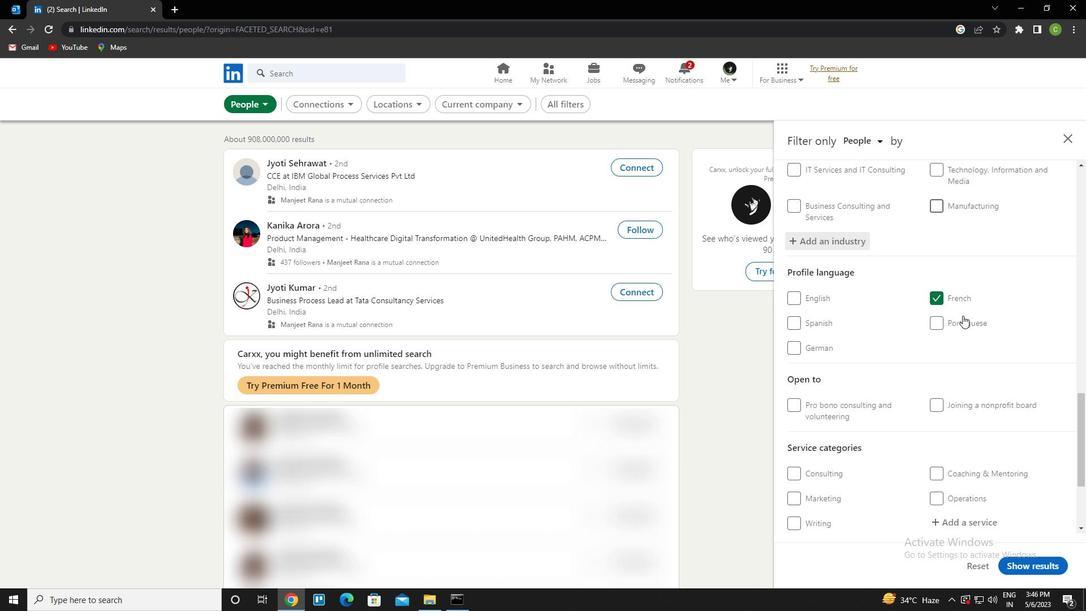 
Action: Mouse moved to (957, 370)
Screenshot: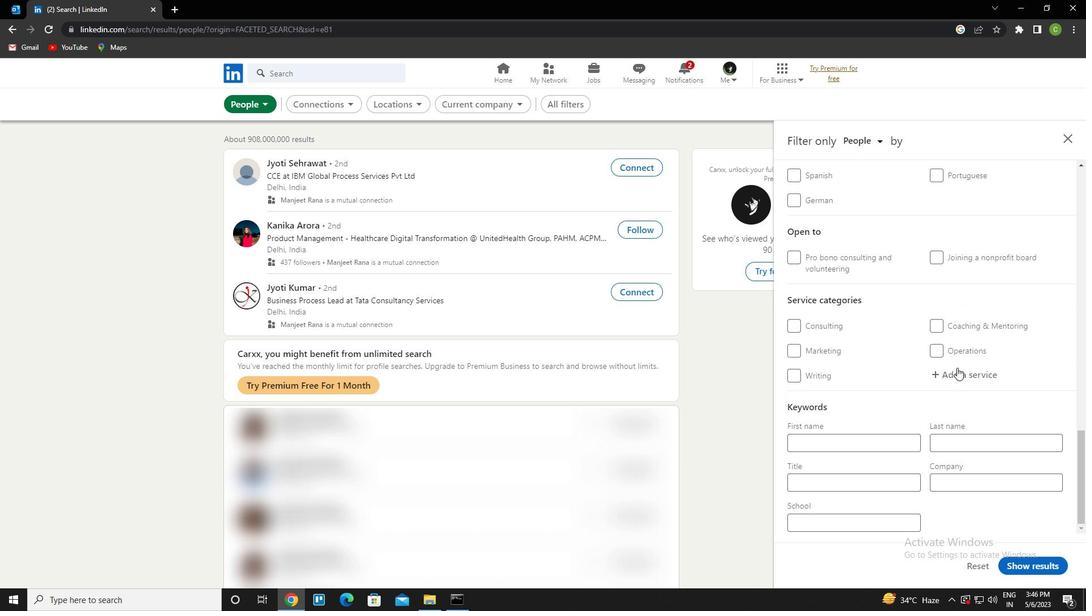 
Action: Mouse pressed left at (957, 370)
Screenshot: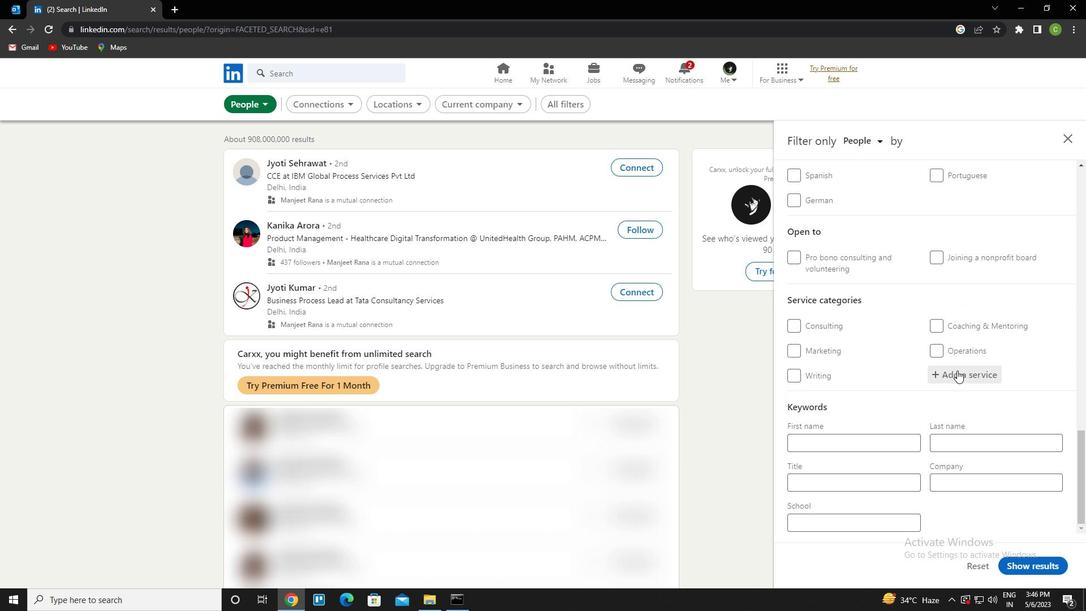 
Action: Key pressed <Key.caps_lock>c<Key.caps_lock>yber<Key.down><Key.enter>
Screenshot: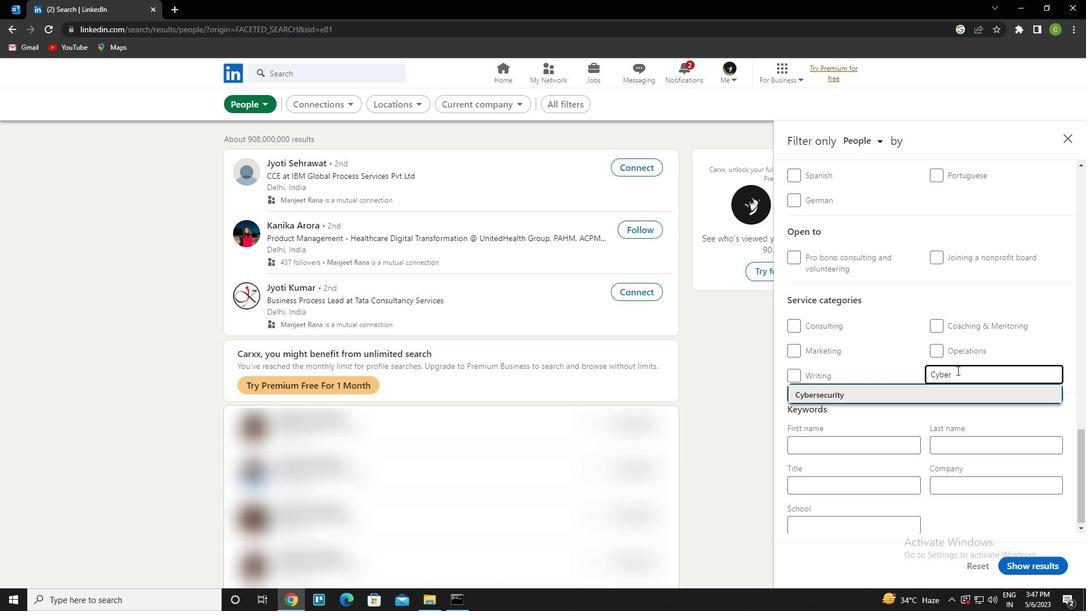 
Action: Mouse scrolled (957, 370) with delta (0, 0)
Screenshot: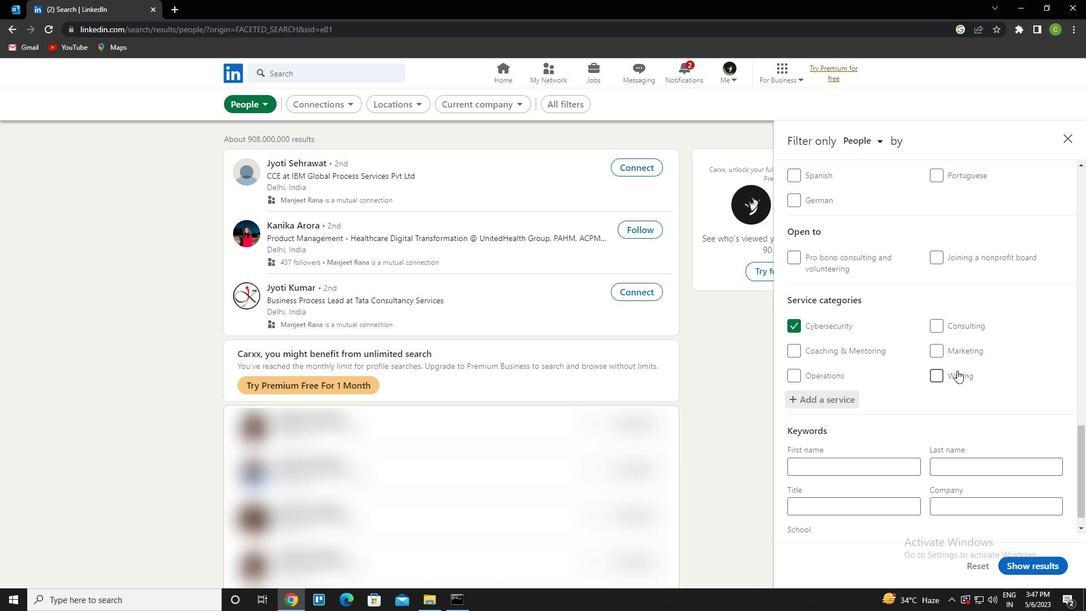 
Action: Mouse scrolled (957, 370) with delta (0, 0)
Screenshot: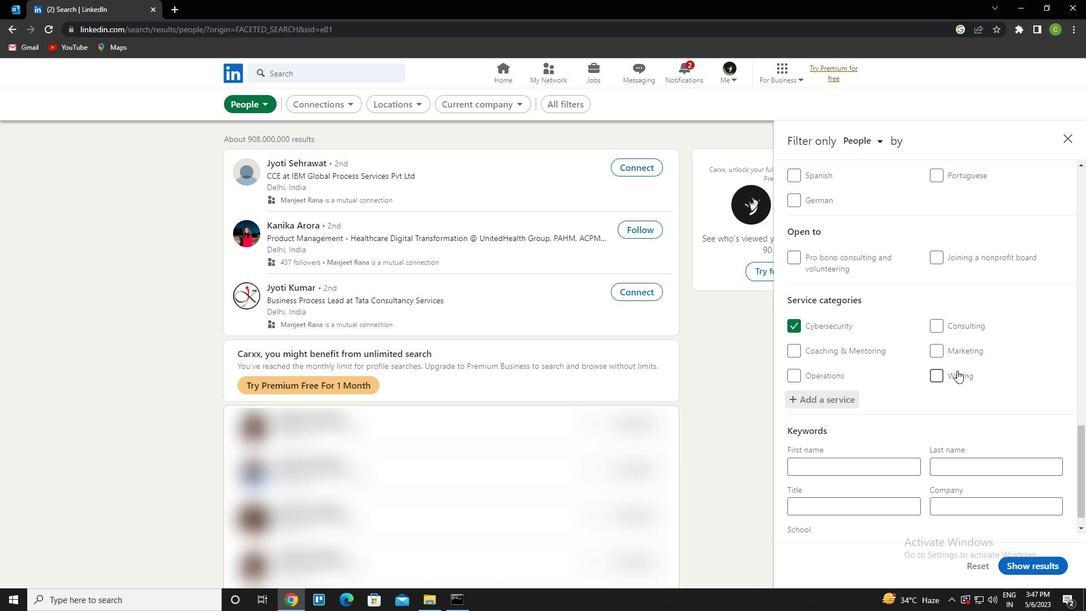 
Action: Mouse scrolled (957, 370) with delta (0, 0)
Screenshot: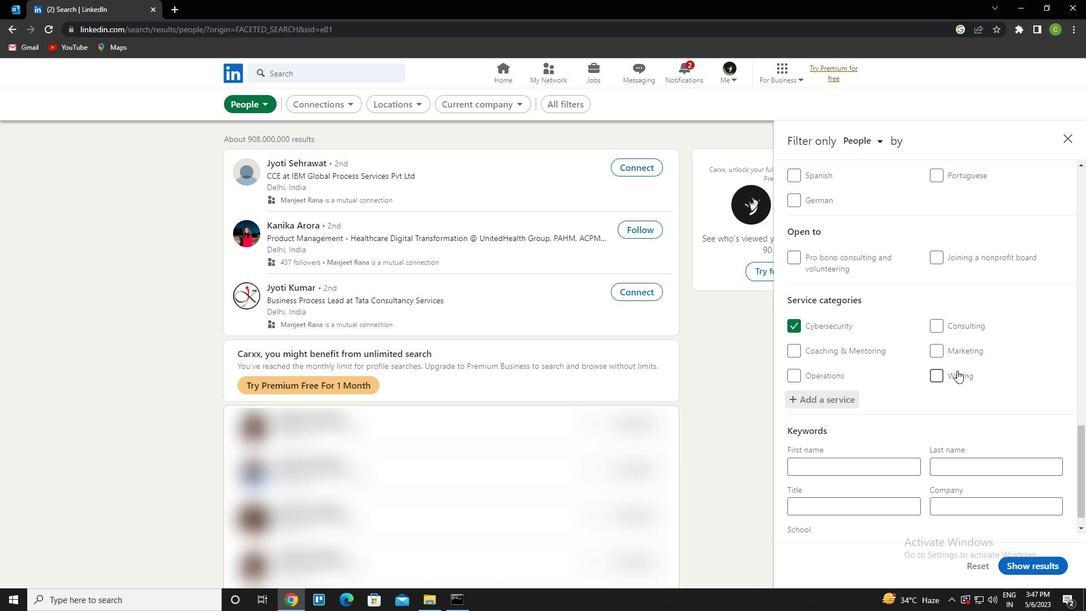 
Action: Mouse scrolled (957, 370) with delta (0, 0)
Screenshot: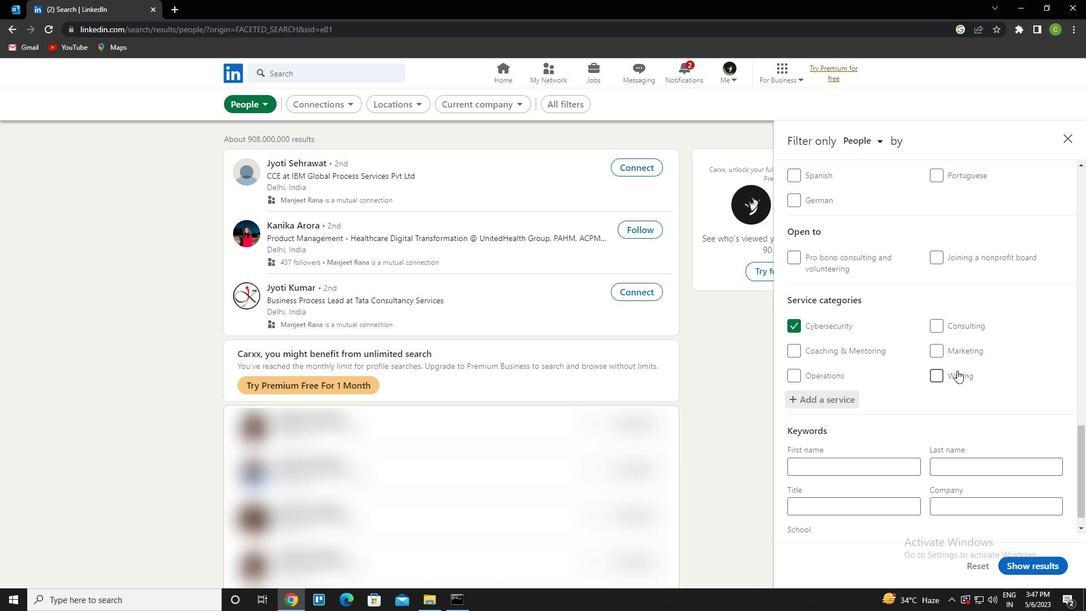 
Action: Mouse moved to (876, 489)
Screenshot: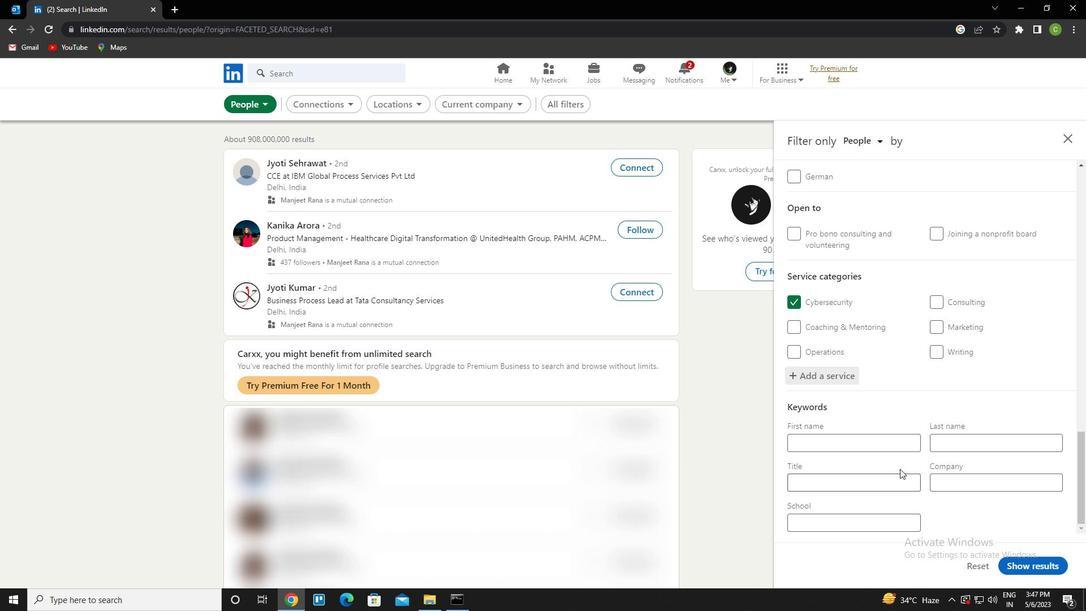 
Action: Mouse pressed left at (876, 489)
Screenshot: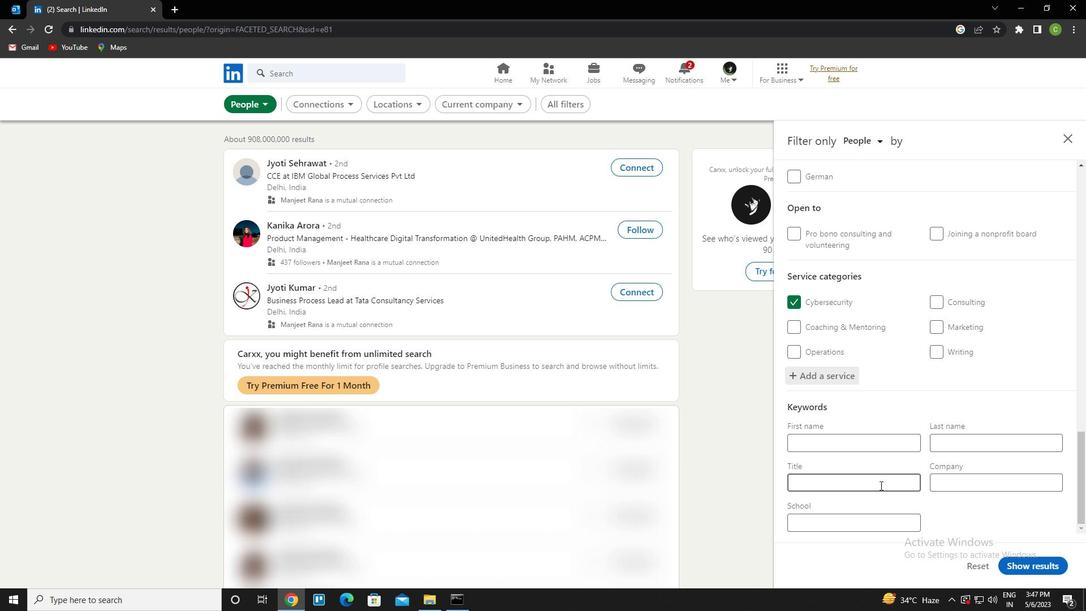 
Action: Key pressed <Key.caps_lock>e<Key.caps_lock>ntrepreneur
Screenshot: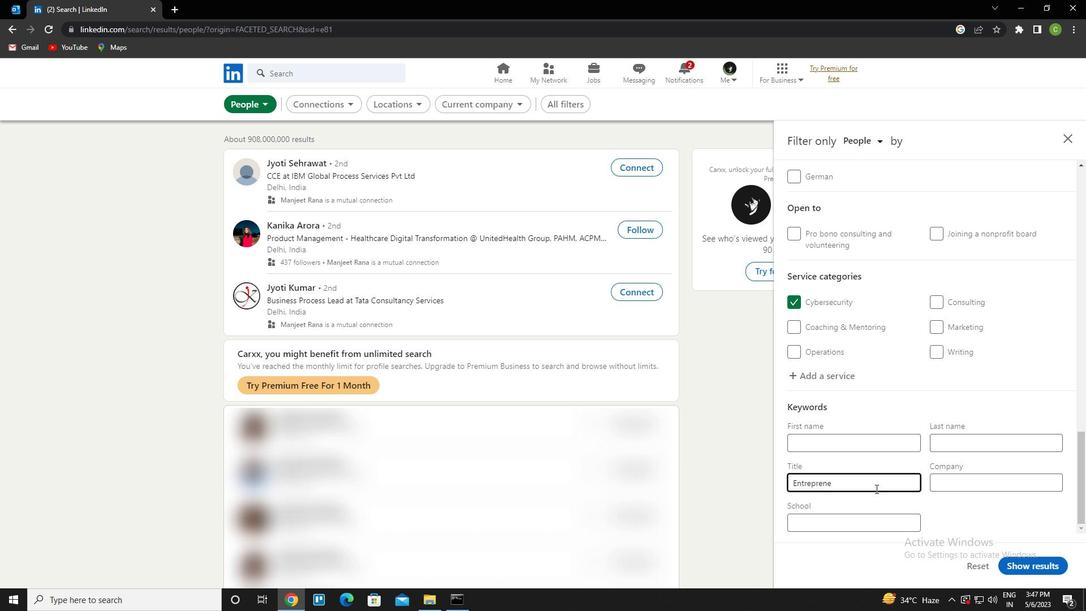 
Action: Mouse moved to (1013, 558)
Screenshot: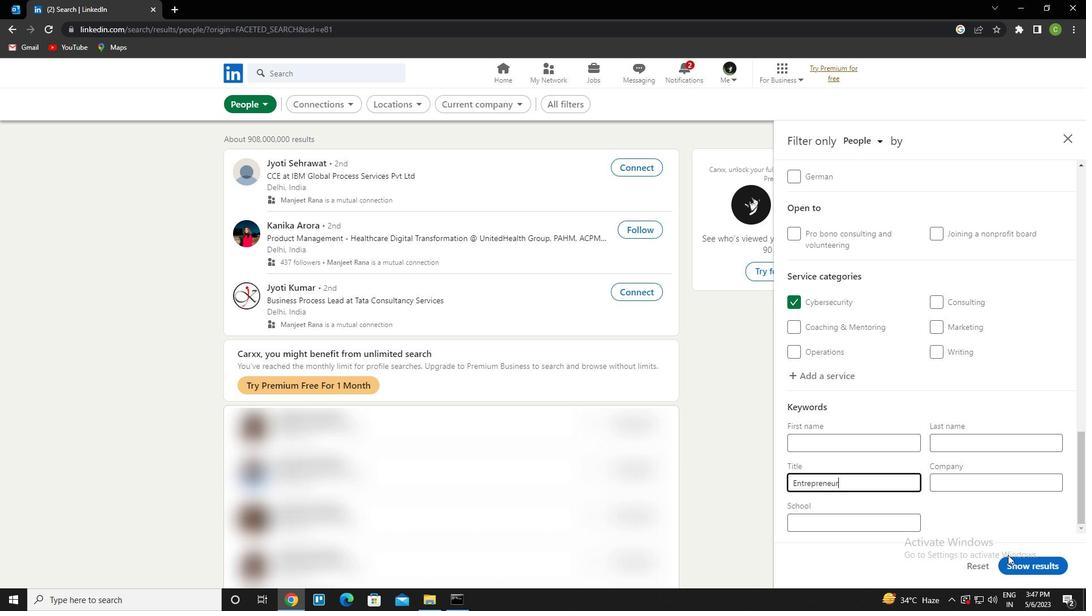 
Action: Mouse pressed left at (1013, 558)
Screenshot: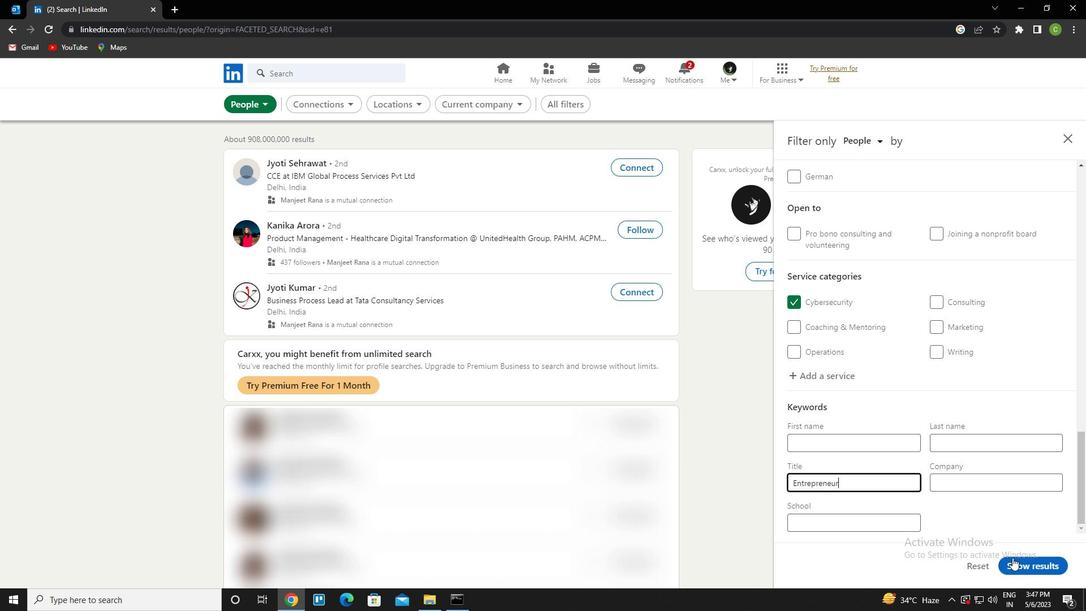 
Action: Mouse moved to (435, 469)
Screenshot: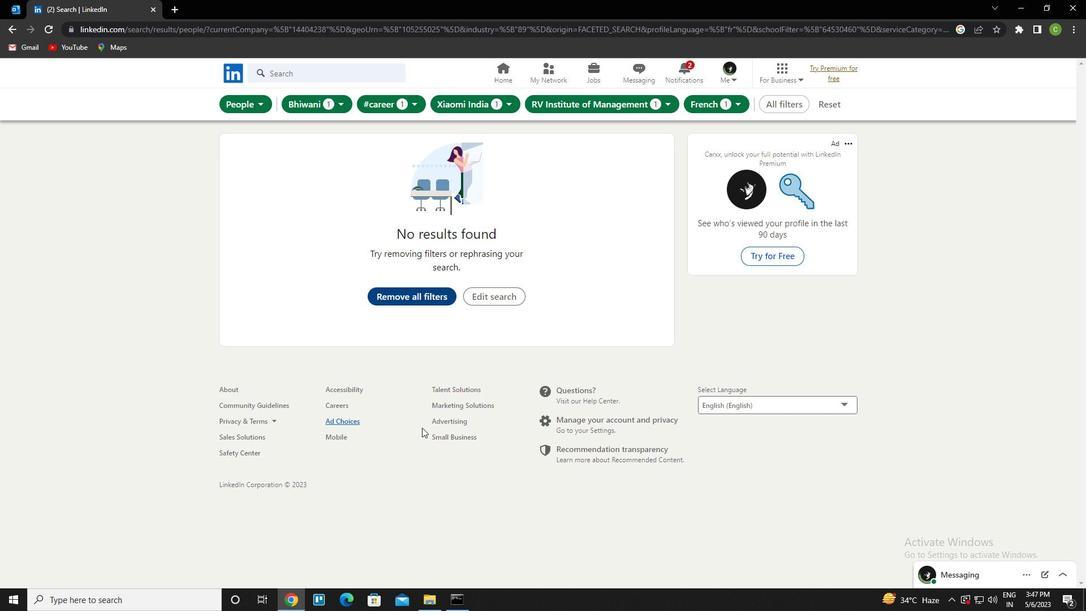 
